 Task: Research Airbnb options in Ravar, Iran from 2nd December, 2023 to 6th December, 2023 for 2 adults.1  bedroom having 1 bed and 1 bathroom. Property type can be hotel. Look for 5 properties as per requirement.
Action: Mouse moved to (541, 121)
Screenshot: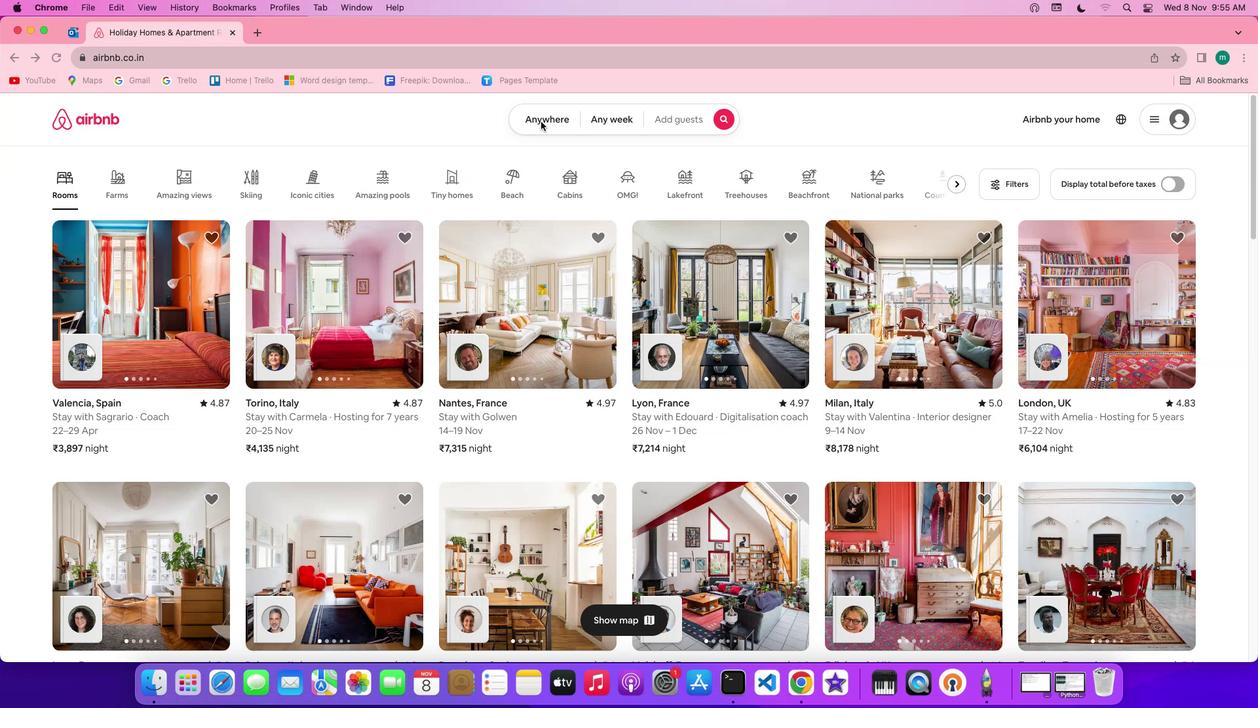 
Action: Mouse pressed left at (541, 121)
Screenshot: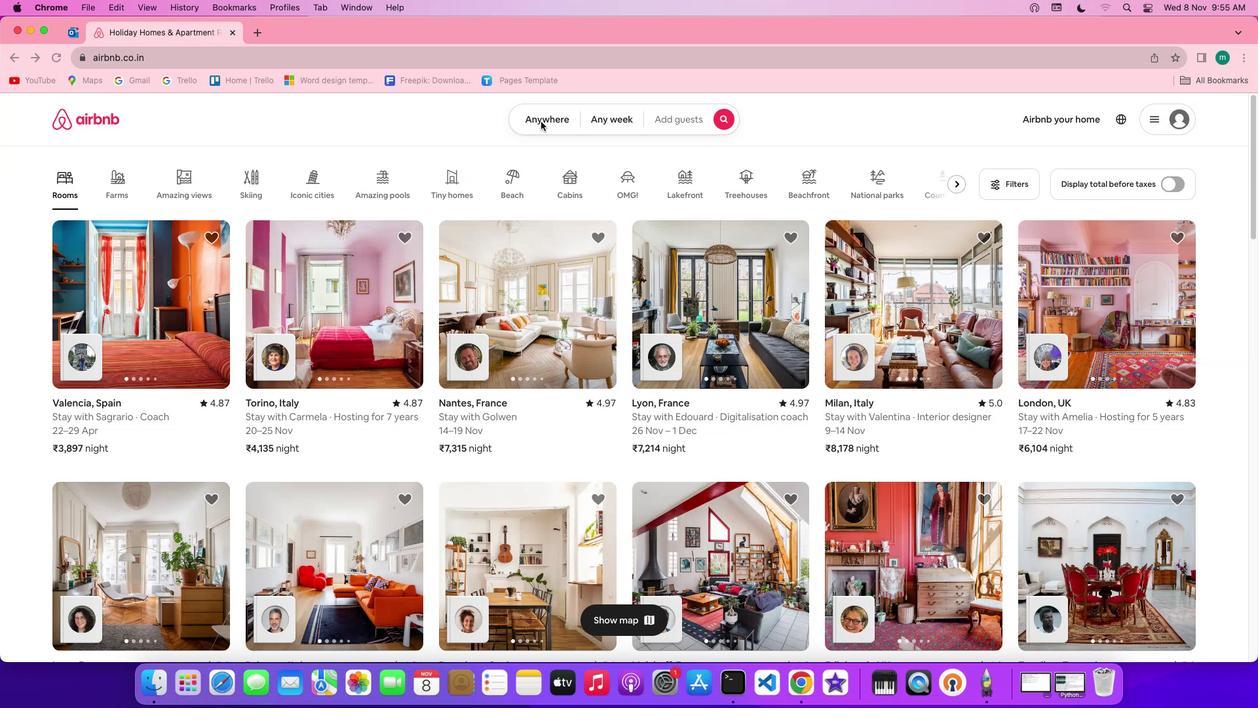 
Action: Mouse pressed left at (541, 121)
Screenshot: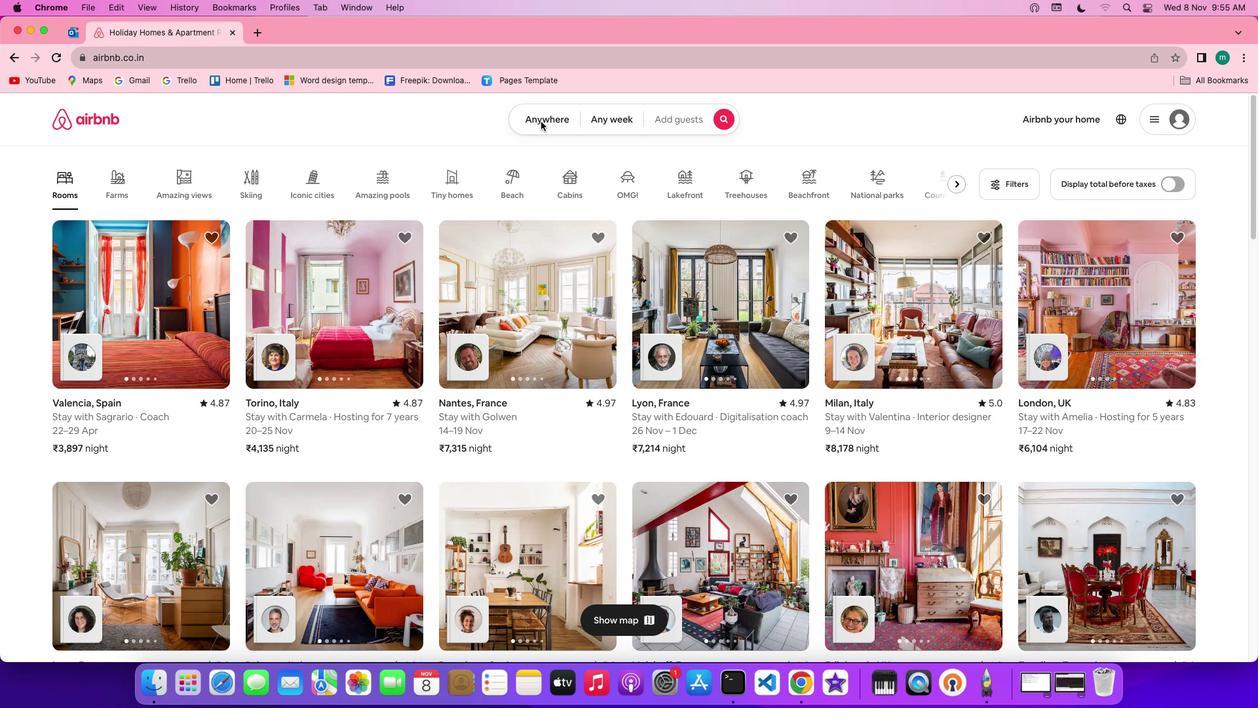 
Action: Mouse moved to (478, 173)
Screenshot: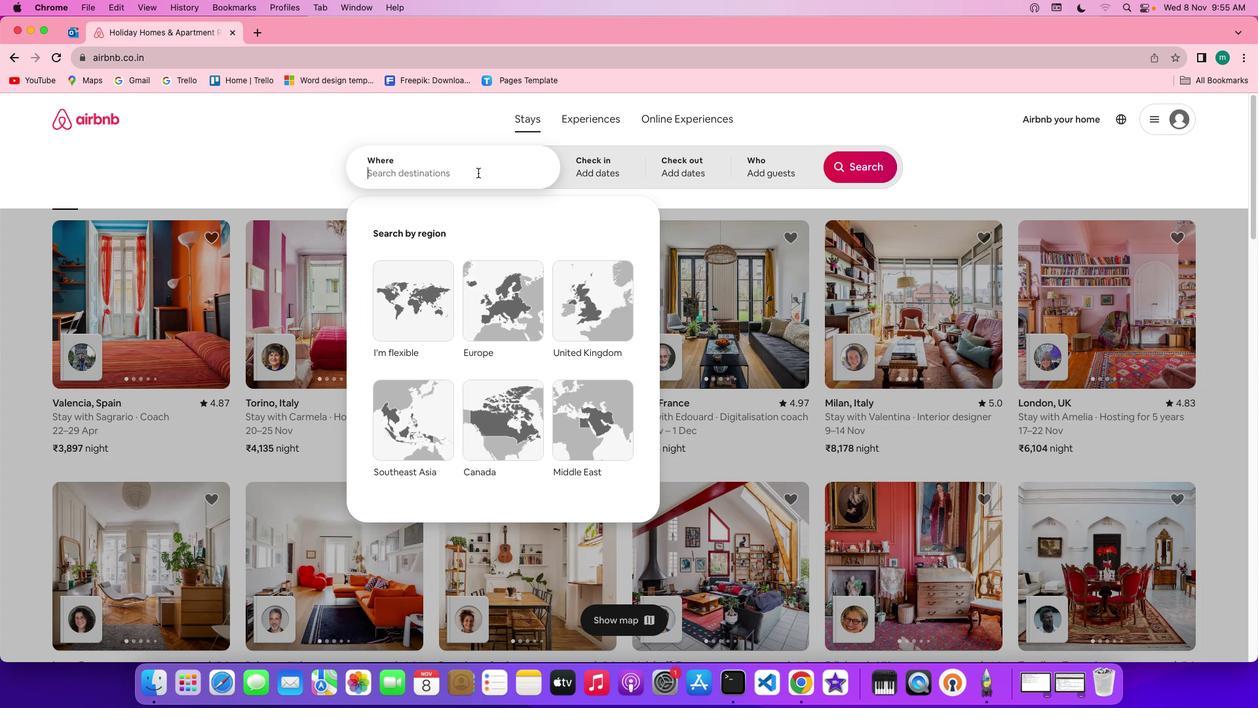 
Action: Mouse pressed left at (478, 173)
Screenshot: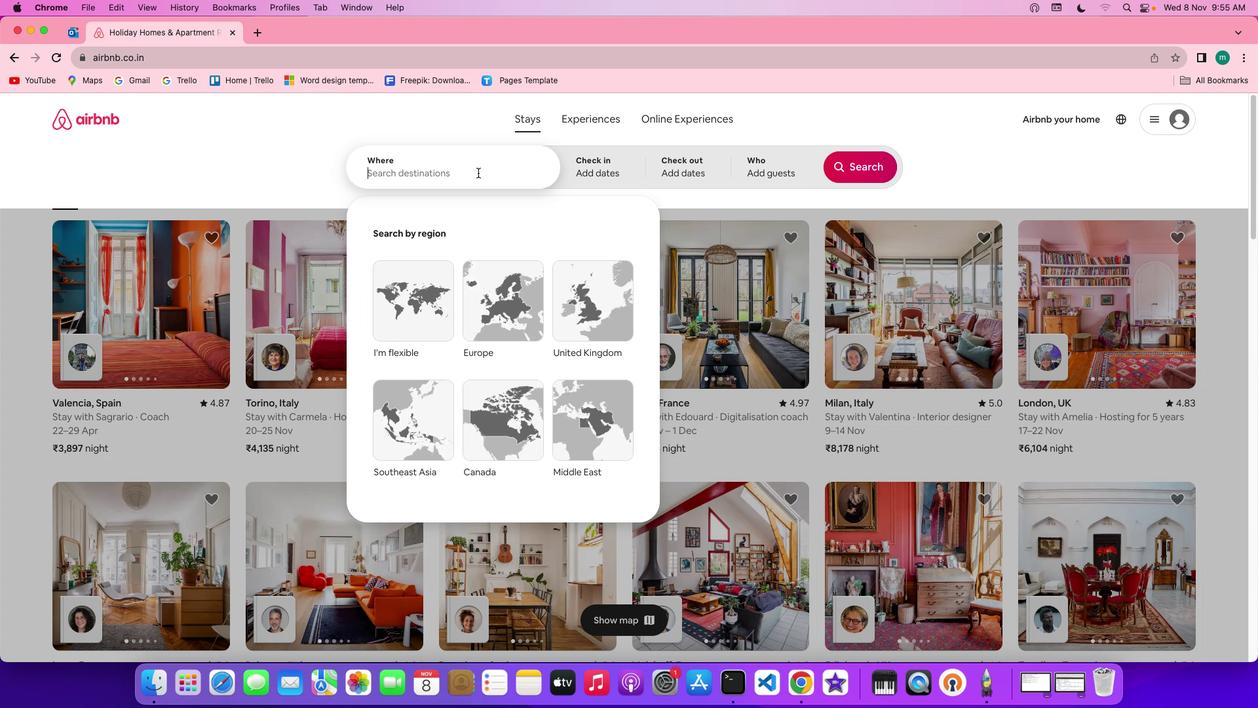 
Action: Key pressed Key.shift'R''a''v''a''r'Key.space','Key.spaceKey.shift'I''r''a''n'
Screenshot: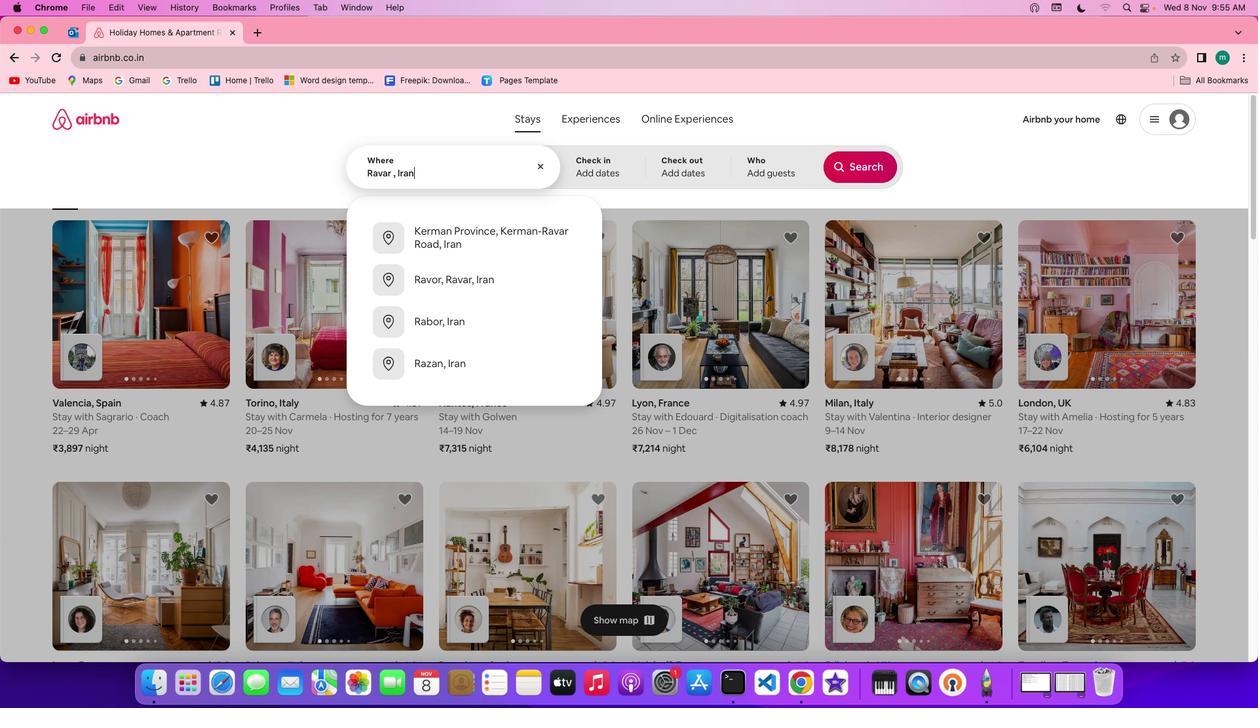 
Action: Mouse moved to (630, 158)
Screenshot: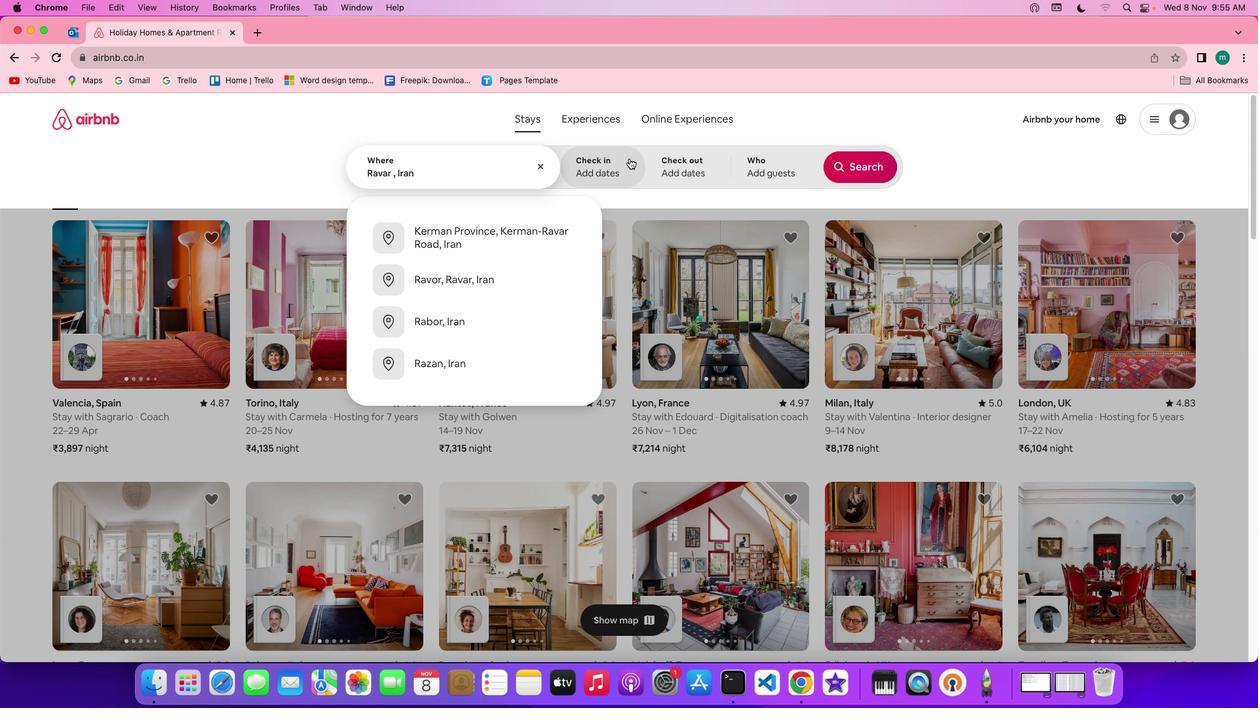
Action: Mouse pressed left at (630, 158)
Screenshot: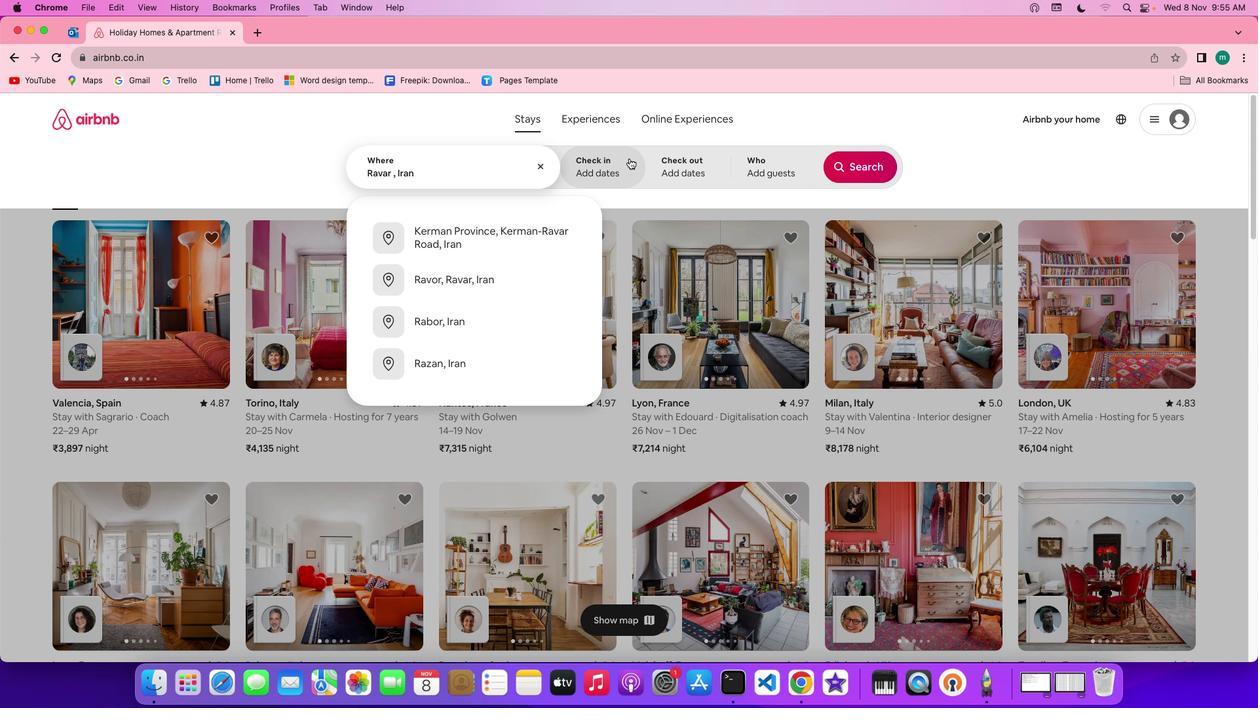 
Action: Mouse moved to (851, 321)
Screenshot: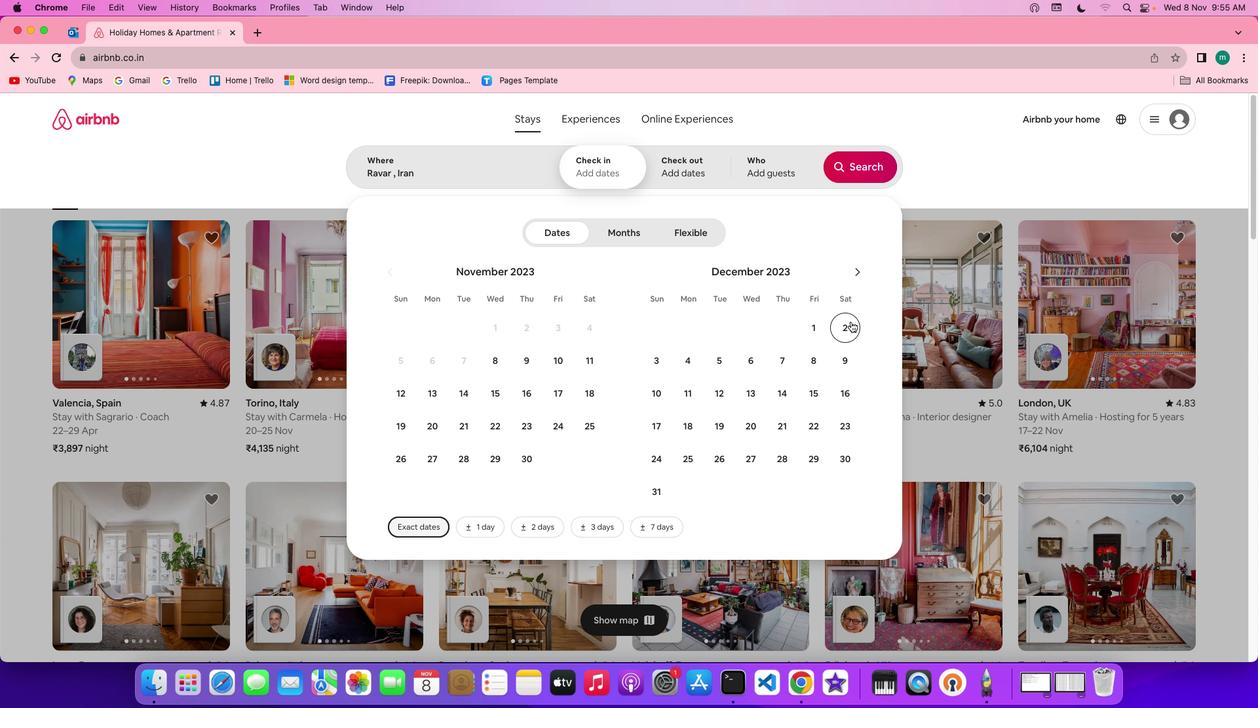 
Action: Mouse pressed left at (851, 321)
Screenshot: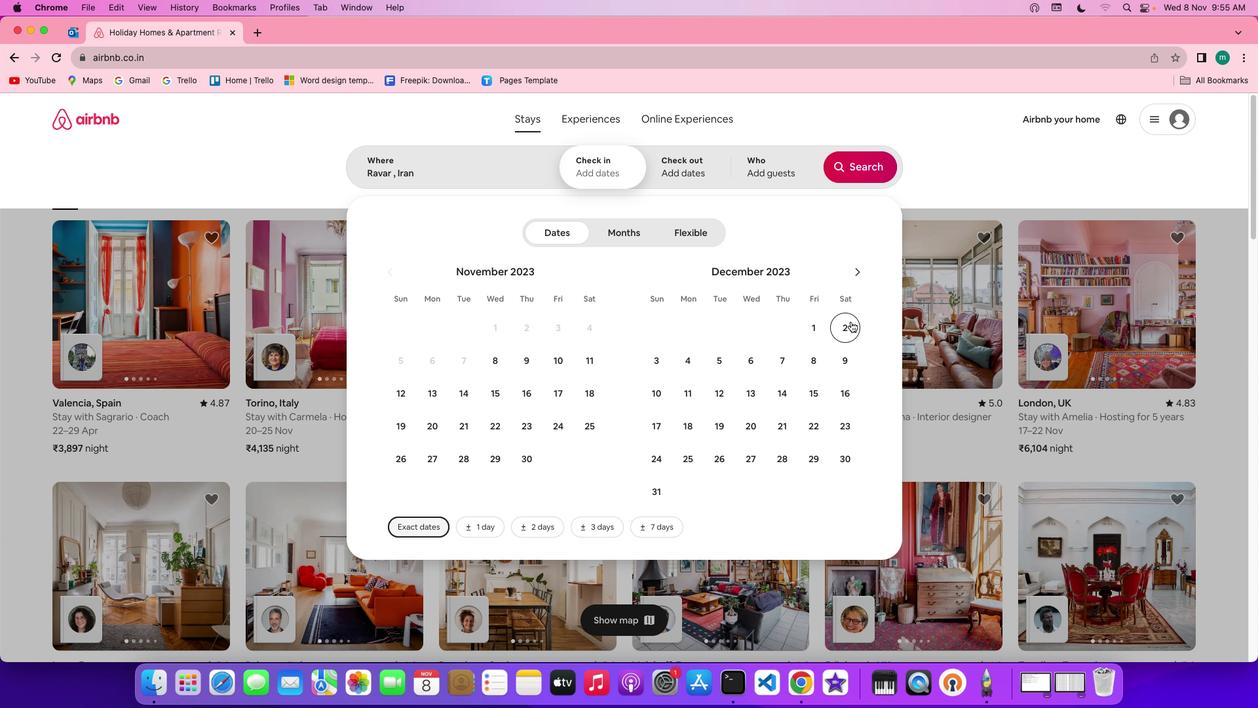
Action: Mouse moved to (769, 366)
Screenshot: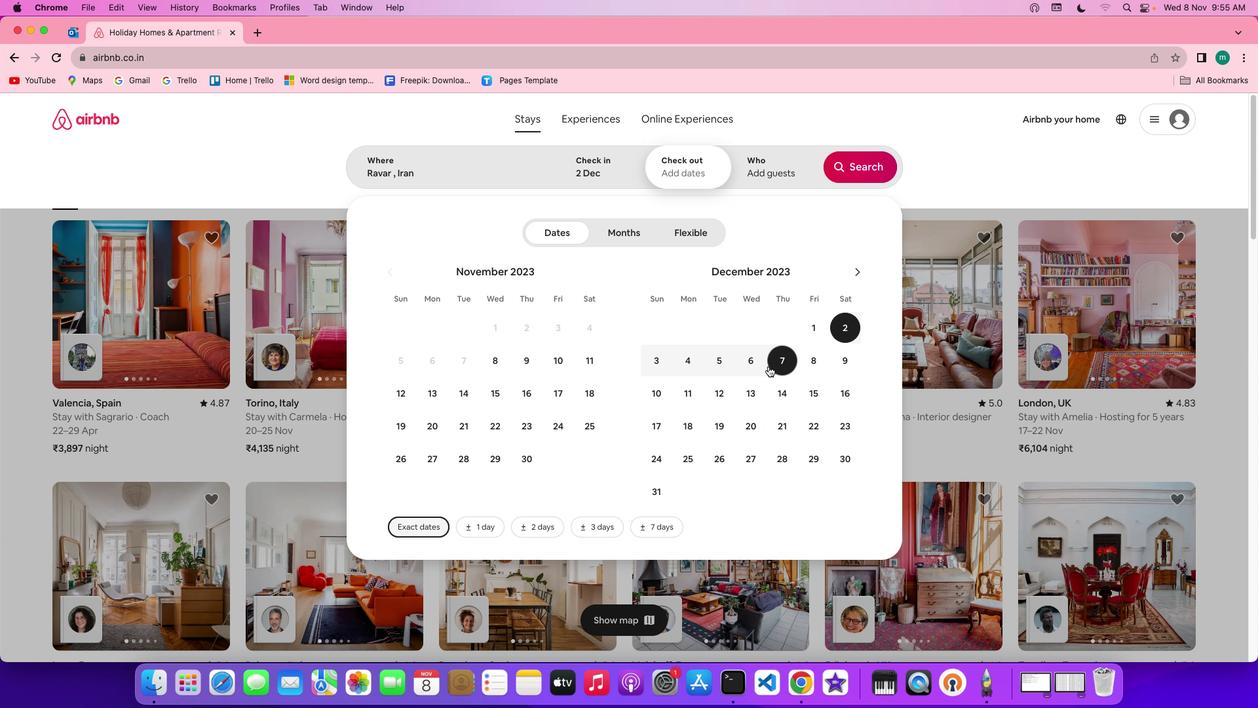 
Action: Mouse pressed left at (769, 366)
Screenshot: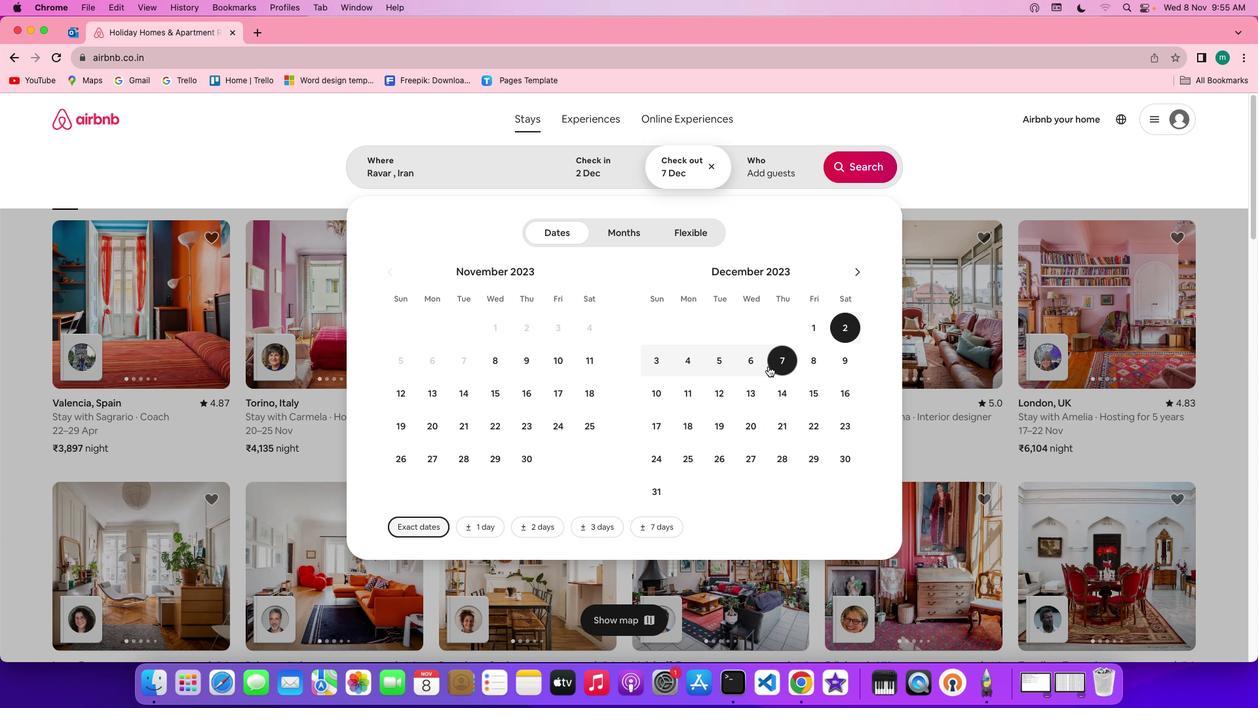 
Action: Mouse moved to (741, 378)
Screenshot: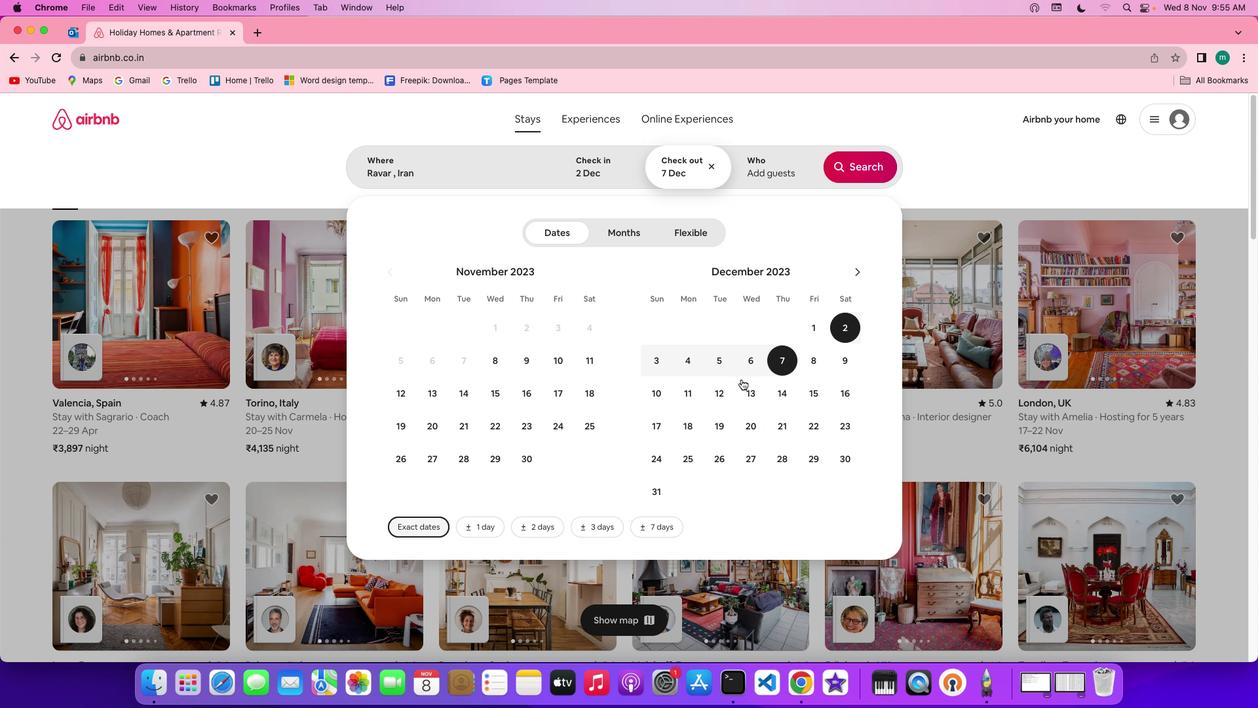
Action: Mouse pressed left at (741, 378)
Screenshot: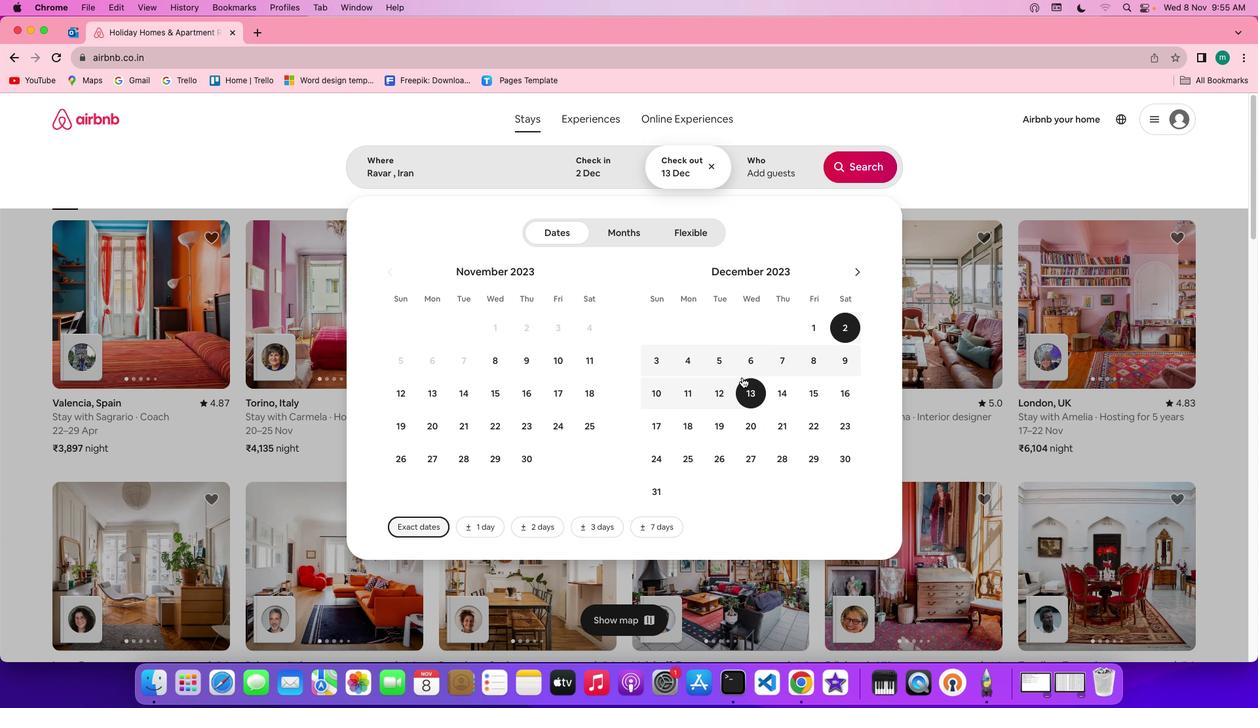 
Action: Mouse moved to (746, 367)
Screenshot: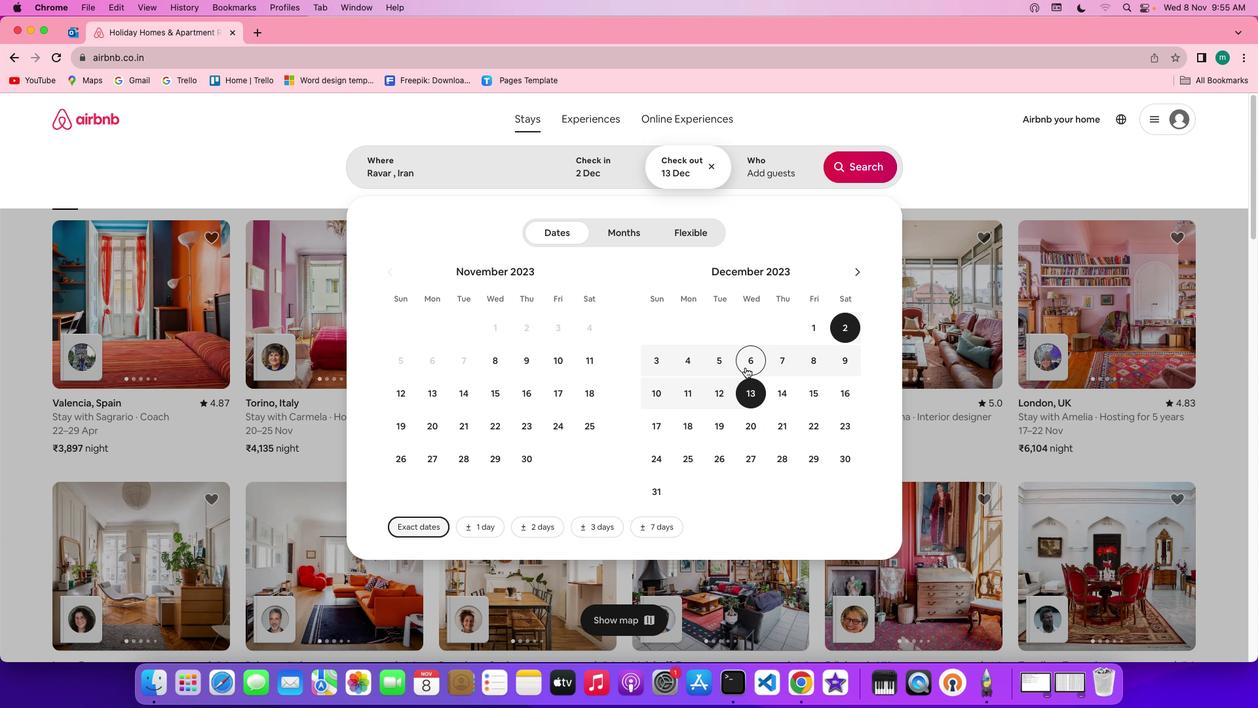 
Action: Mouse pressed left at (746, 367)
Screenshot: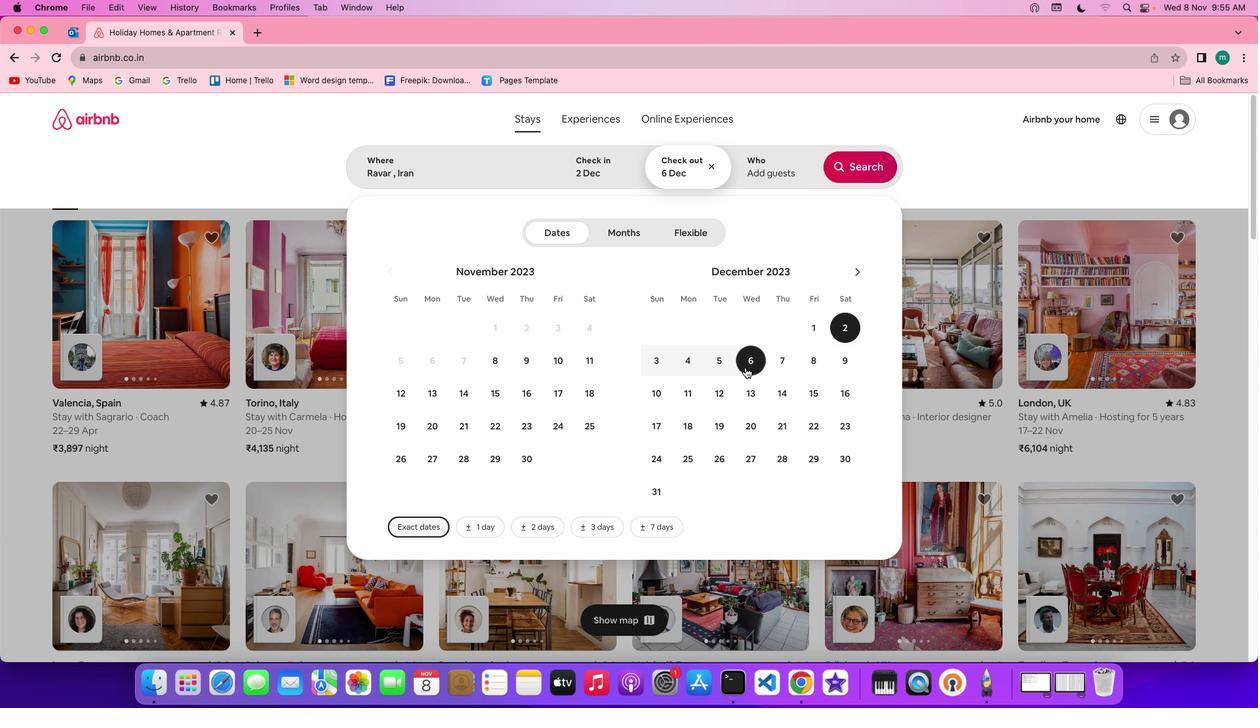 
Action: Mouse moved to (795, 158)
Screenshot: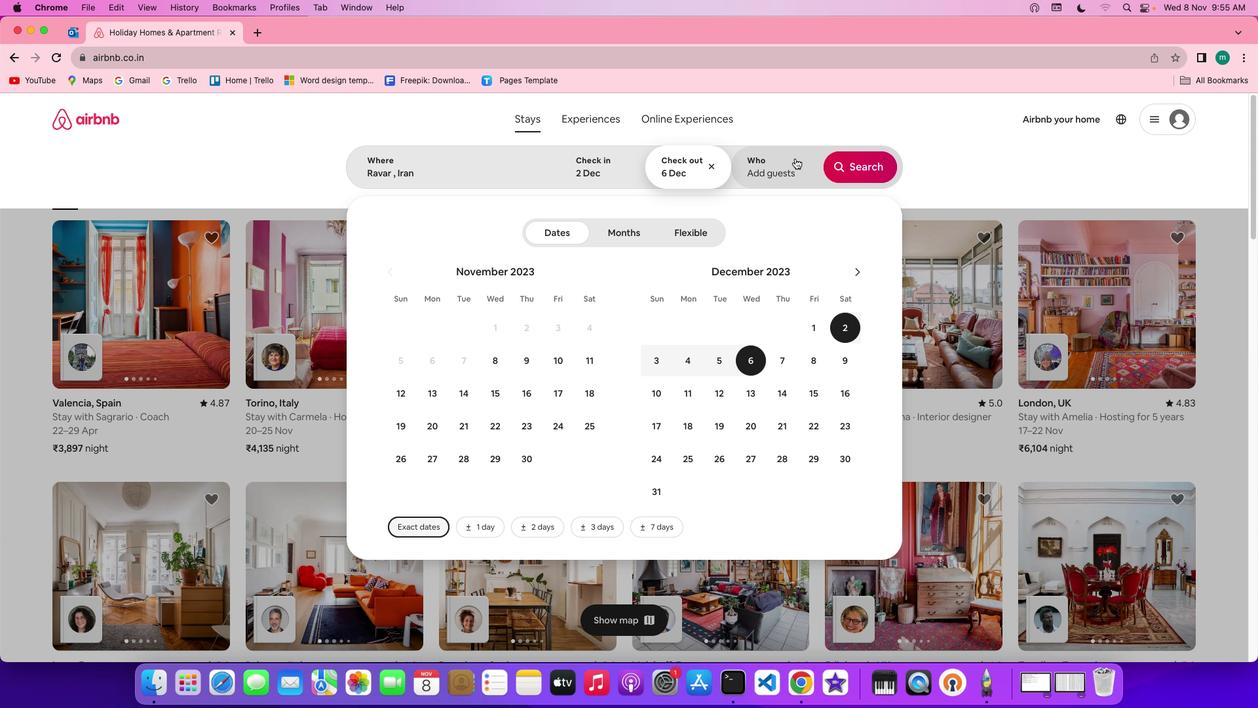 
Action: Mouse pressed left at (795, 158)
Screenshot: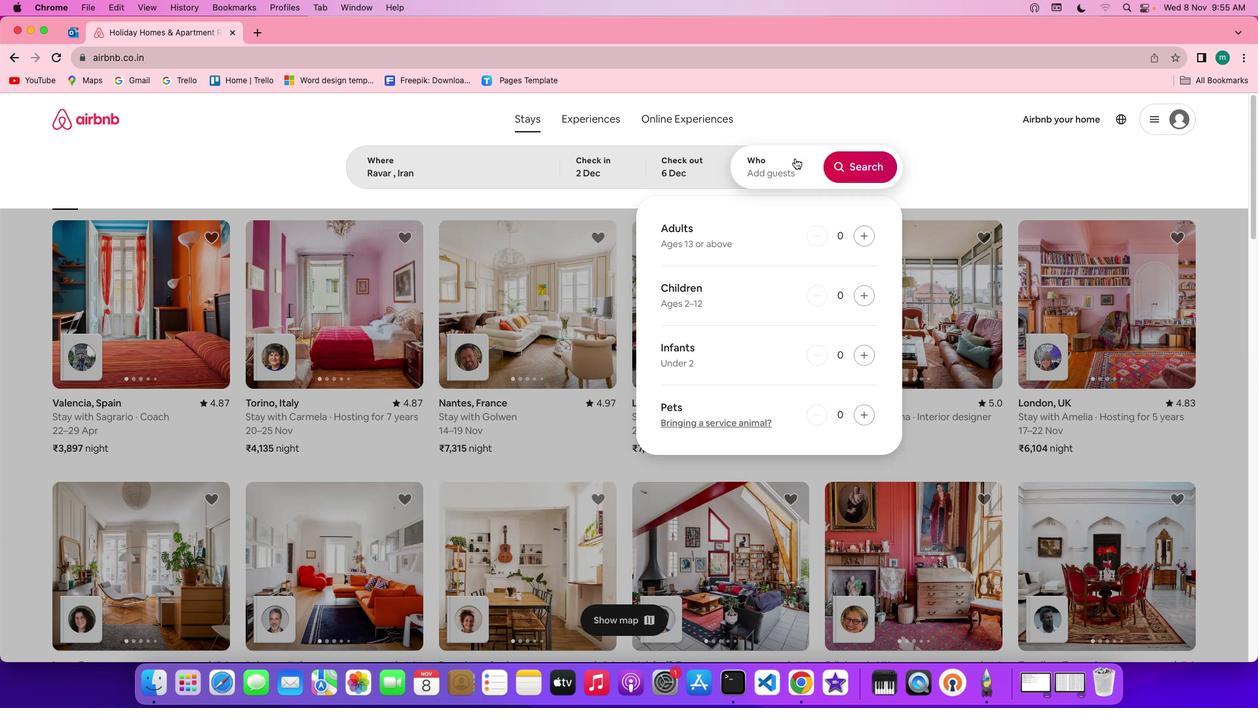 
Action: Mouse moved to (867, 235)
Screenshot: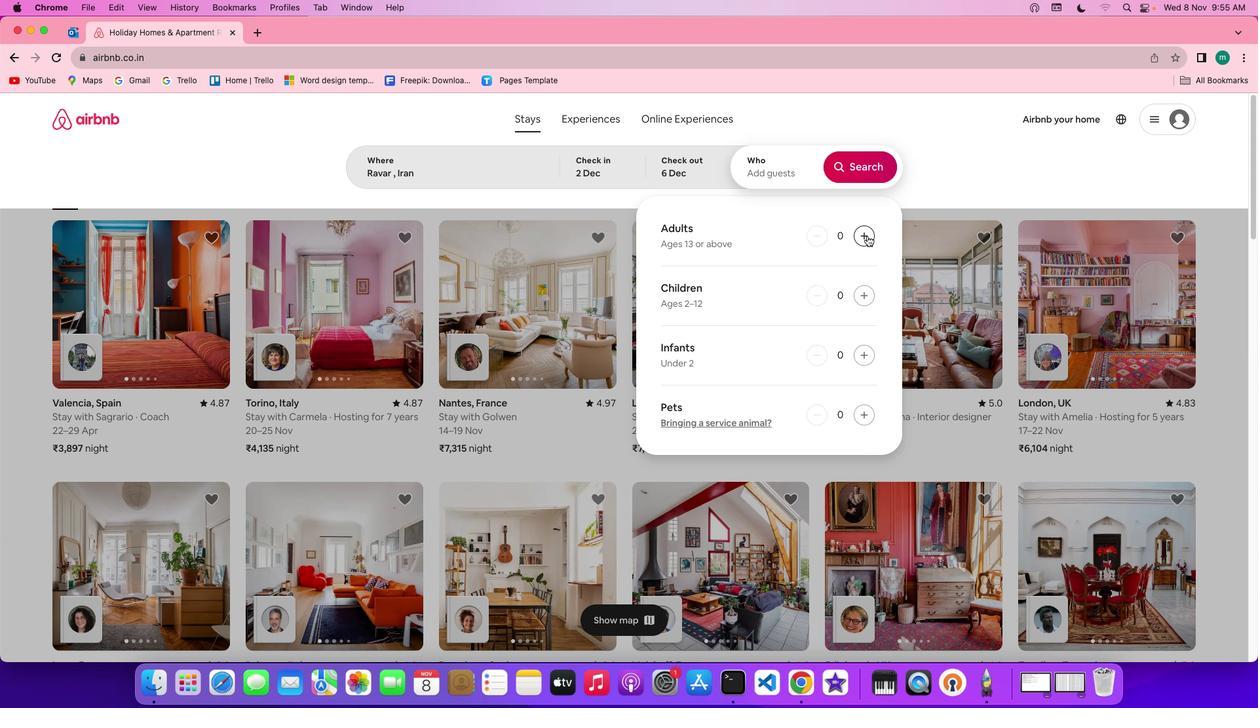 
Action: Mouse pressed left at (867, 235)
Screenshot: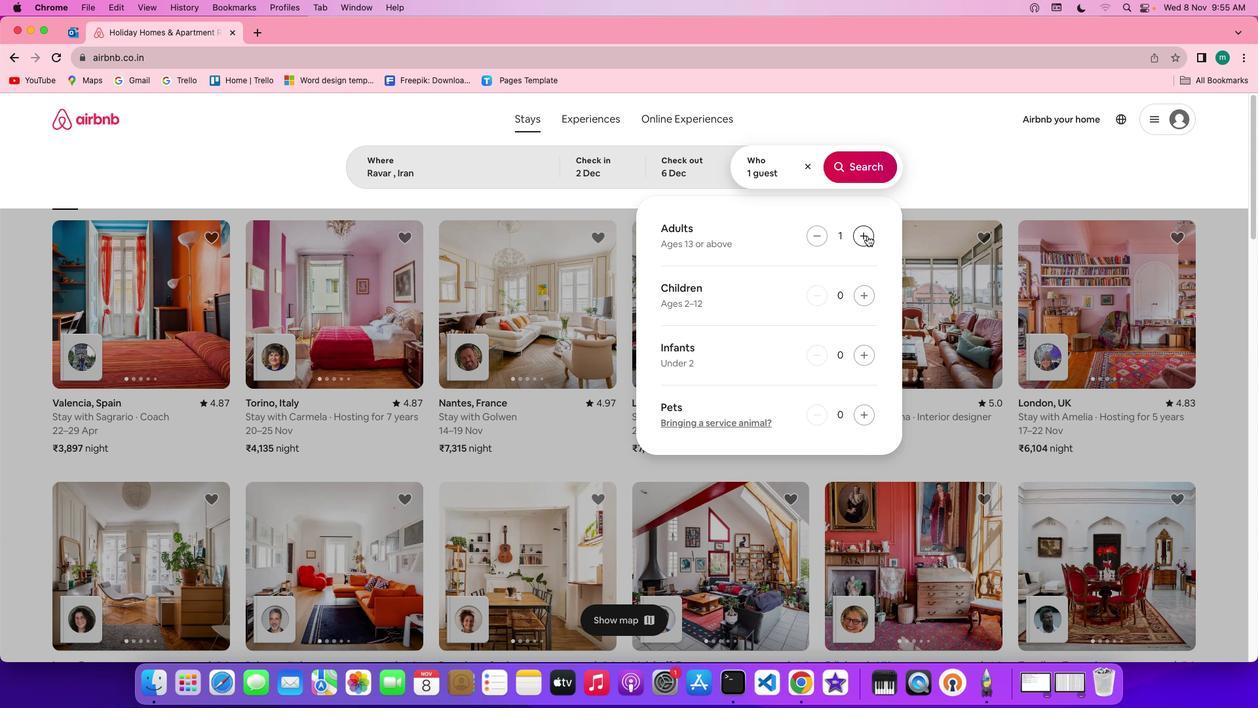 
Action: Mouse pressed left at (867, 235)
Screenshot: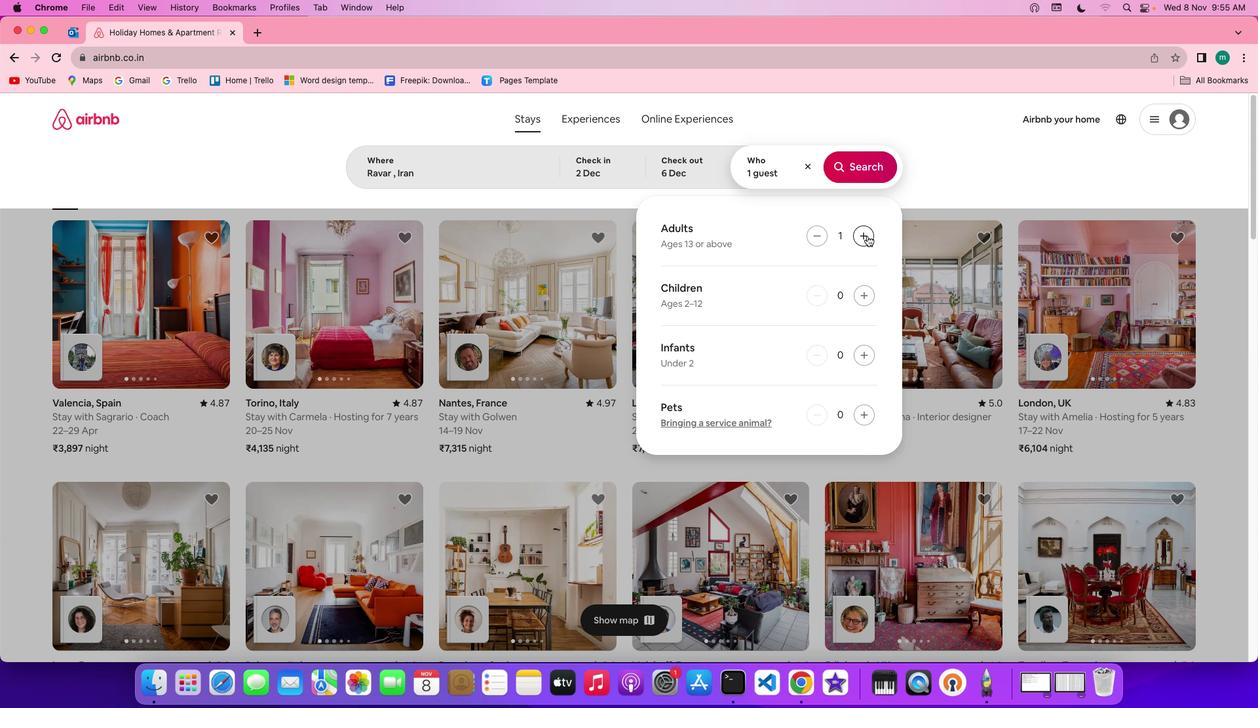 
Action: Mouse moved to (864, 176)
Screenshot: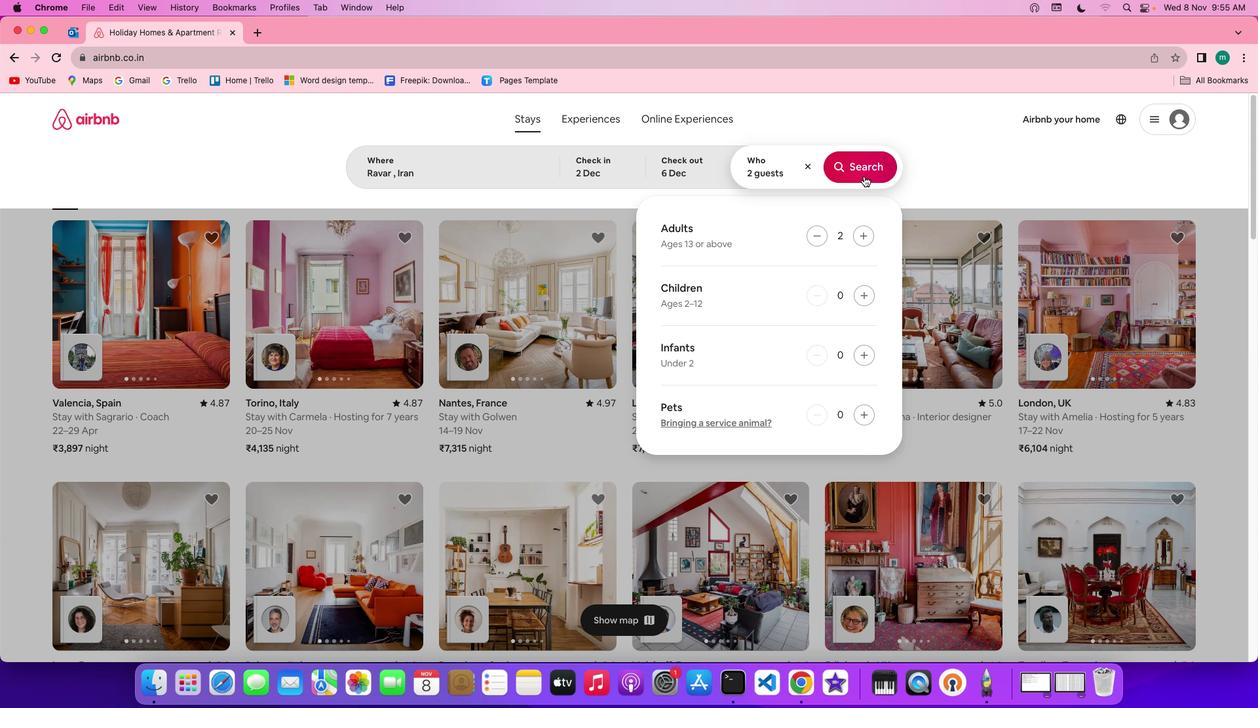 
Action: Mouse pressed left at (864, 176)
Screenshot: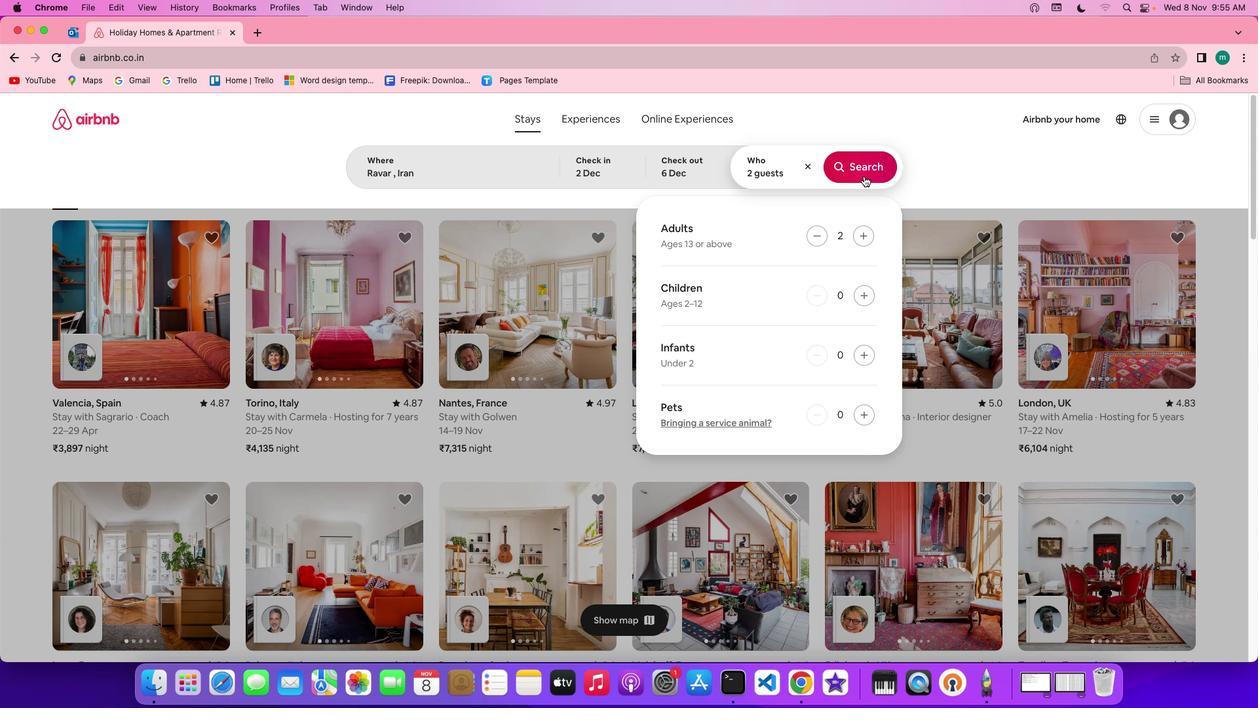 
Action: Mouse moved to (1052, 167)
Screenshot: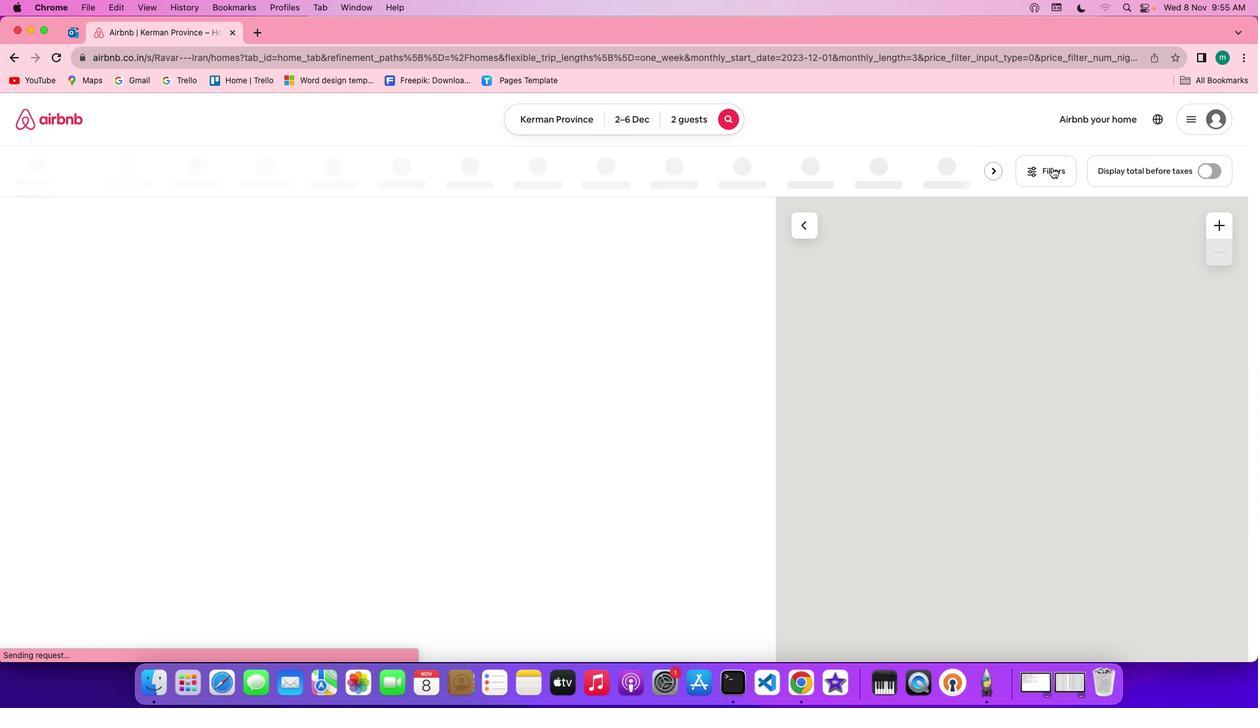 
Action: Mouse pressed left at (1052, 167)
Screenshot: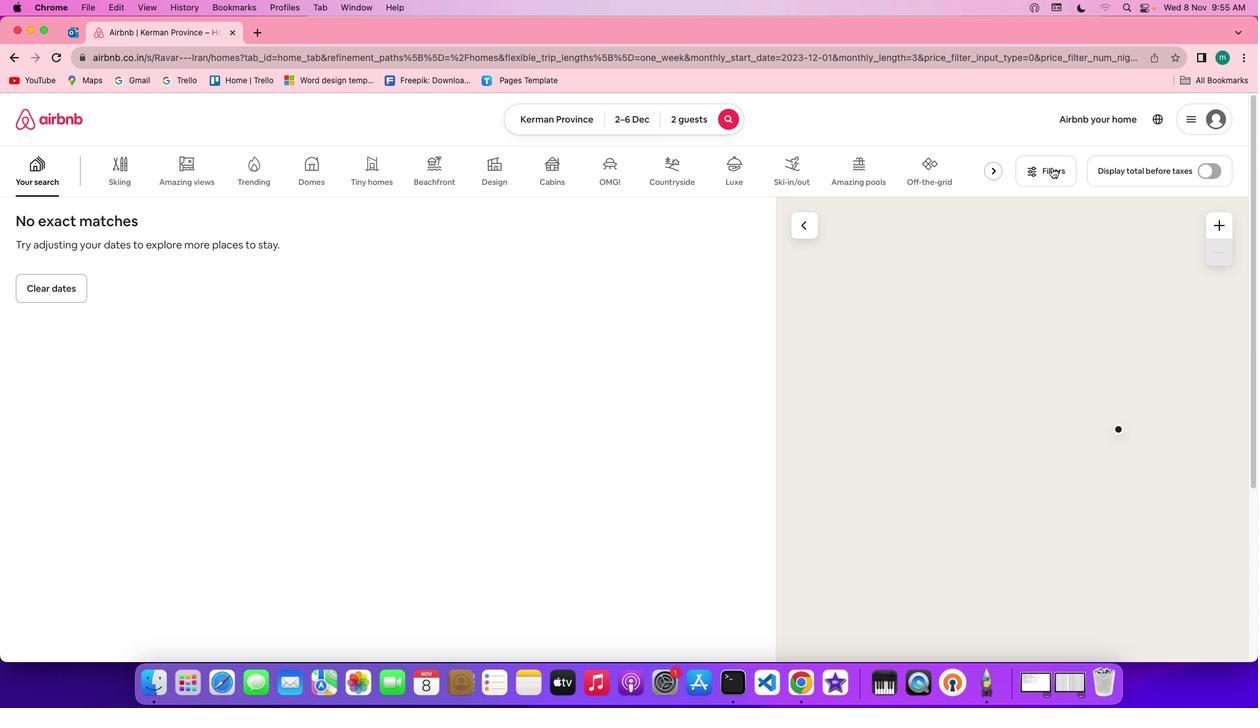
Action: Mouse moved to (706, 397)
Screenshot: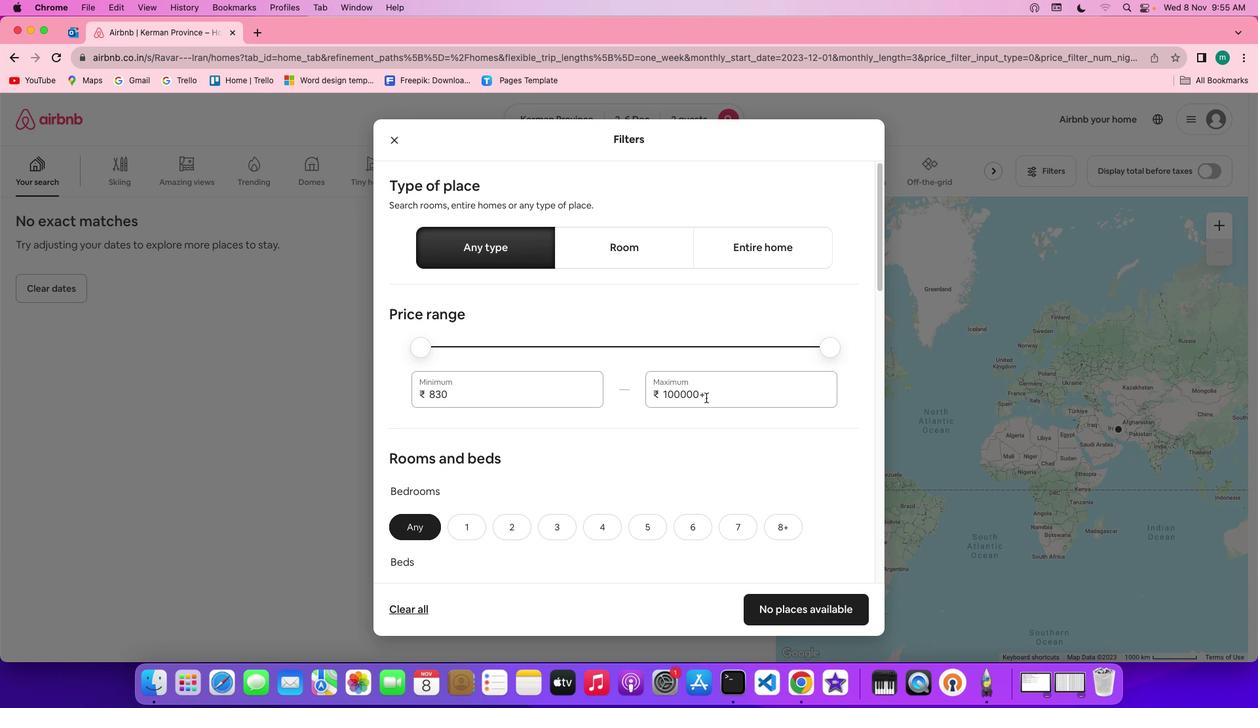 
Action: Mouse scrolled (706, 397) with delta (0, 0)
Screenshot: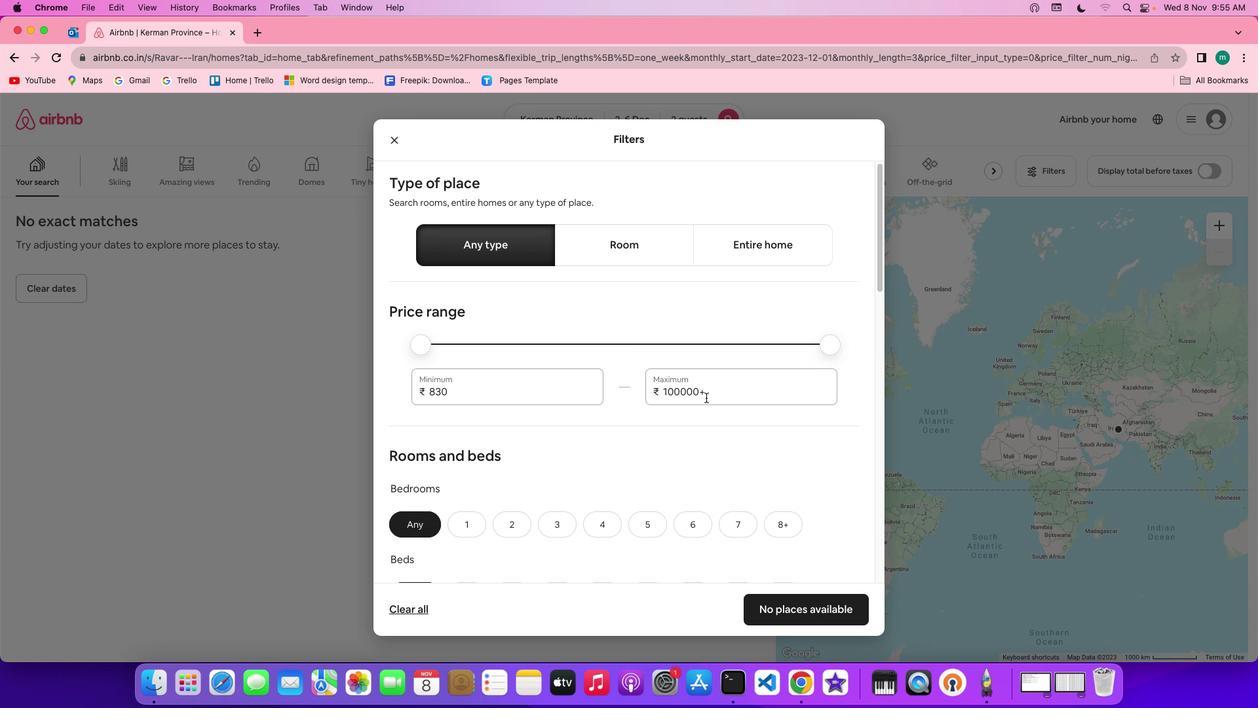 
Action: Mouse scrolled (706, 397) with delta (0, 0)
Screenshot: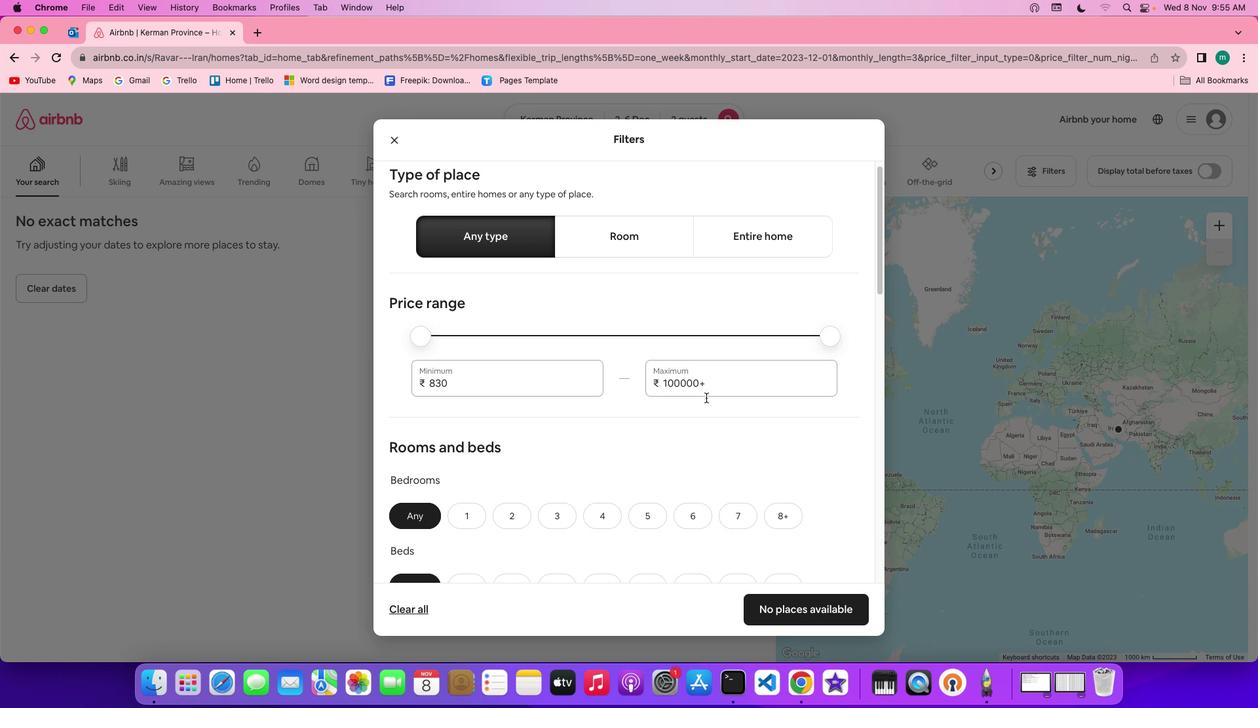 
Action: Mouse scrolled (706, 397) with delta (0, -1)
Screenshot: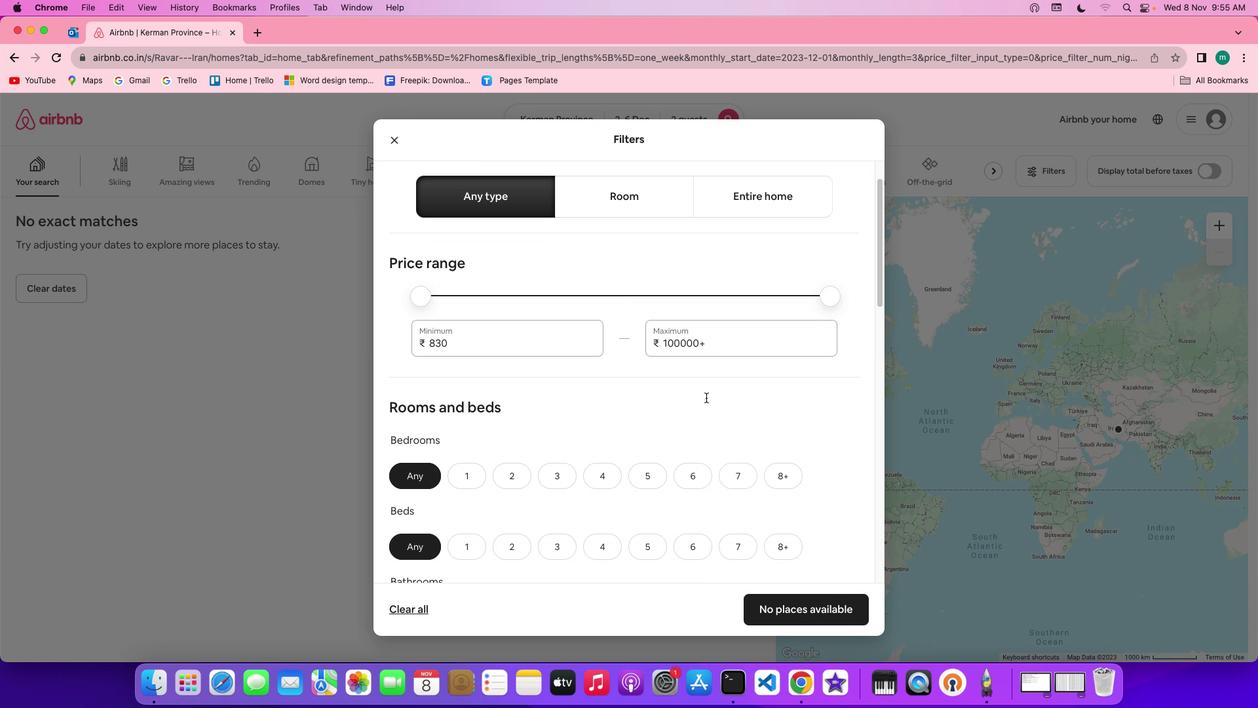 
Action: Mouse scrolled (706, 397) with delta (0, -1)
Screenshot: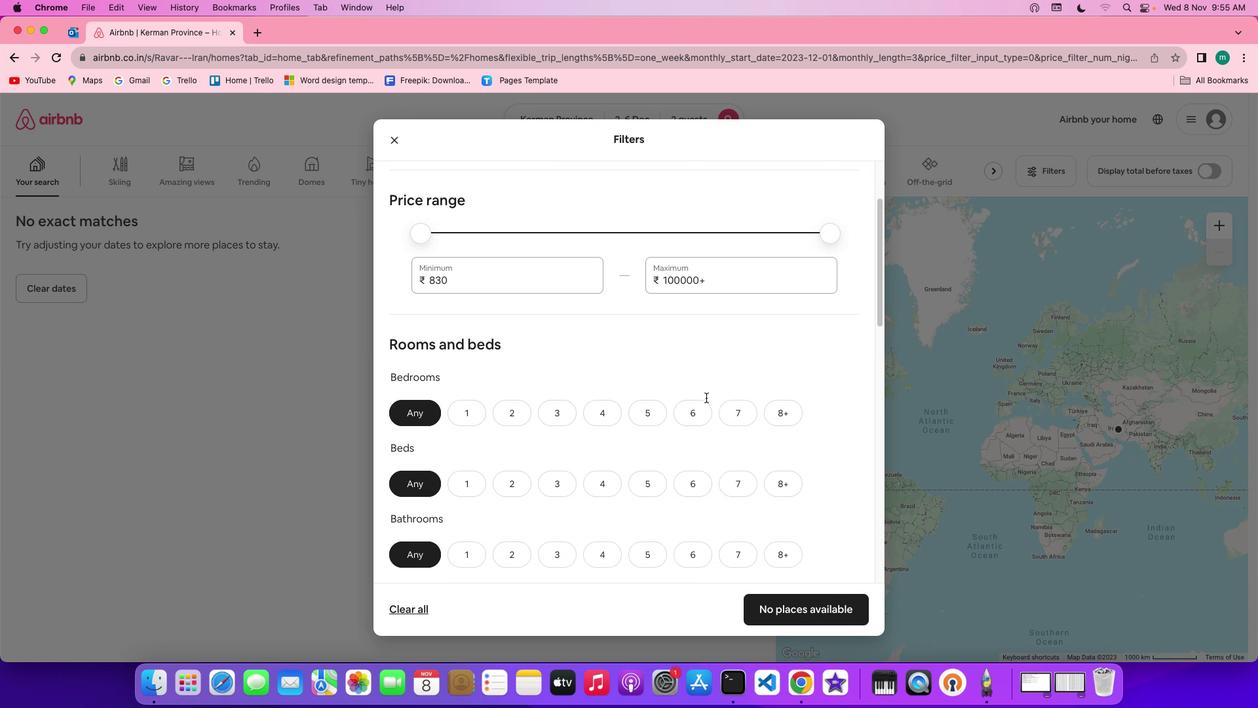 
Action: Mouse scrolled (706, 397) with delta (0, 0)
Screenshot: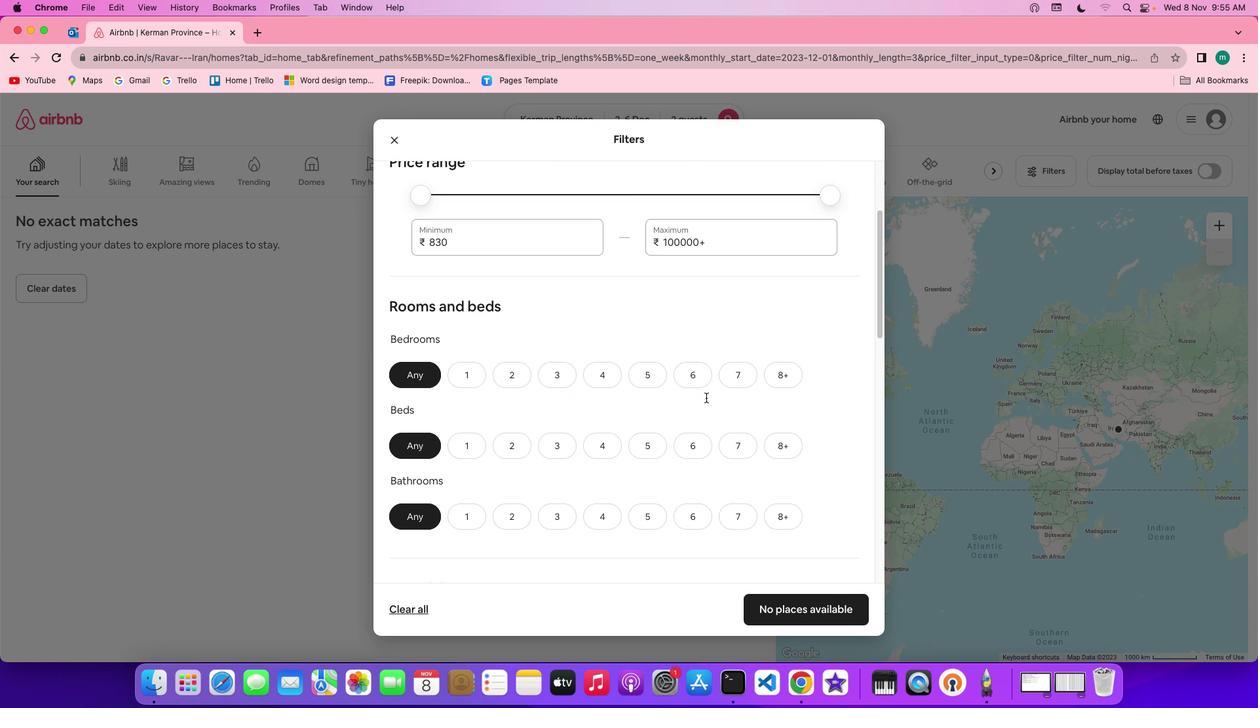 
Action: Mouse scrolled (706, 397) with delta (0, 0)
Screenshot: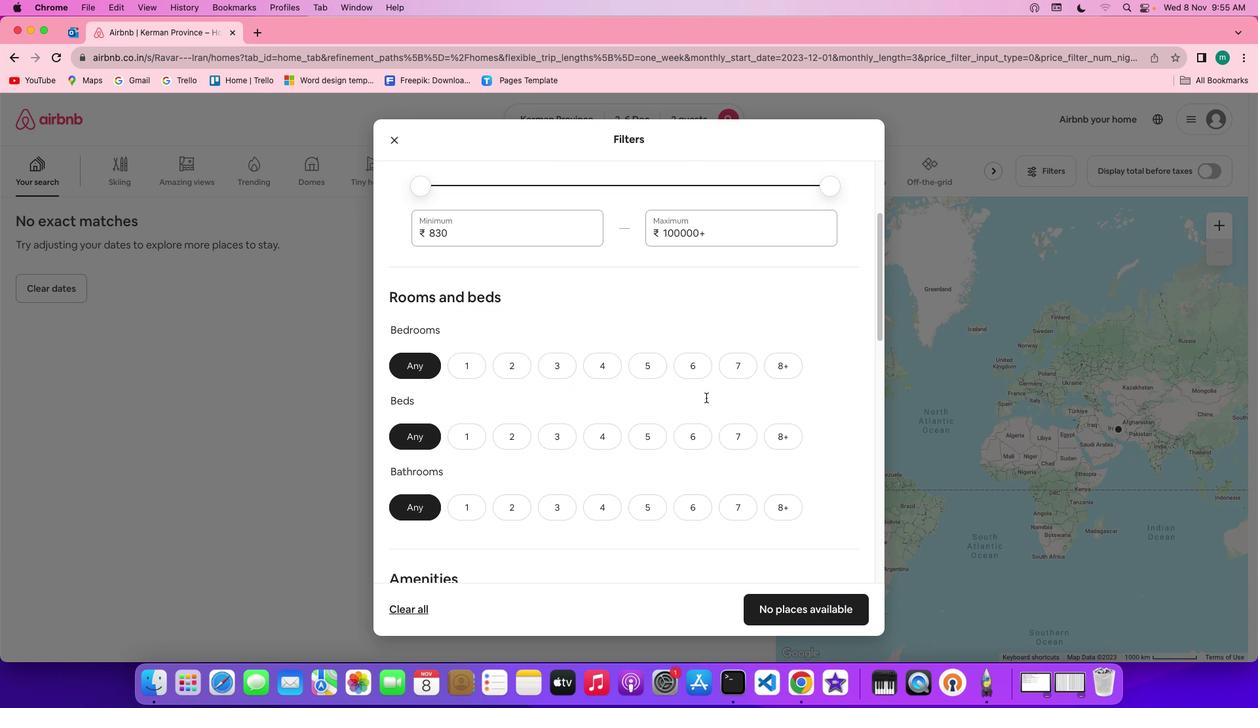 
Action: Mouse scrolled (706, 397) with delta (0, -1)
Screenshot: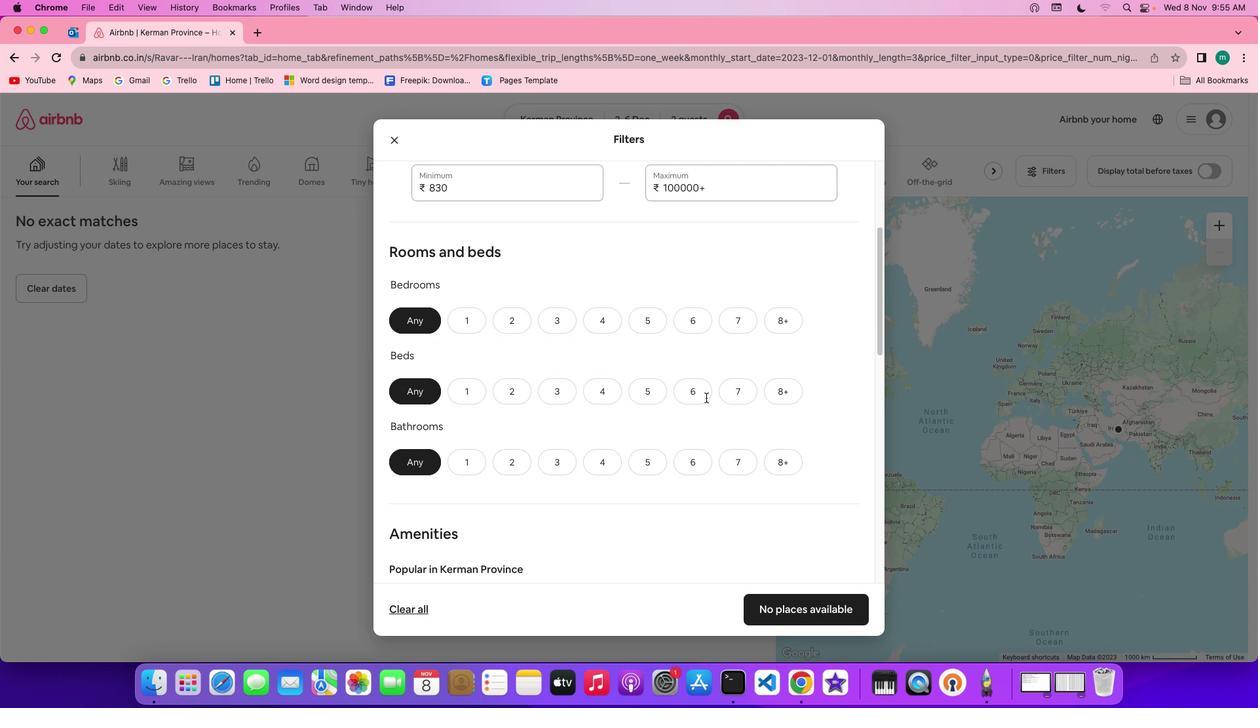 
Action: Mouse scrolled (706, 397) with delta (0, -1)
Screenshot: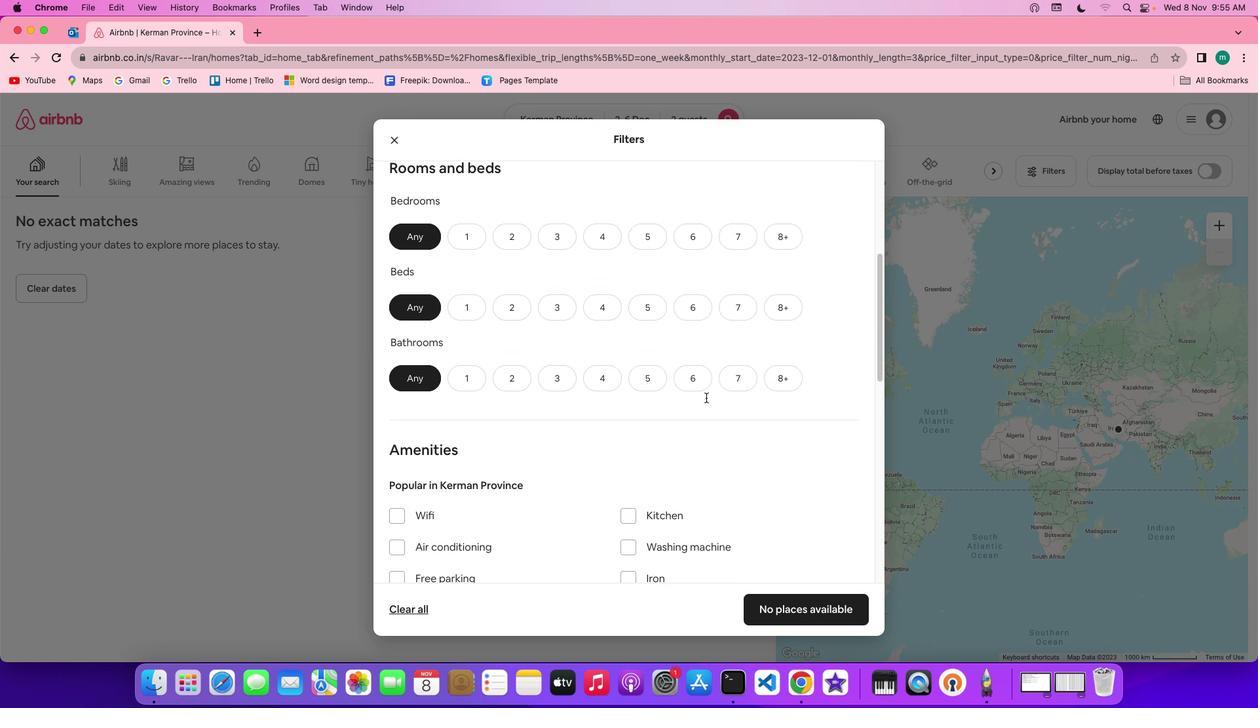 
Action: Mouse moved to (474, 199)
Screenshot: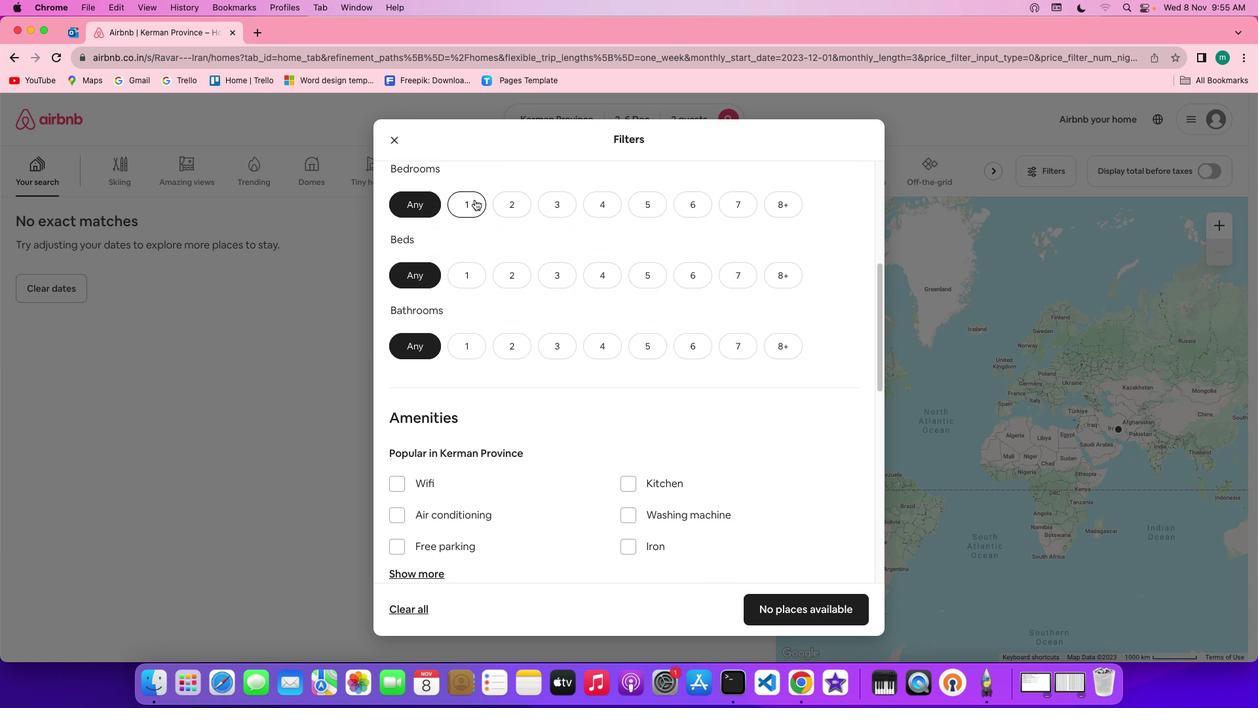 
Action: Mouse pressed left at (474, 199)
Screenshot: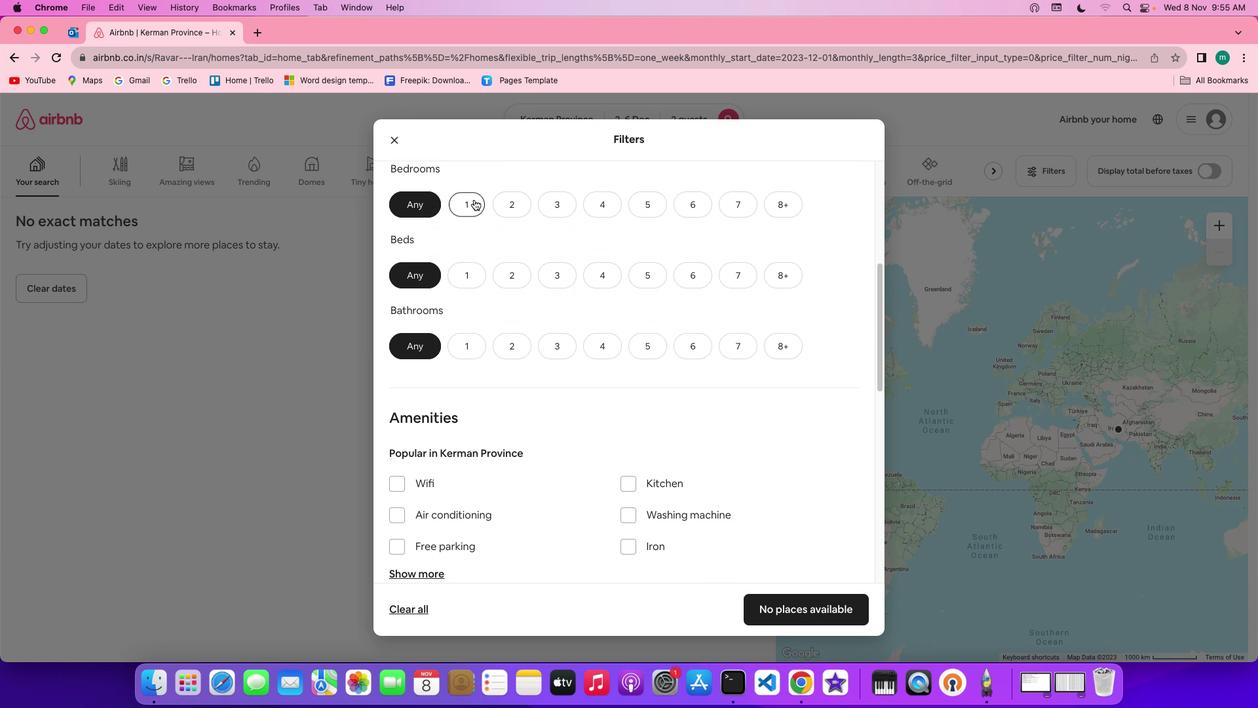 
Action: Mouse moved to (468, 267)
Screenshot: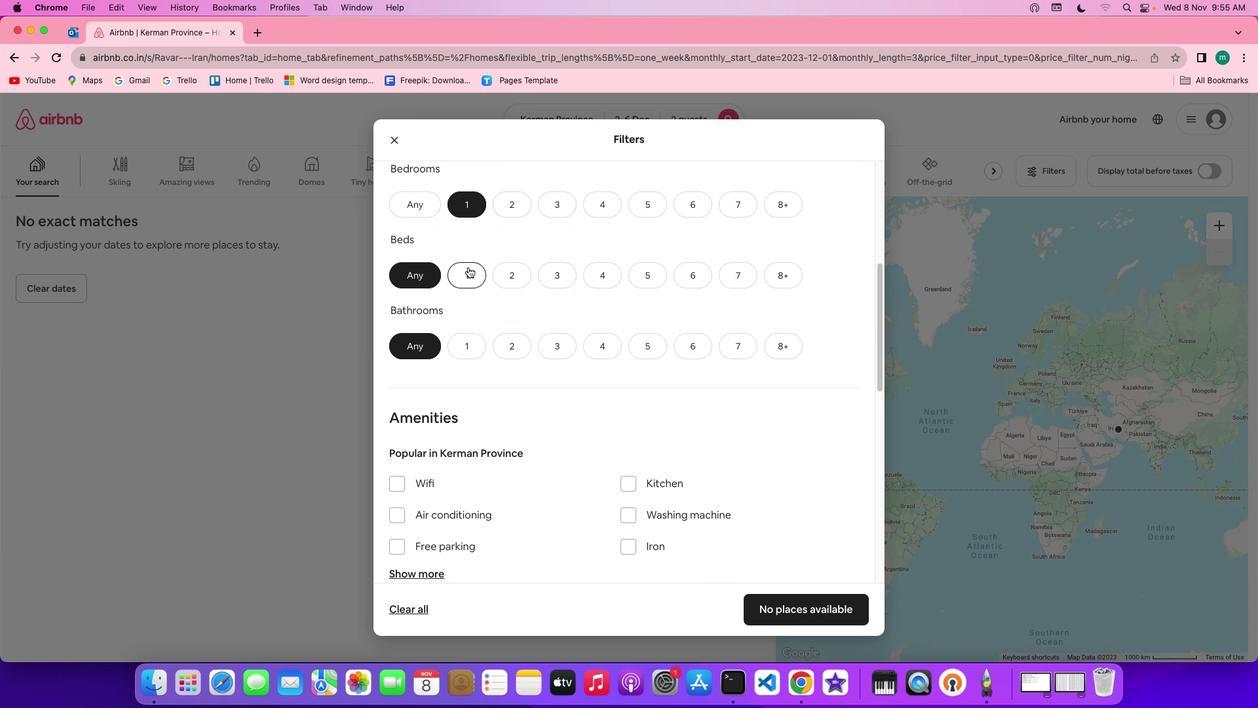 
Action: Mouse pressed left at (468, 267)
Screenshot: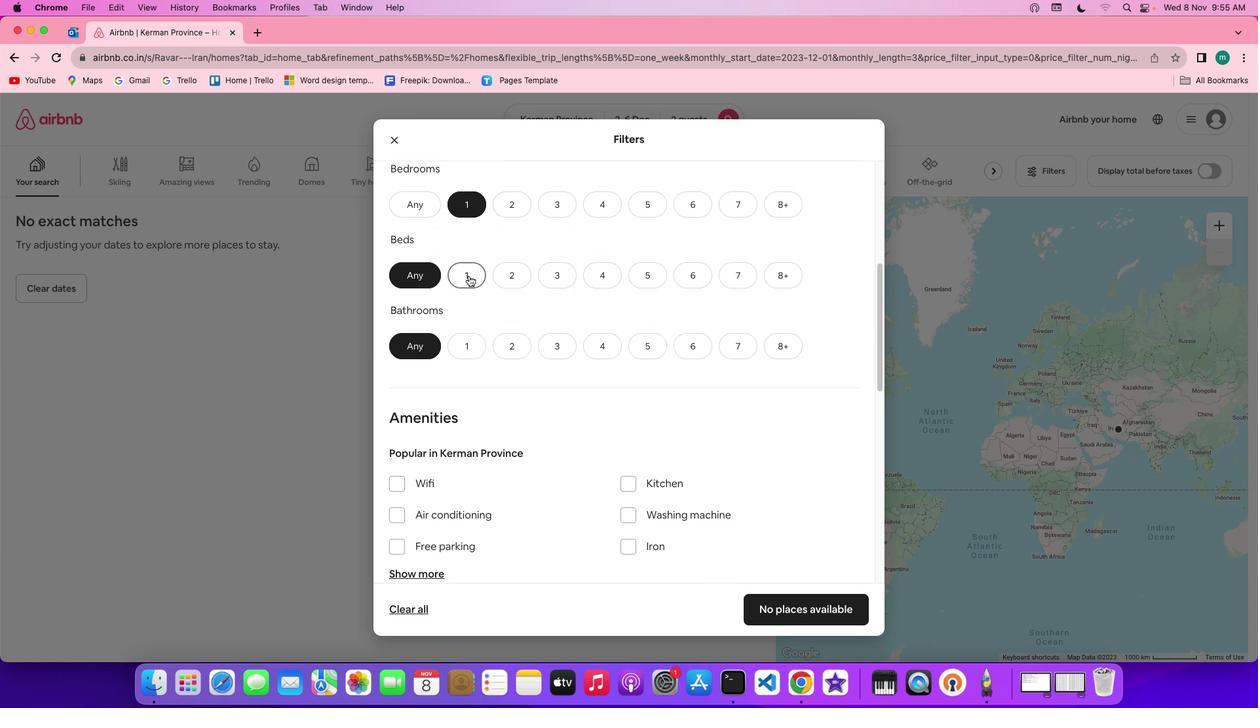 
Action: Mouse moved to (473, 347)
Screenshot: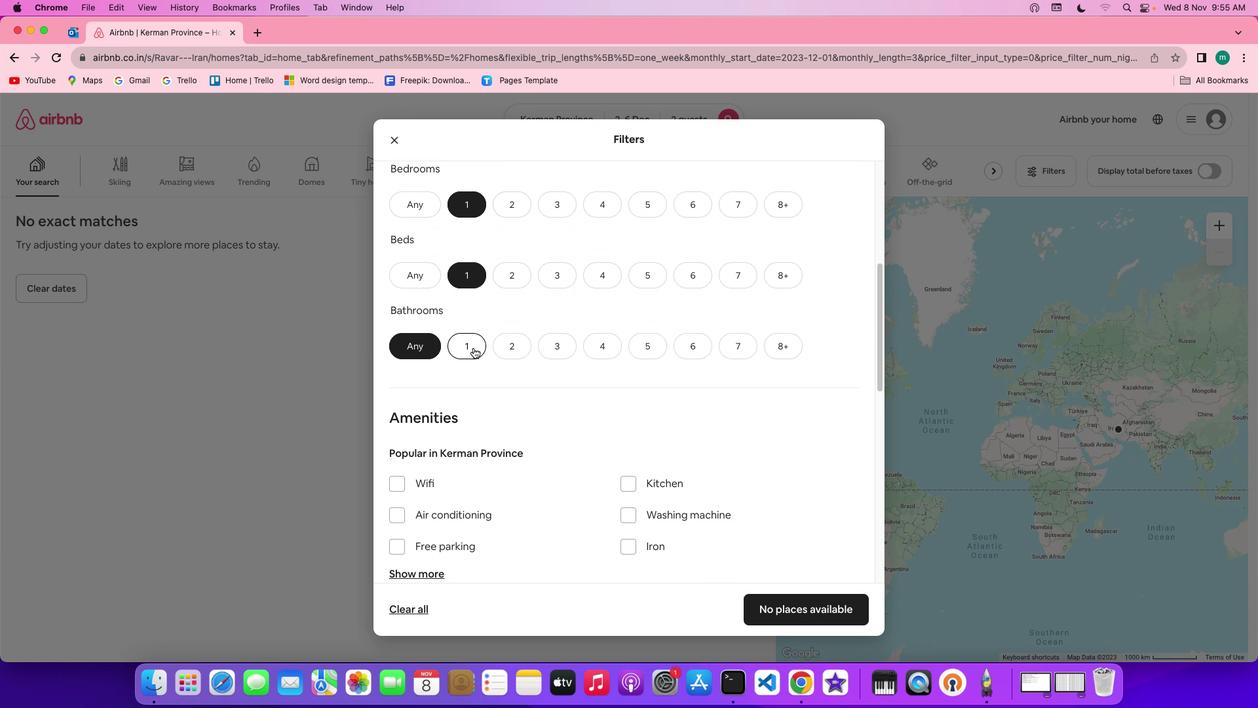 
Action: Mouse pressed left at (473, 347)
Screenshot: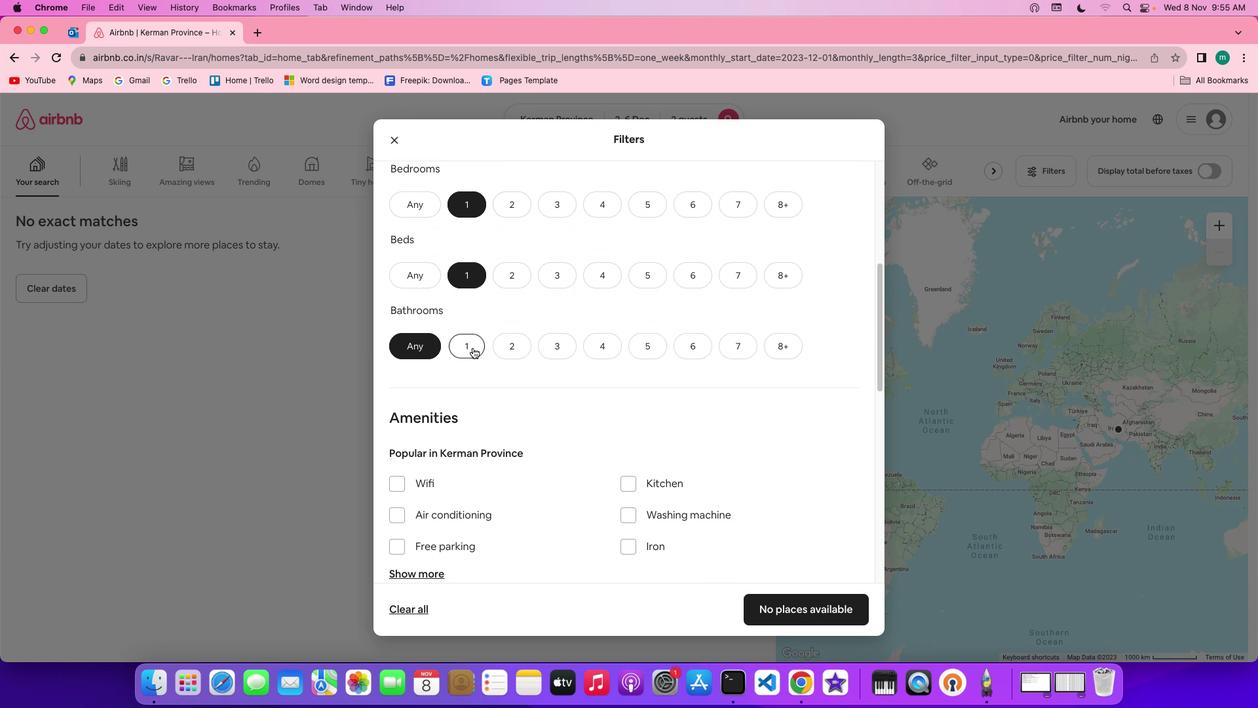 
Action: Mouse moved to (661, 400)
Screenshot: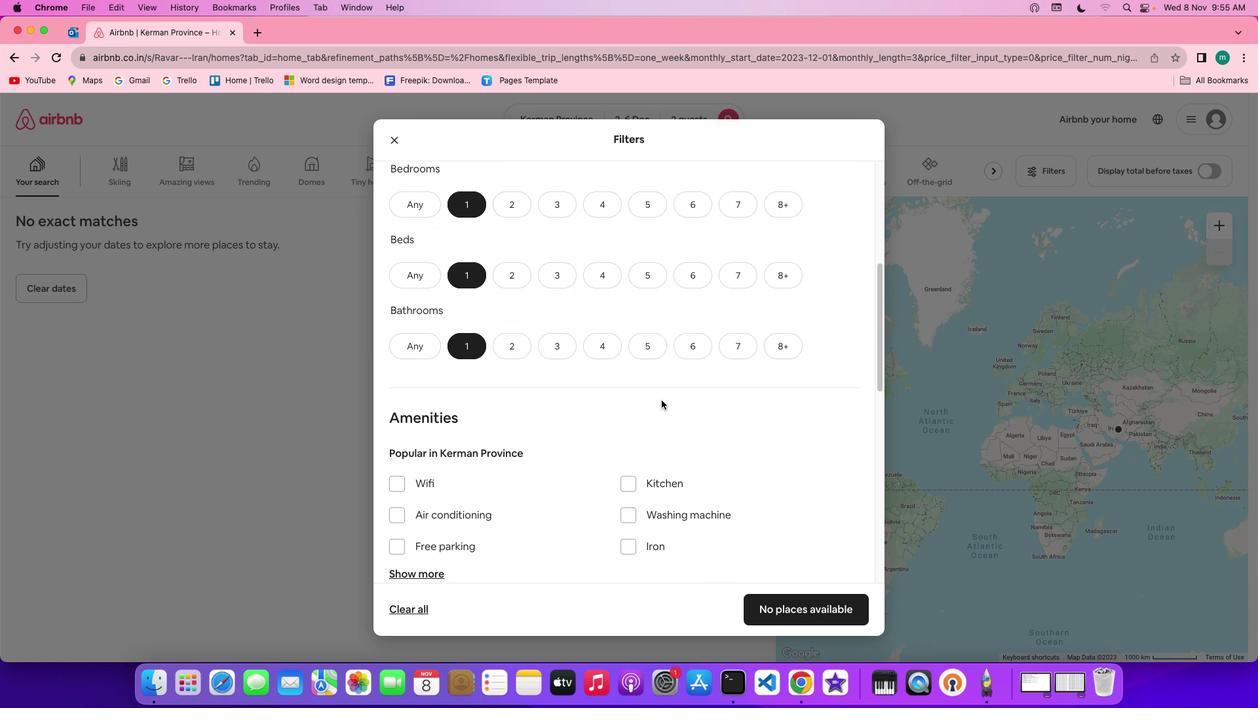 
Action: Mouse scrolled (661, 400) with delta (0, 0)
Screenshot: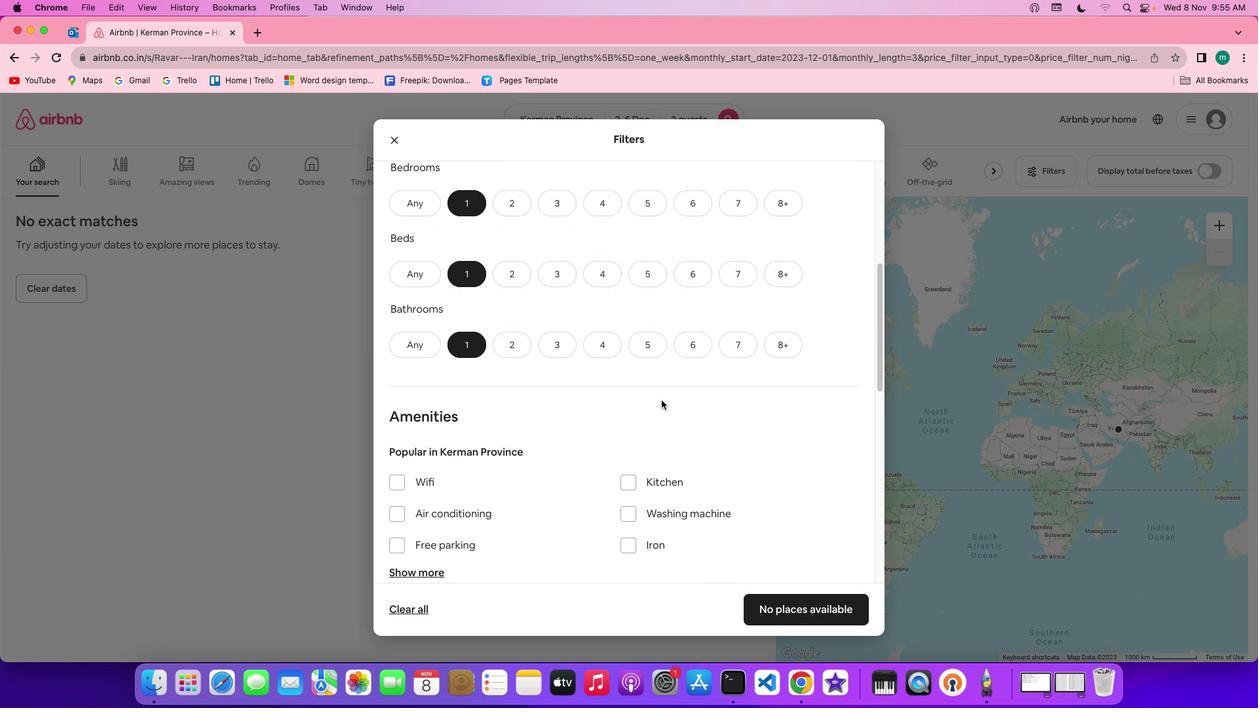 
Action: Mouse scrolled (661, 400) with delta (0, 0)
Screenshot: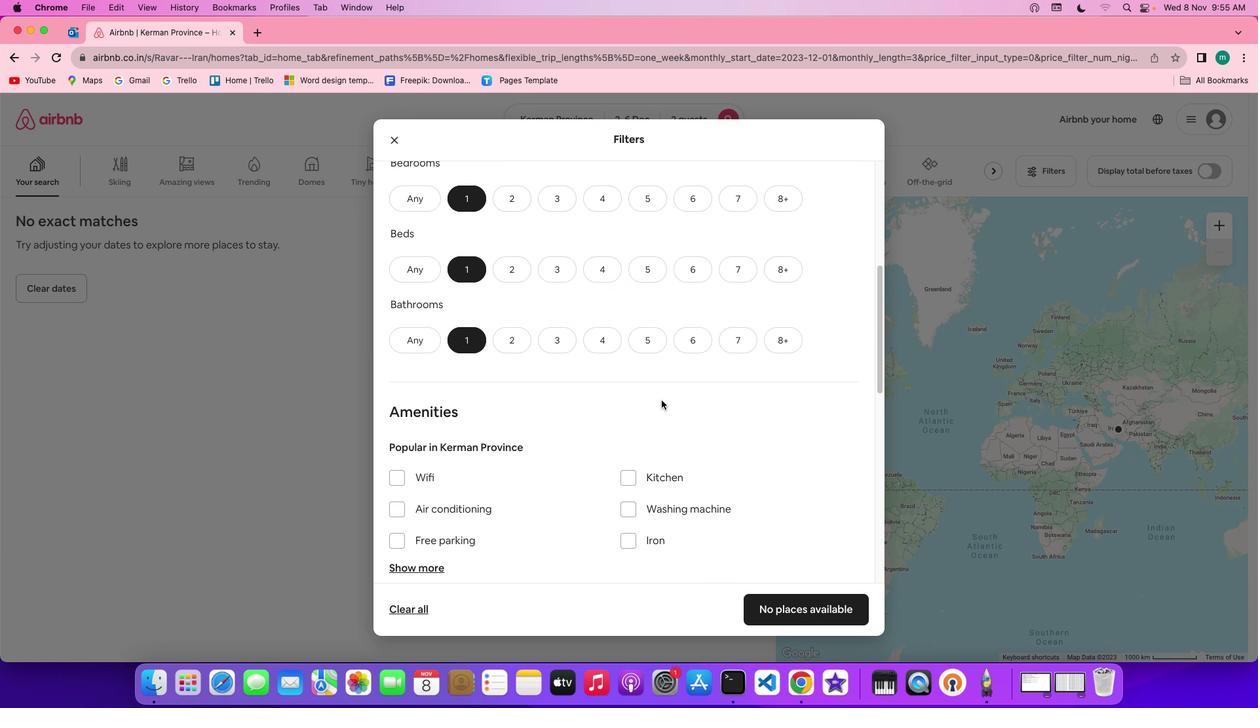 
Action: Mouse scrolled (661, 400) with delta (0, 0)
Screenshot: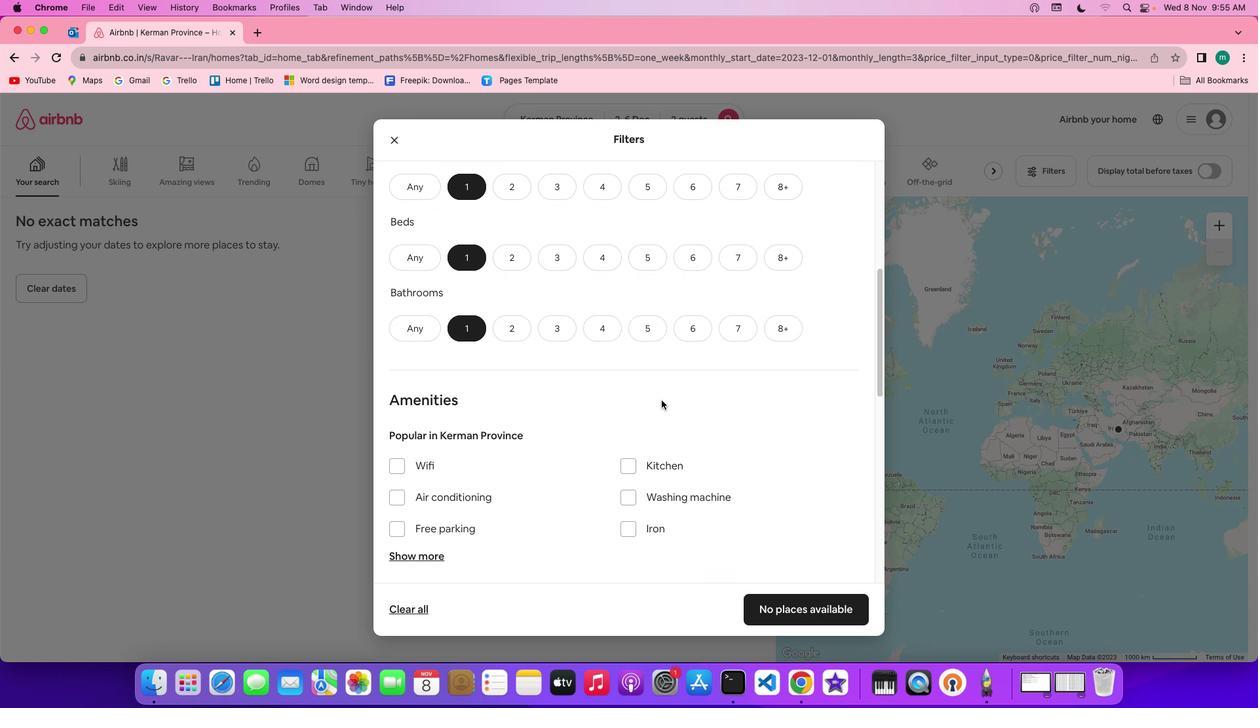
Action: Mouse scrolled (661, 400) with delta (0, 0)
Screenshot: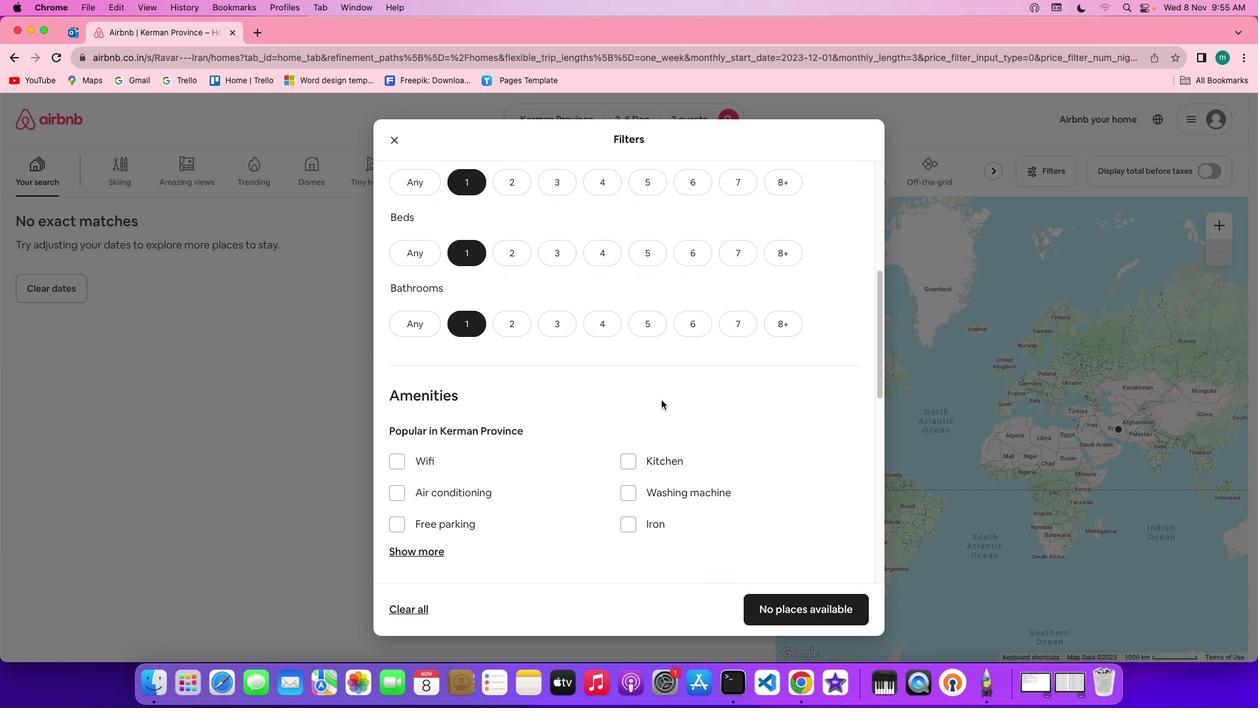 
Action: Mouse scrolled (661, 400) with delta (0, 0)
Screenshot: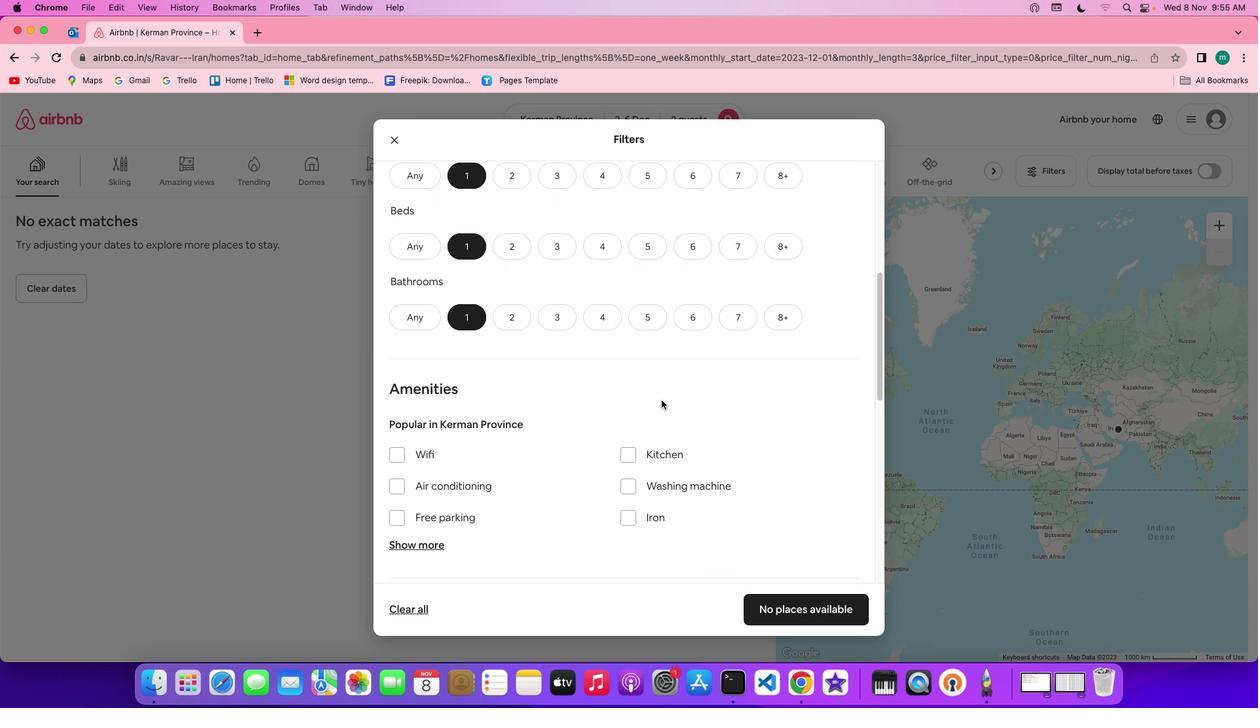 
Action: Mouse scrolled (661, 400) with delta (0, -1)
Screenshot: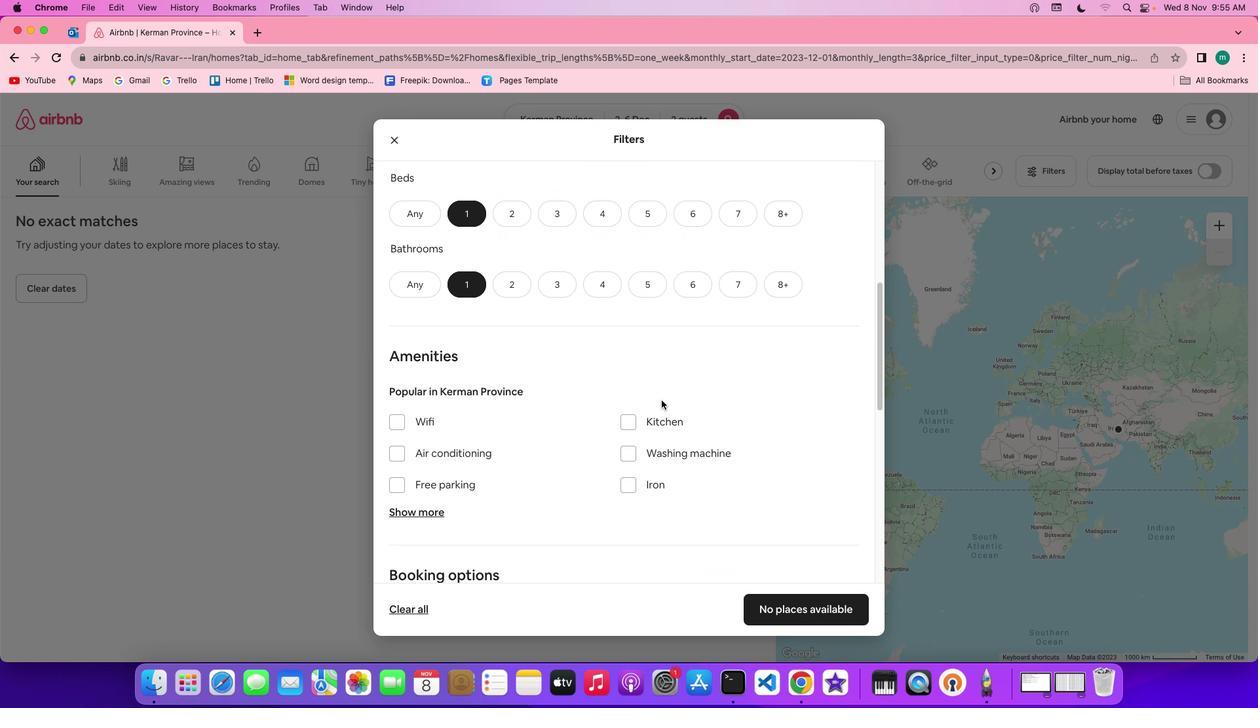 
Action: Mouse scrolled (661, 400) with delta (0, 0)
Screenshot: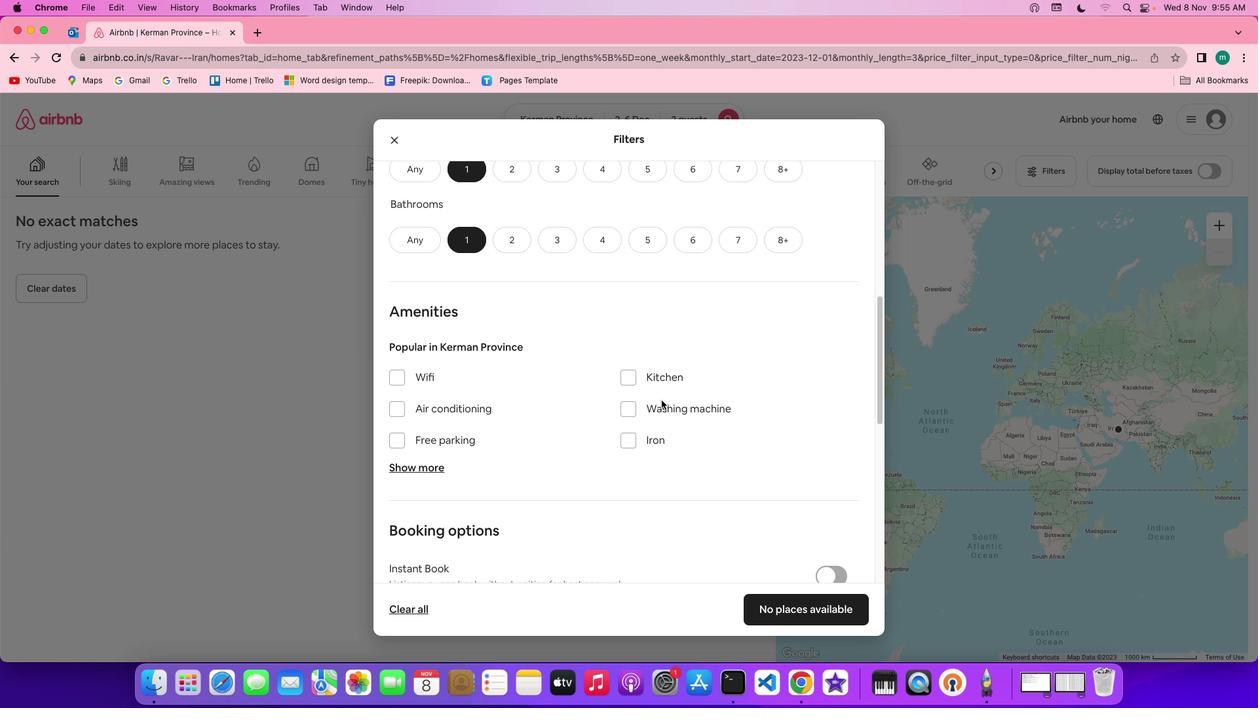 
Action: Mouse scrolled (661, 400) with delta (0, 0)
Screenshot: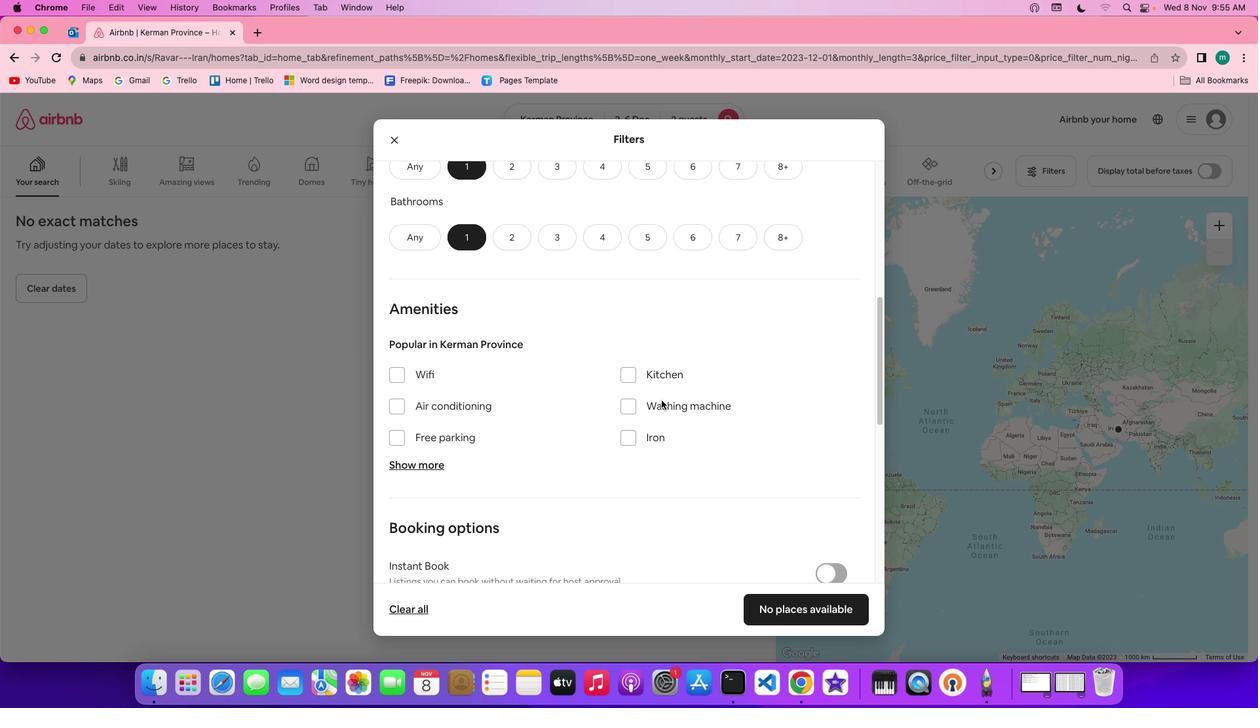 
Action: Mouse scrolled (661, 400) with delta (0, 0)
Screenshot: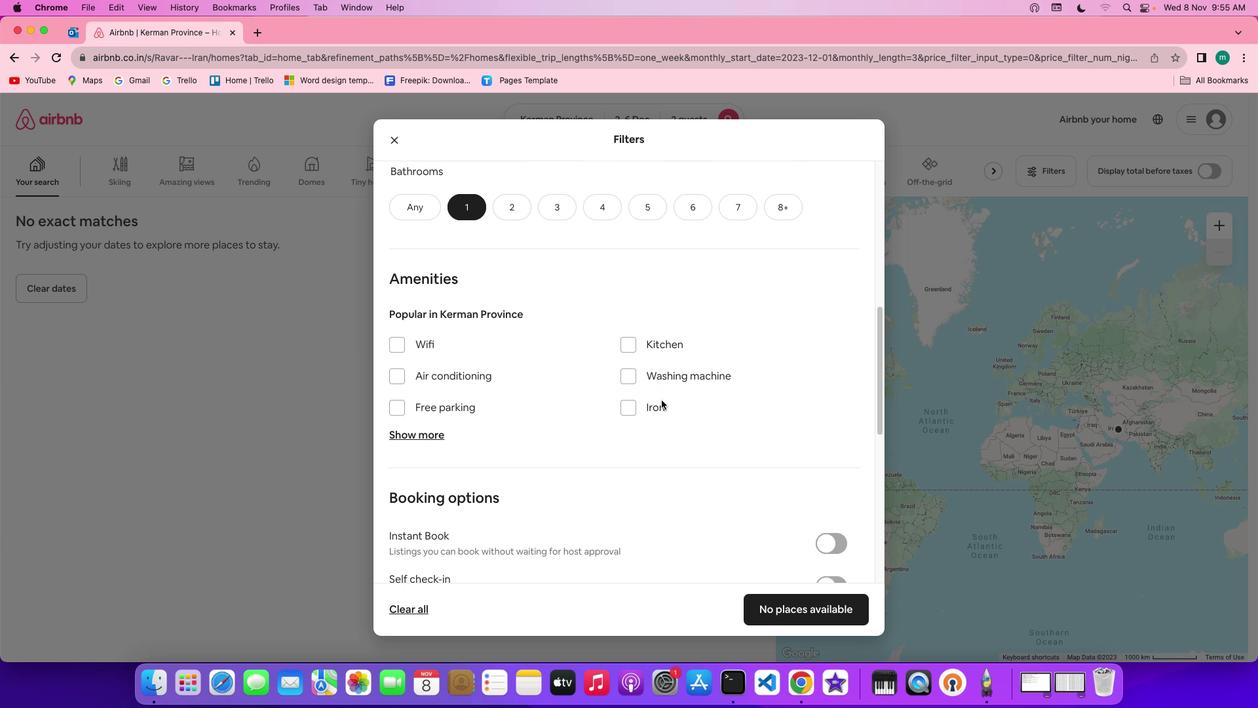 
Action: Mouse moved to (662, 394)
Screenshot: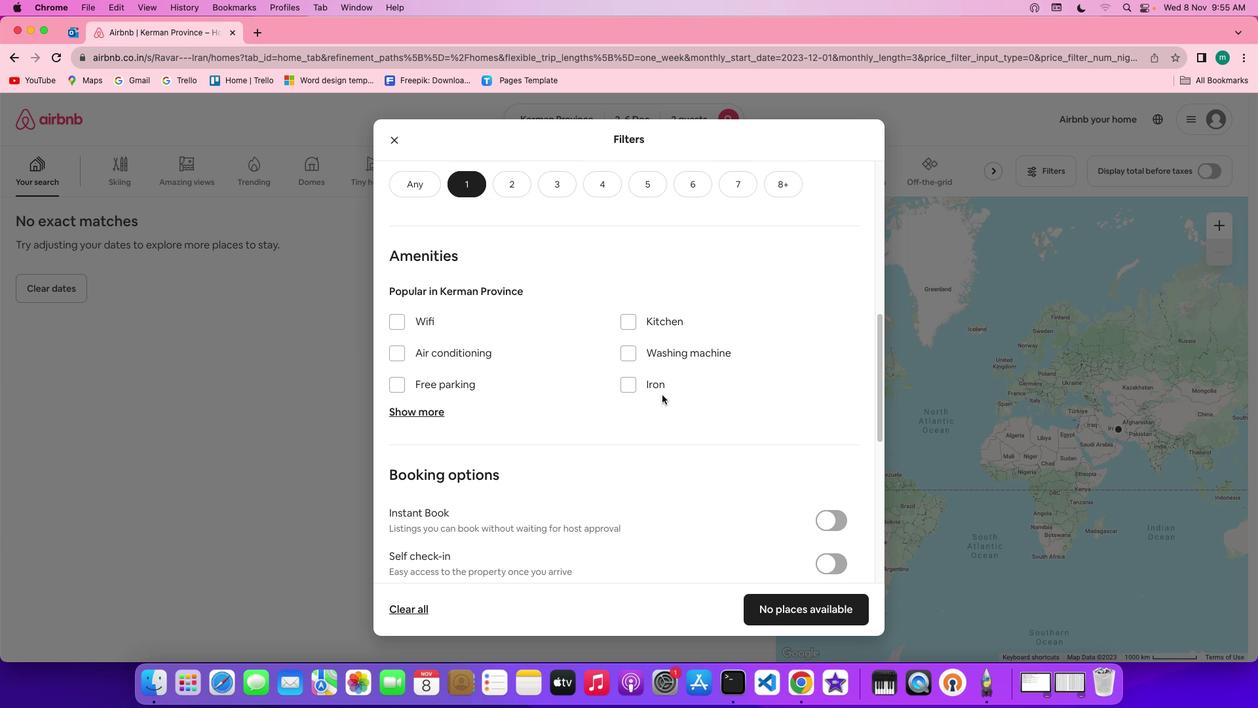 
Action: Mouse scrolled (662, 394) with delta (0, 0)
Screenshot: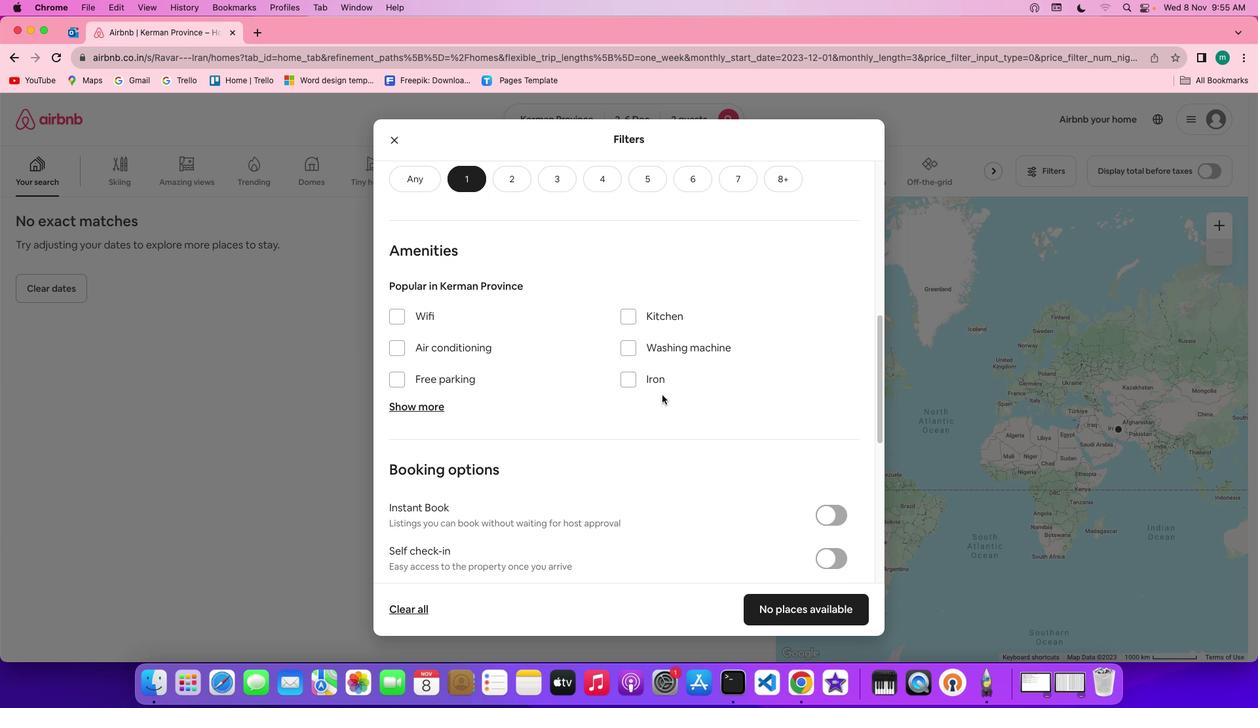 
Action: Mouse scrolled (662, 394) with delta (0, 0)
Screenshot: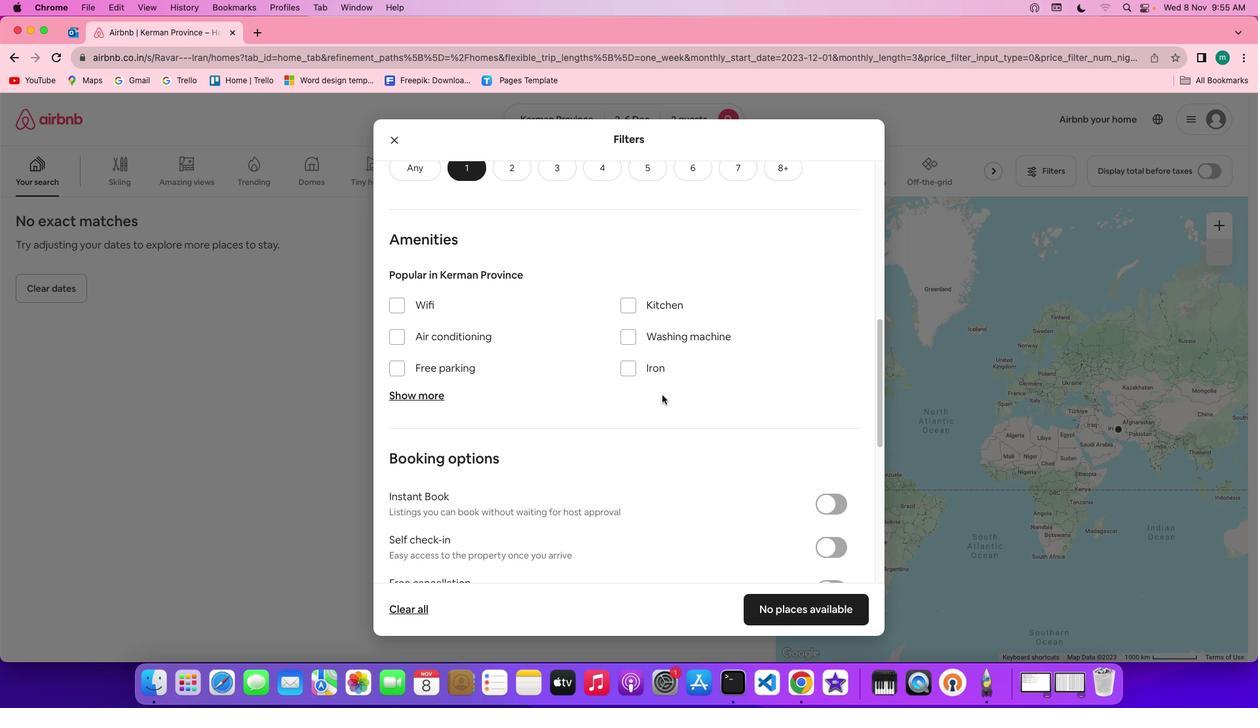 
Action: Mouse scrolled (662, 394) with delta (0, -1)
Screenshot: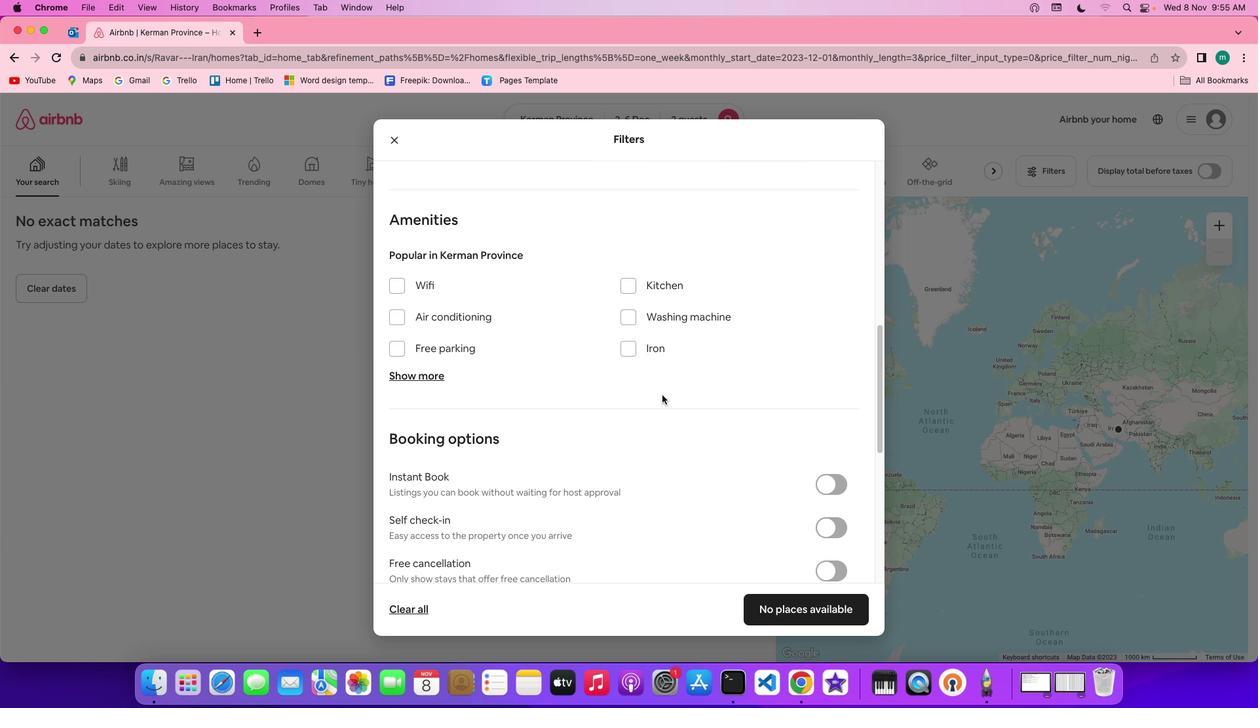 
Action: Mouse moved to (701, 423)
Screenshot: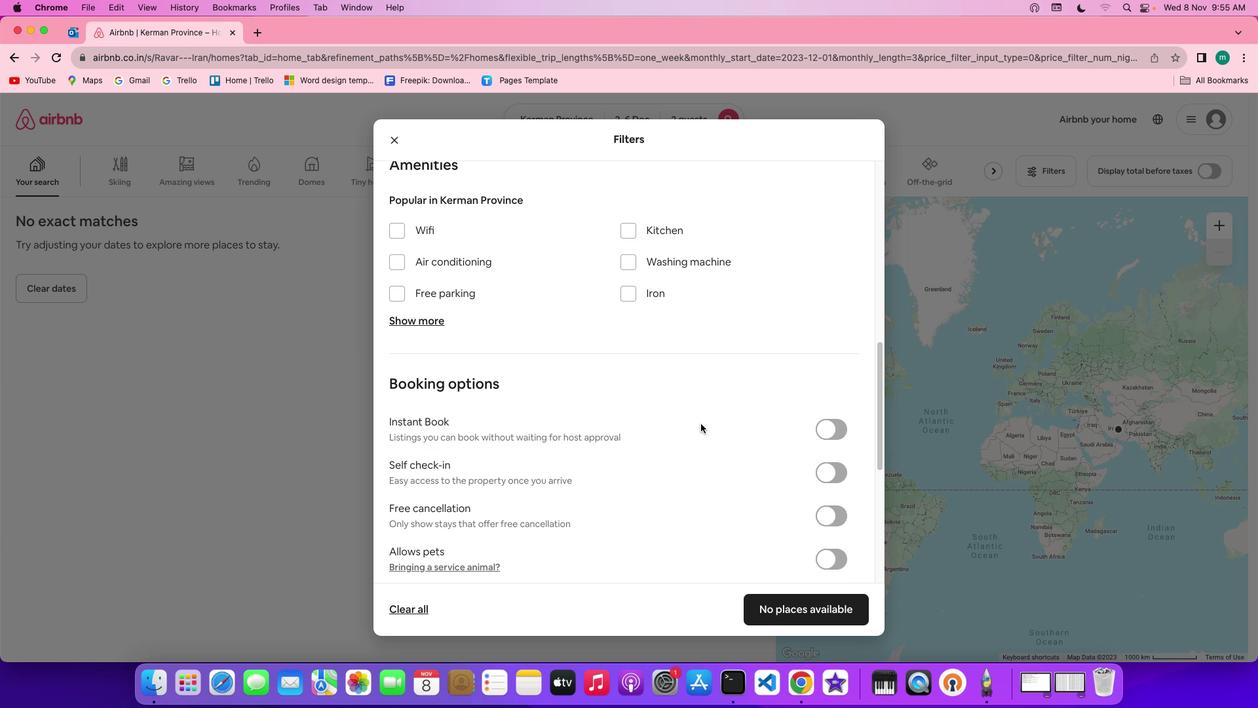
Action: Mouse scrolled (701, 423) with delta (0, 0)
Screenshot: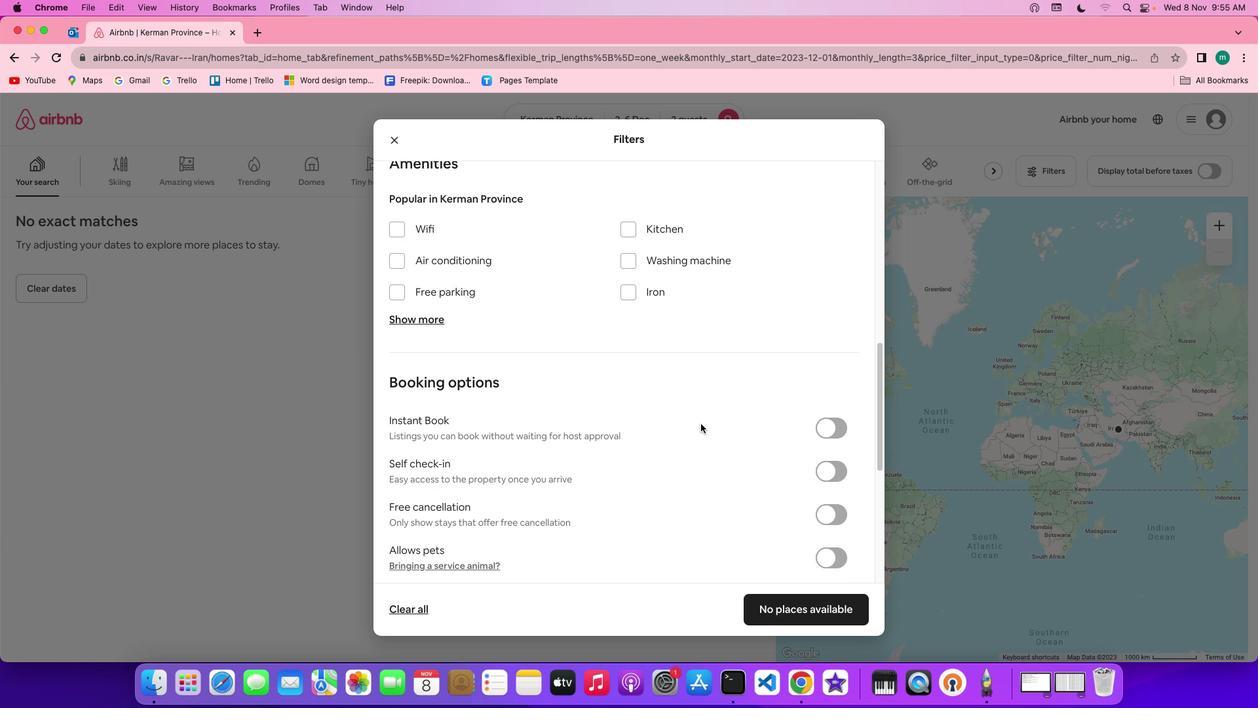 
Action: Mouse scrolled (701, 423) with delta (0, 0)
Screenshot: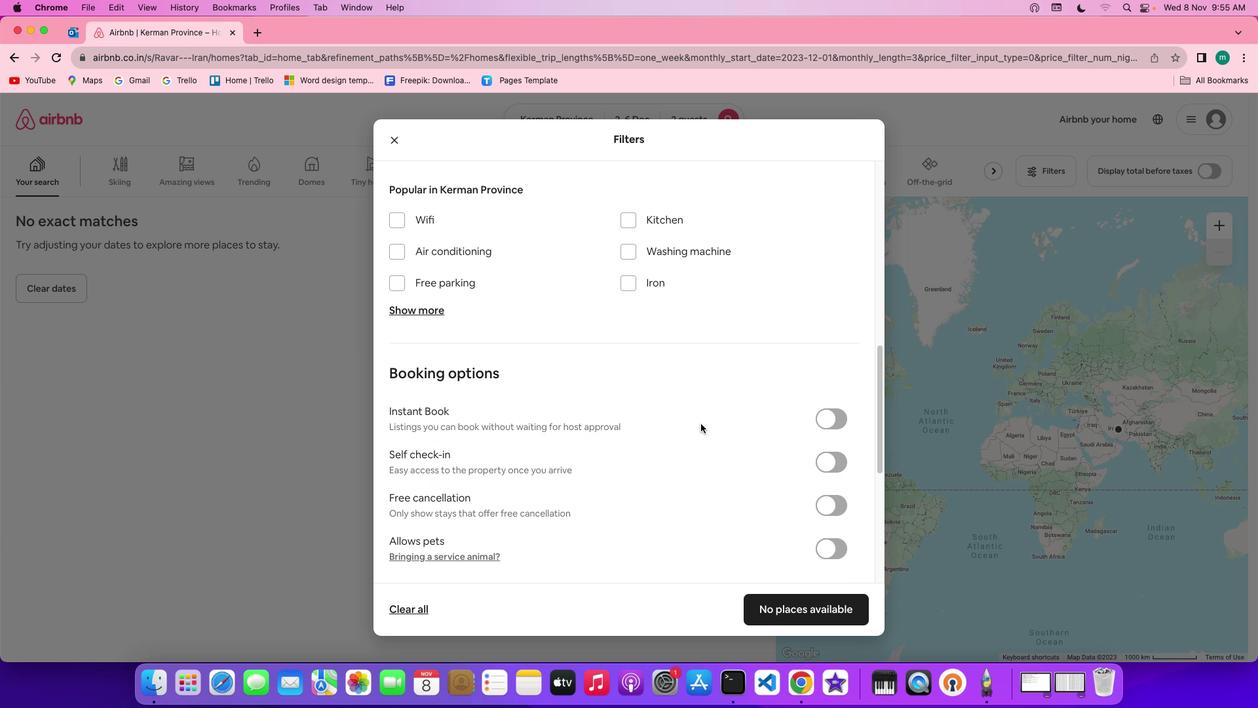 
Action: Mouse scrolled (701, 423) with delta (0, 0)
Screenshot: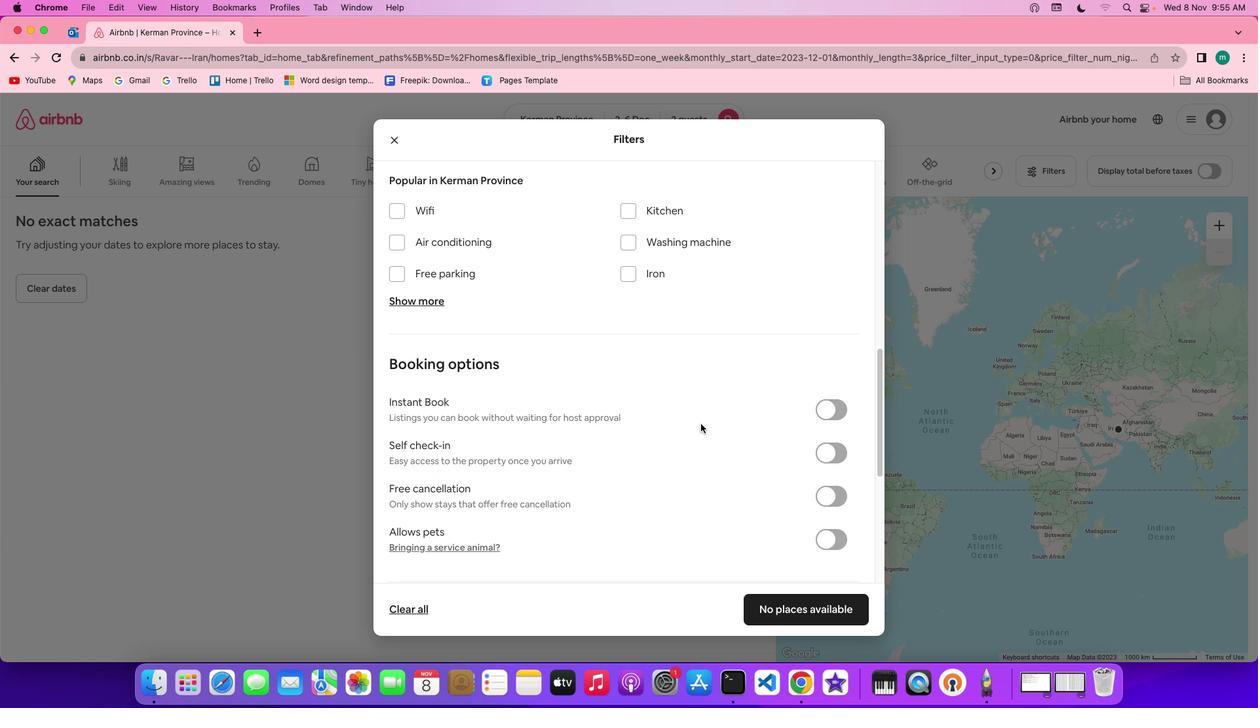 
Action: Mouse scrolled (701, 423) with delta (0, -1)
Screenshot: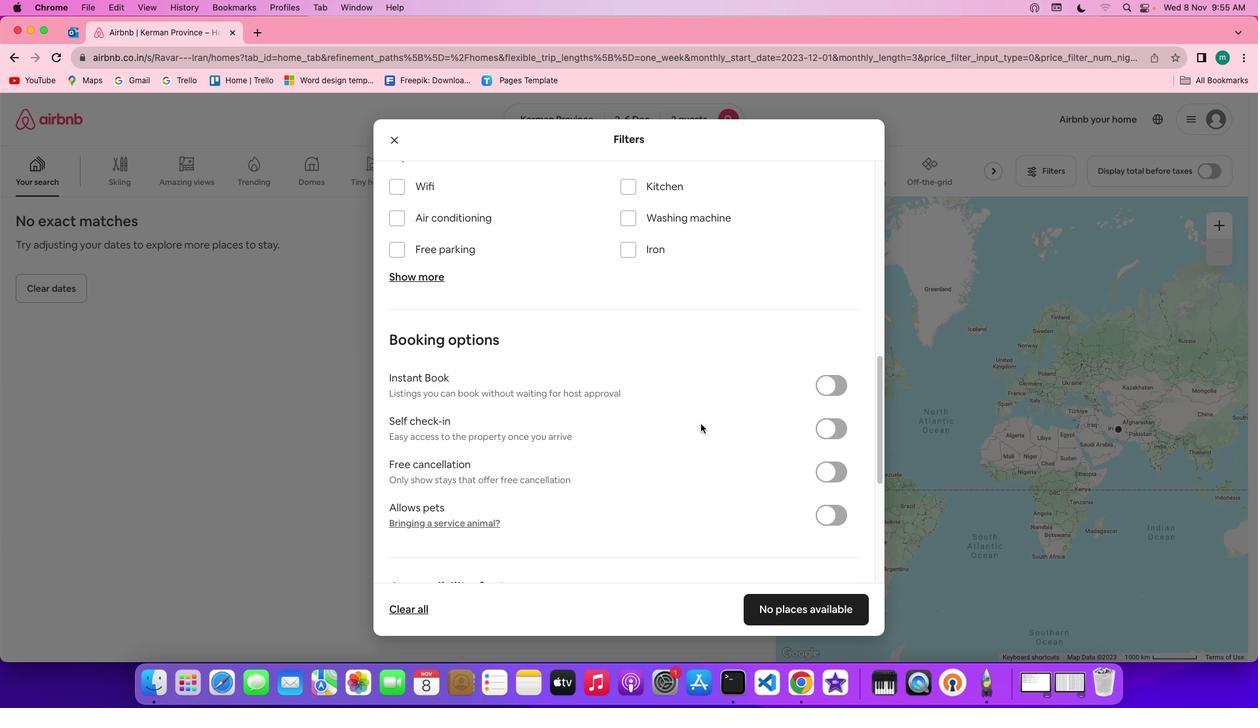 
Action: Mouse moved to (731, 437)
Screenshot: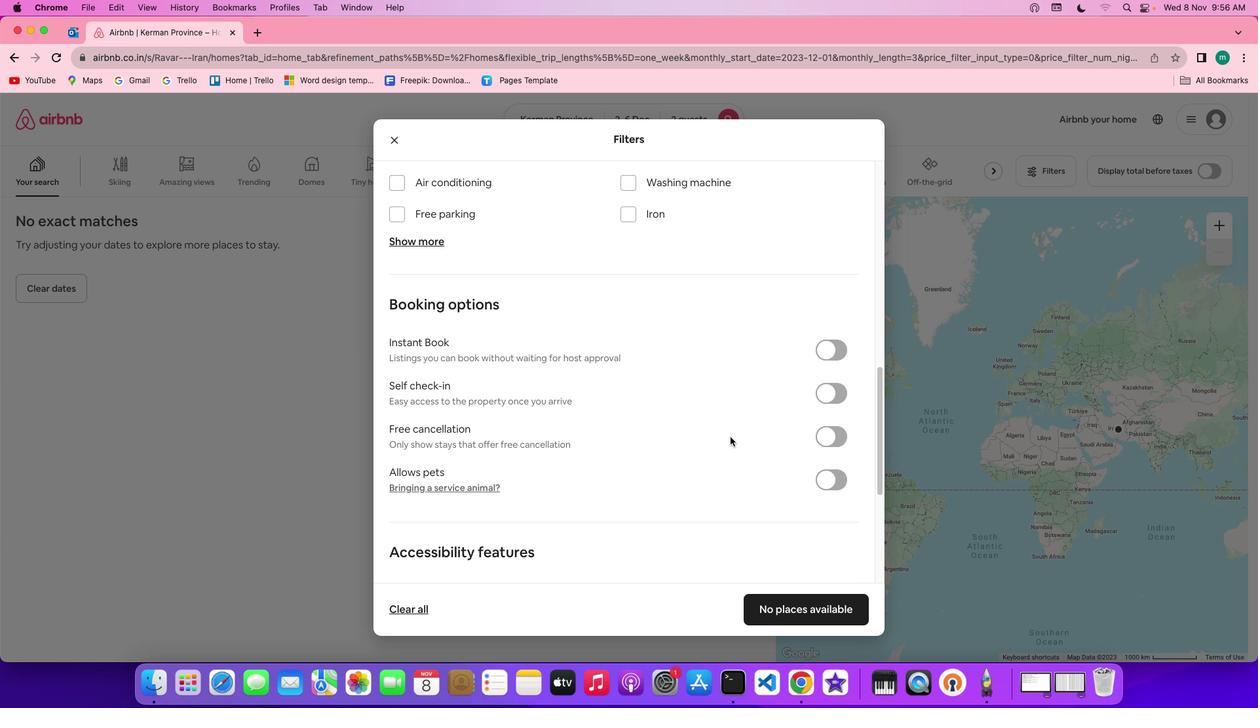 
Action: Mouse scrolled (731, 437) with delta (0, 0)
Screenshot: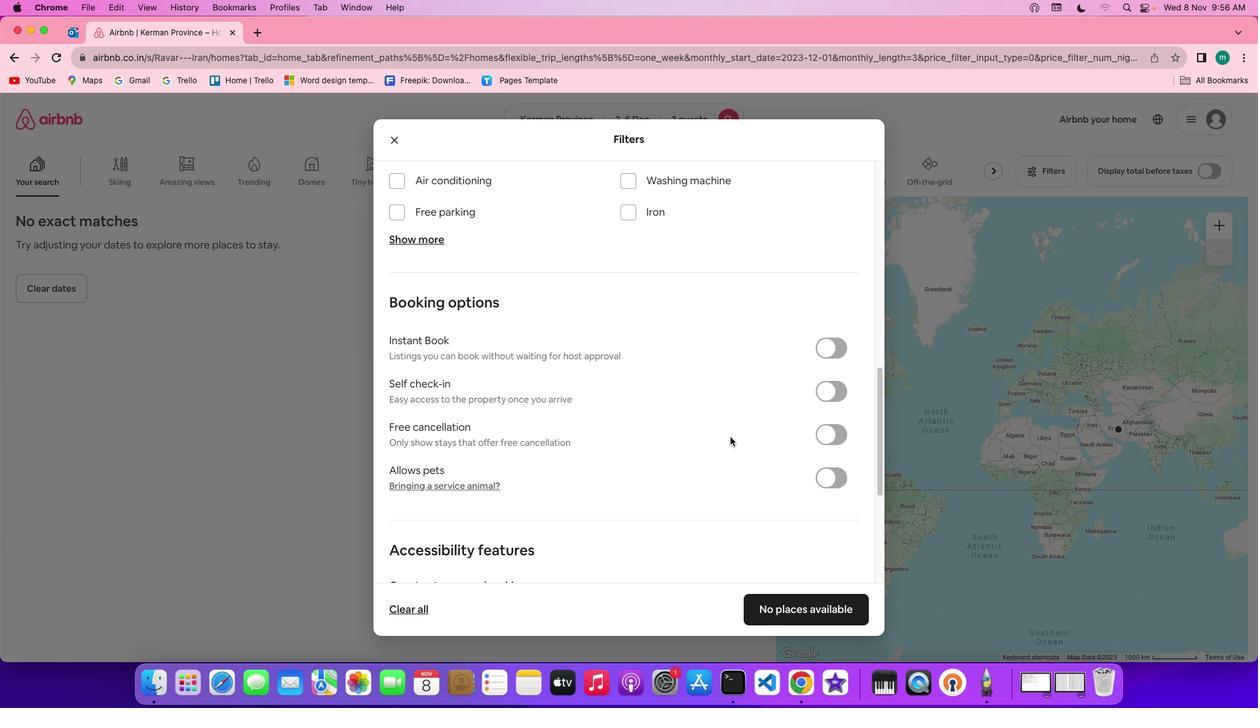 
Action: Mouse scrolled (731, 437) with delta (0, 0)
Screenshot: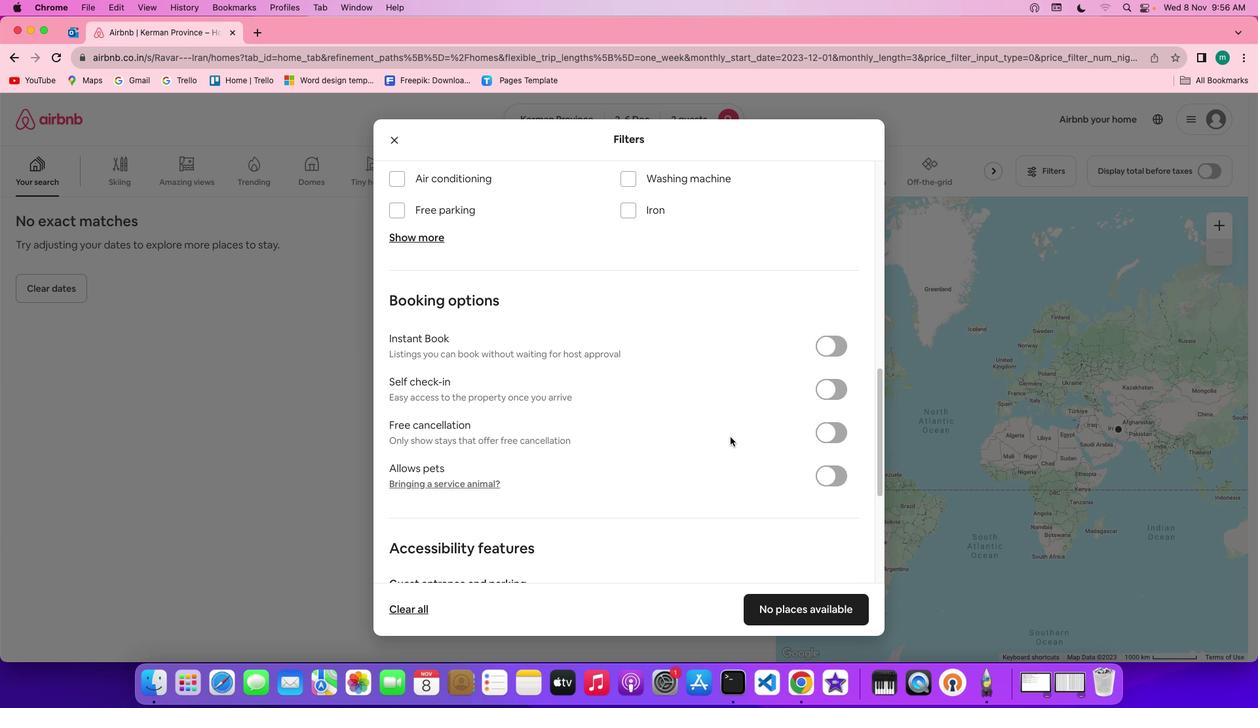 
Action: Mouse scrolled (731, 437) with delta (0, 0)
Screenshot: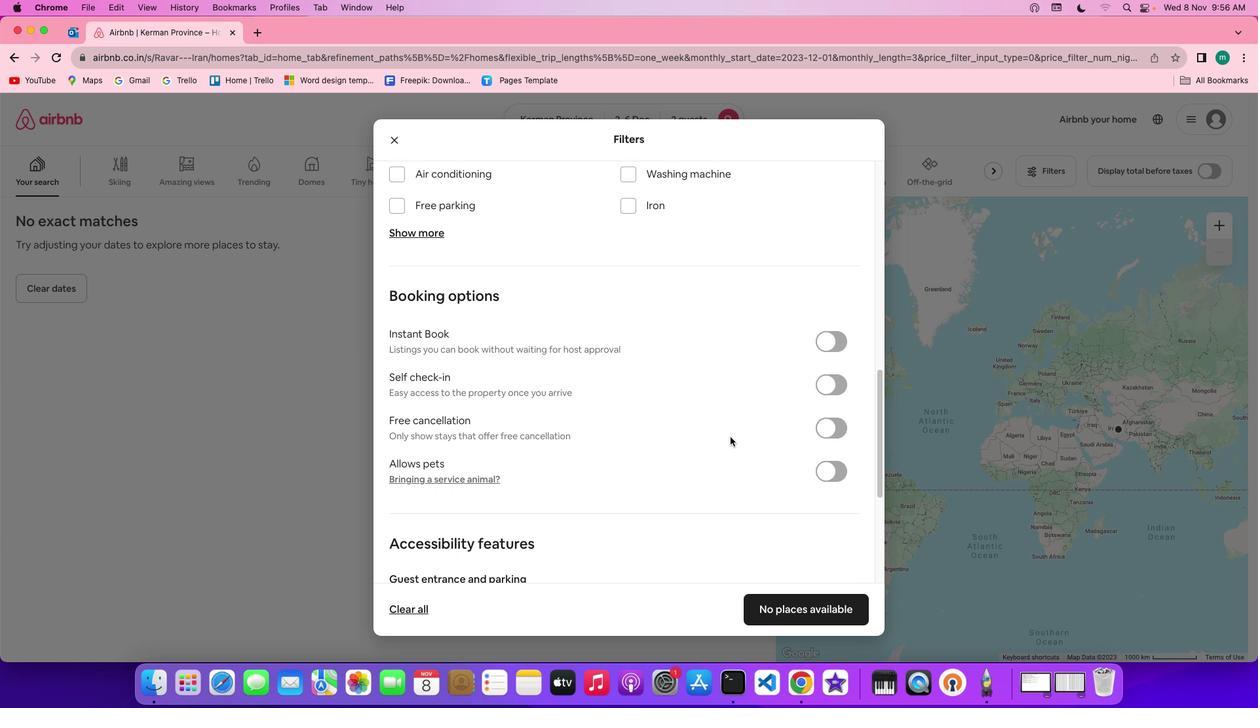 
Action: Mouse scrolled (731, 437) with delta (0, 0)
Screenshot: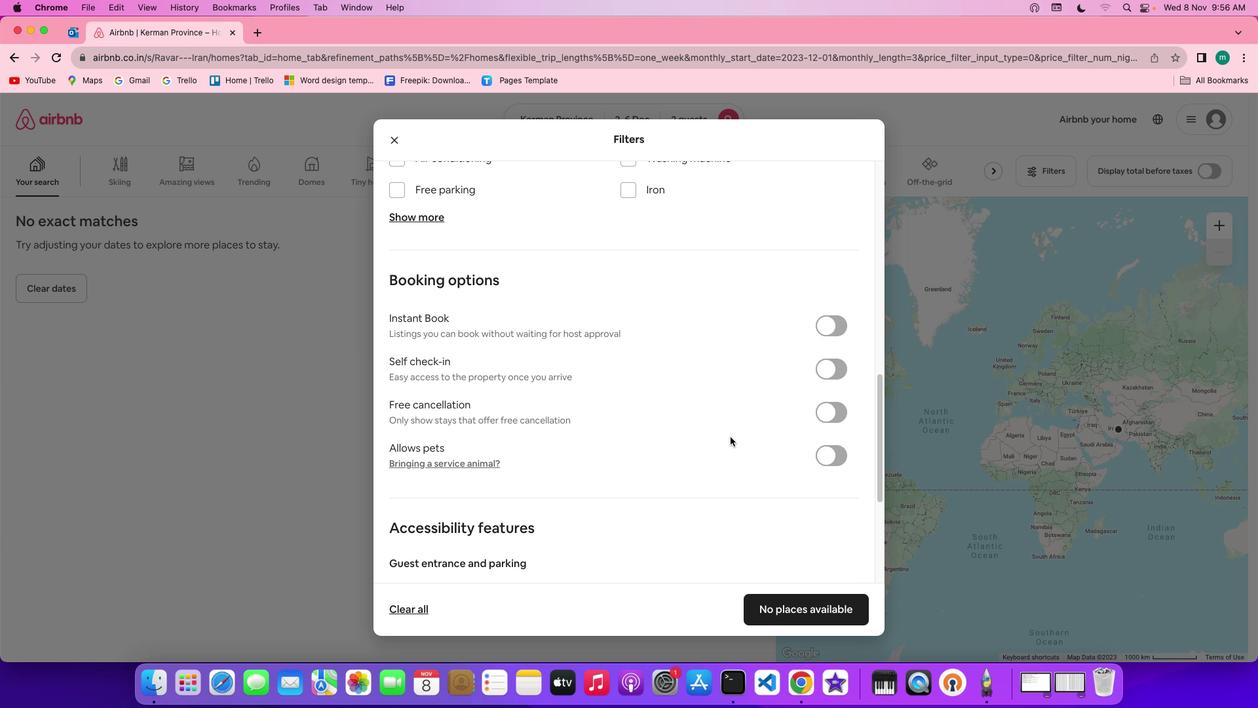 
Action: Mouse scrolled (731, 437) with delta (0, 0)
Screenshot: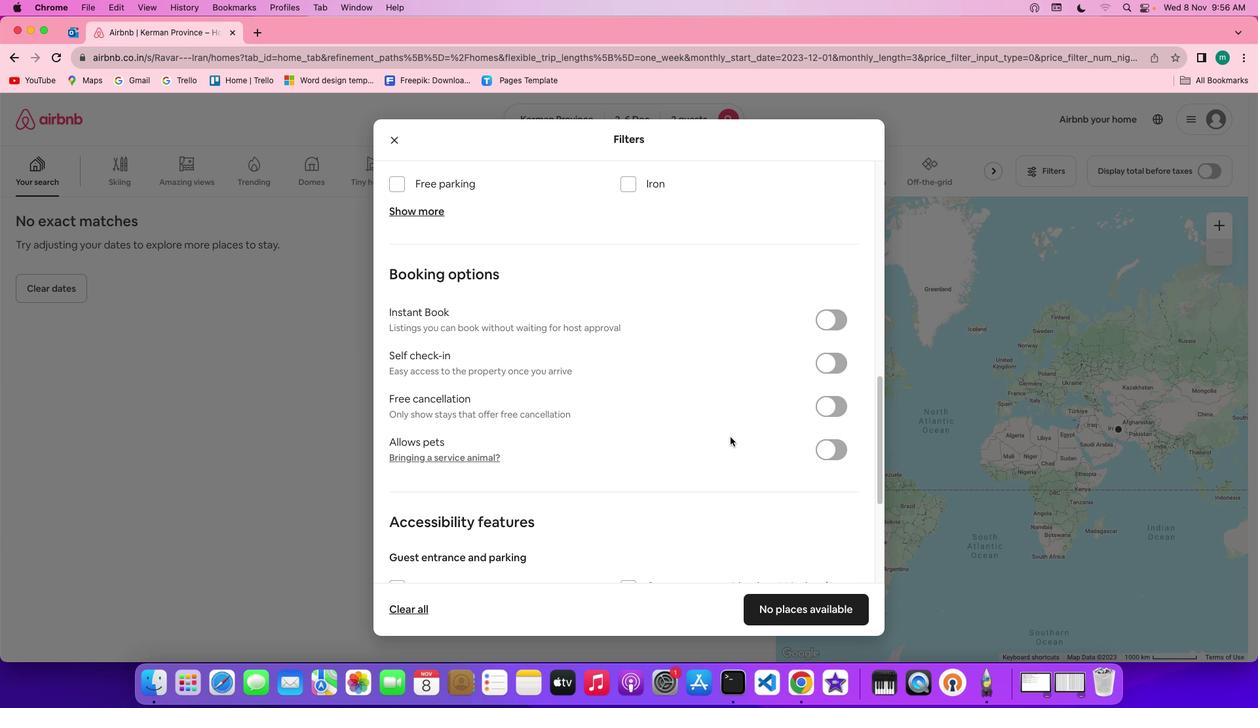 
Action: Mouse scrolled (731, 437) with delta (0, 0)
Screenshot: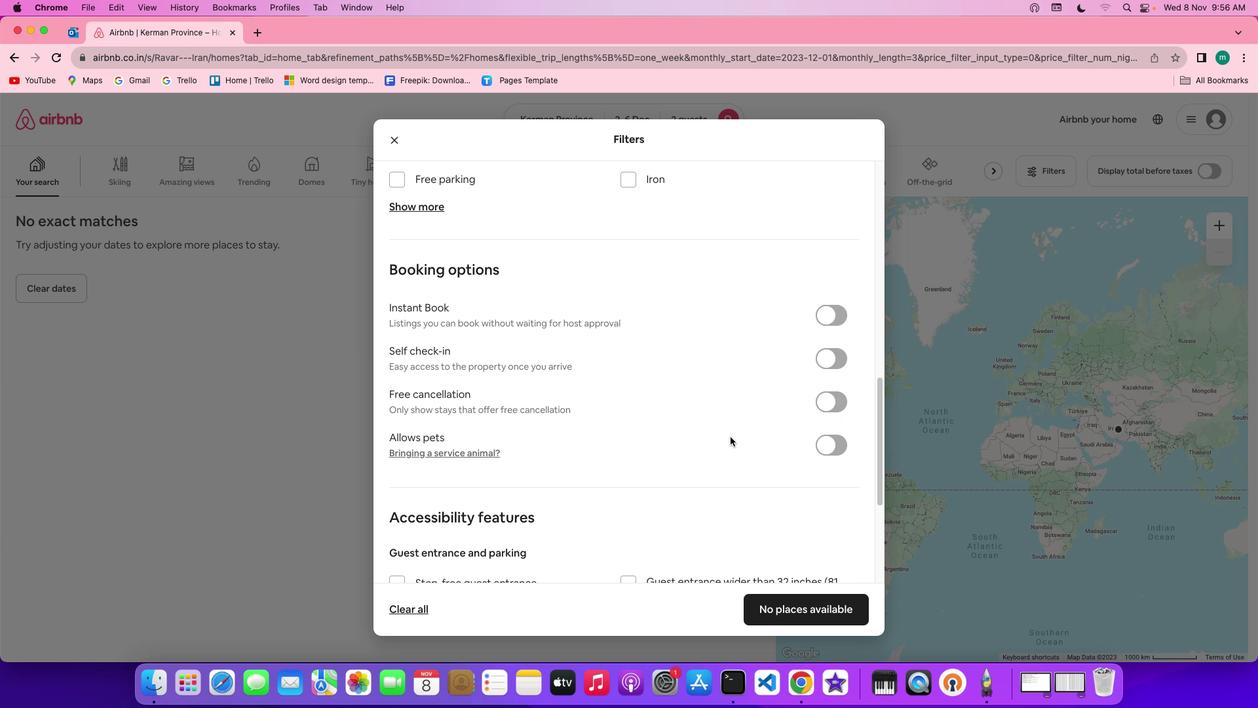 
Action: Mouse scrolled (731, 437) with delta (0, 0)
Screenshot: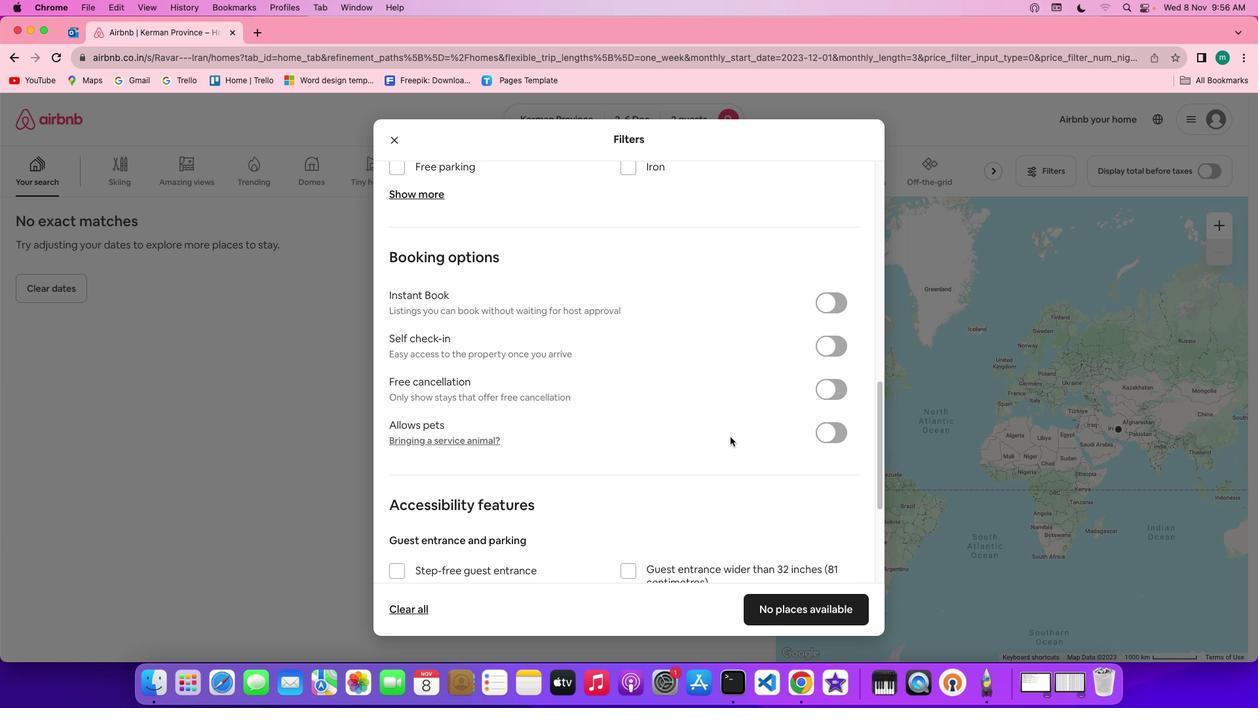 
Action: Mouse moved to (758, 442)
Screenshot: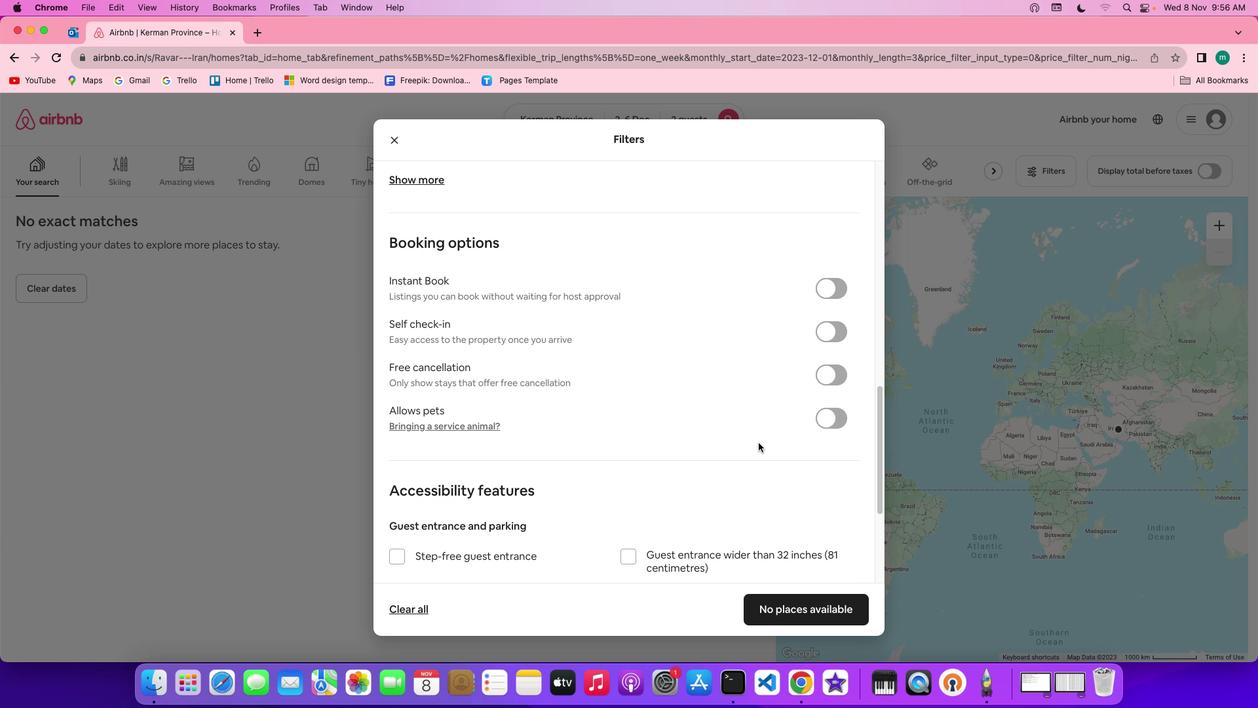 
Action: Mouse scrolled (758, 442) with delta (0, 0)
Screenshot: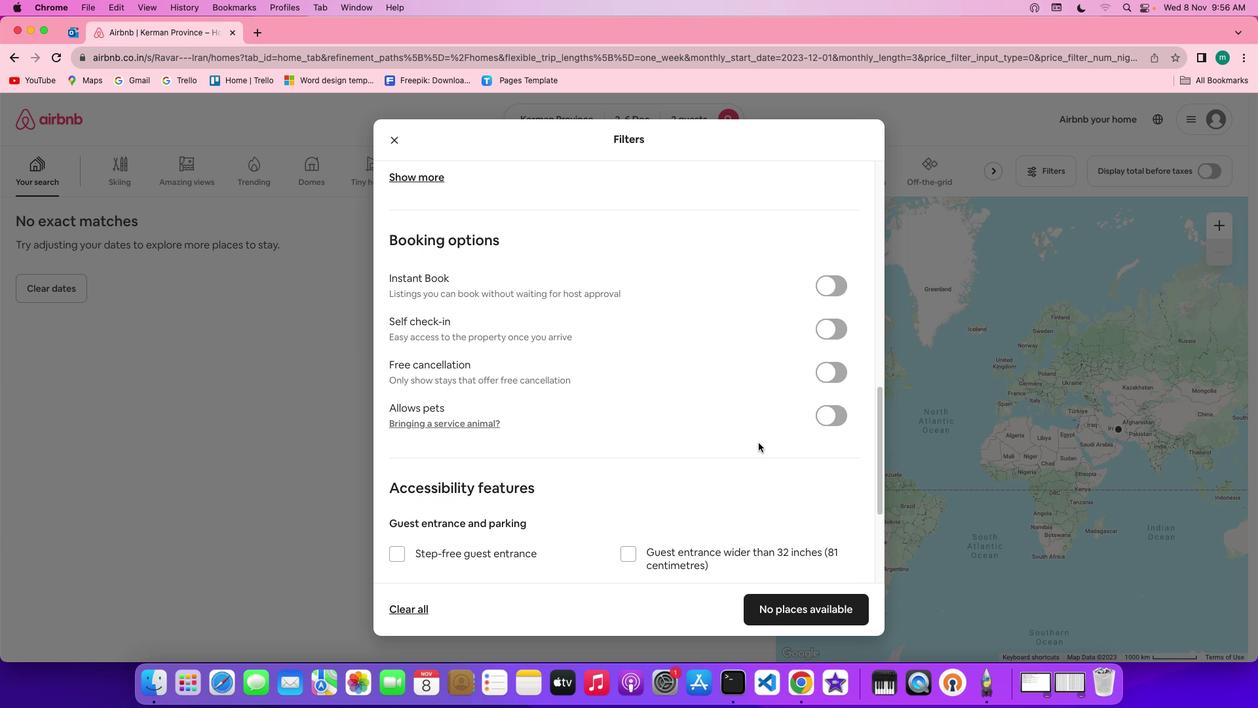
Action: Mouse scrolled (758, 442) with delta (0, 0)
Screenshot: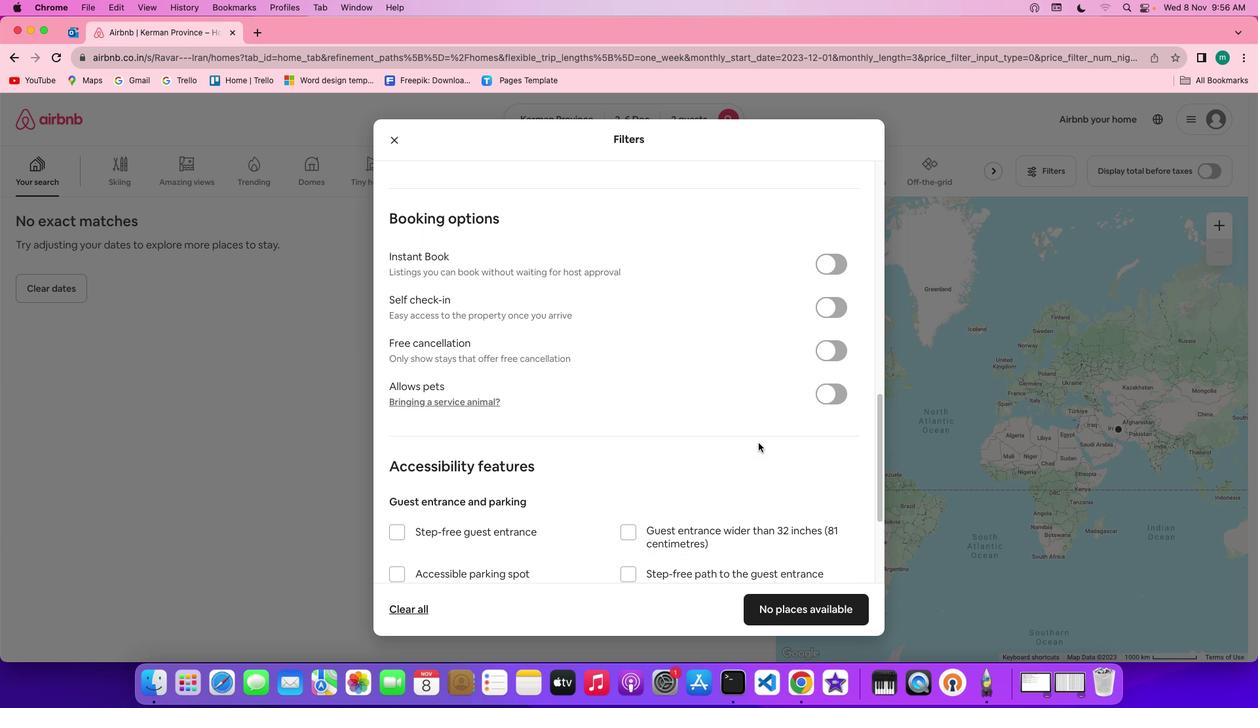 
Action: Mouse scrolled (758, 442) with delta (0, -1)
Screenshot: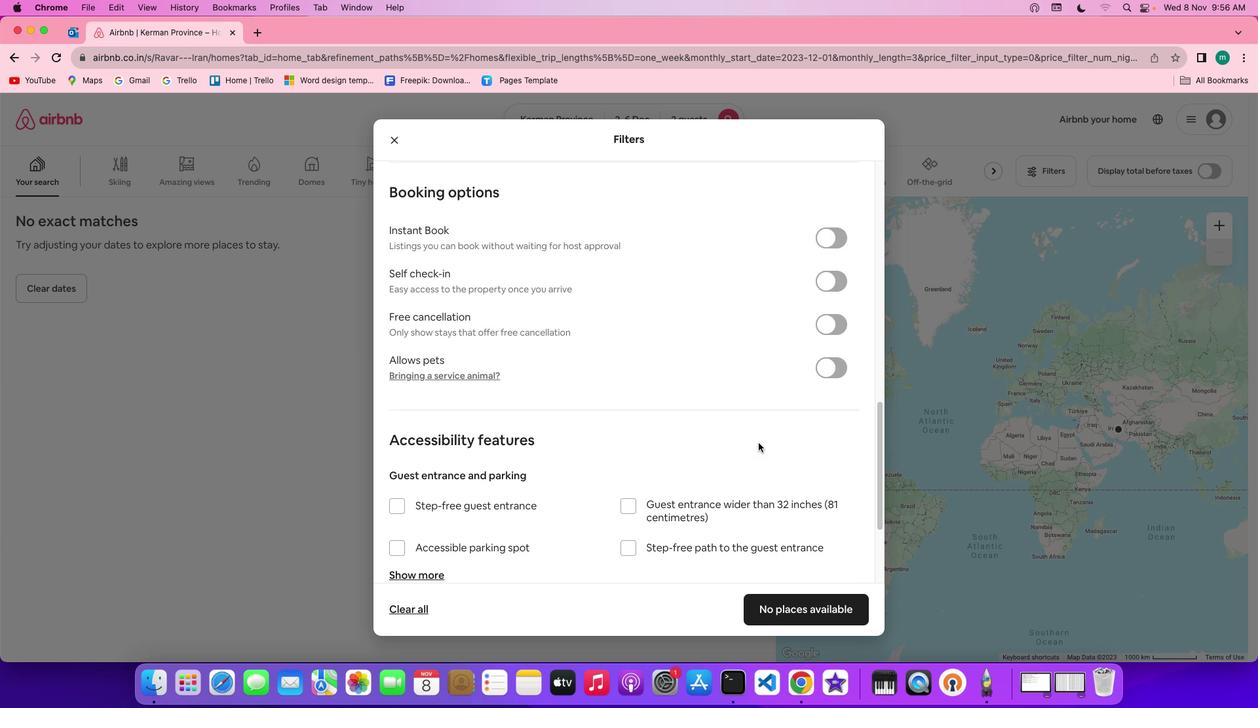 
Action: Mouse scrolled (758, 442) with delta (0, -1)
Screenshot: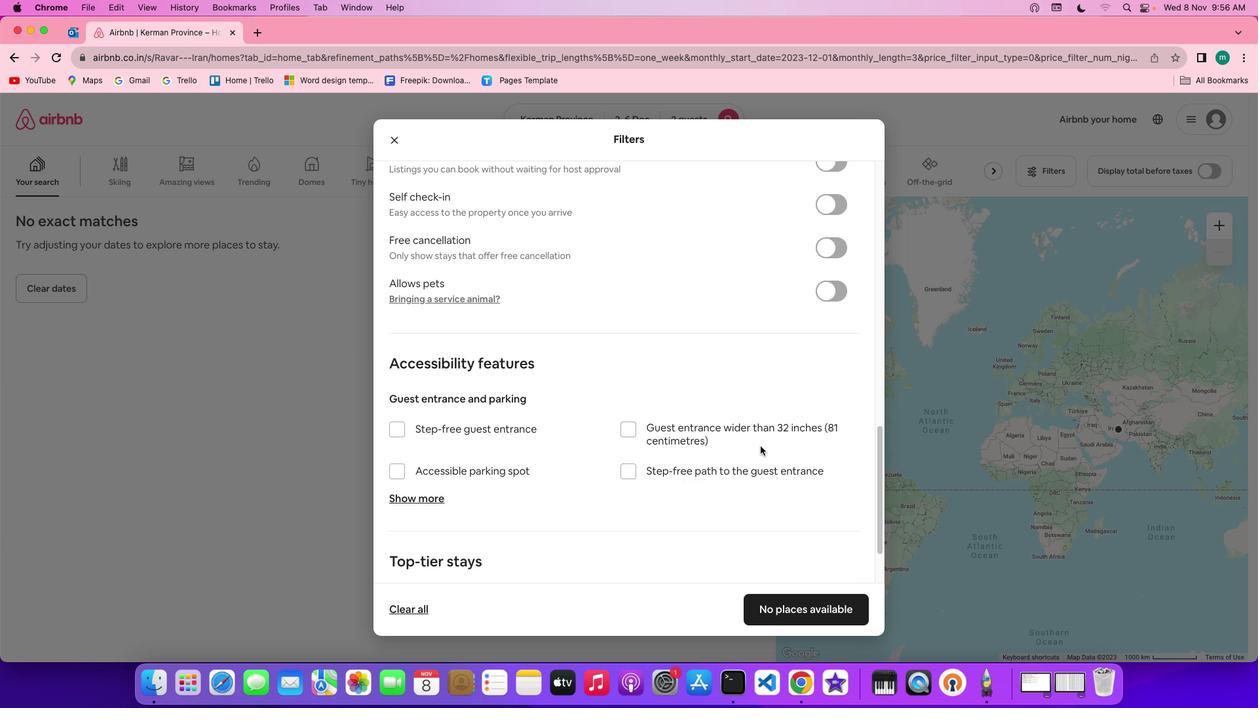 
Action: Mouse moved to (794, 479)
Screenshot: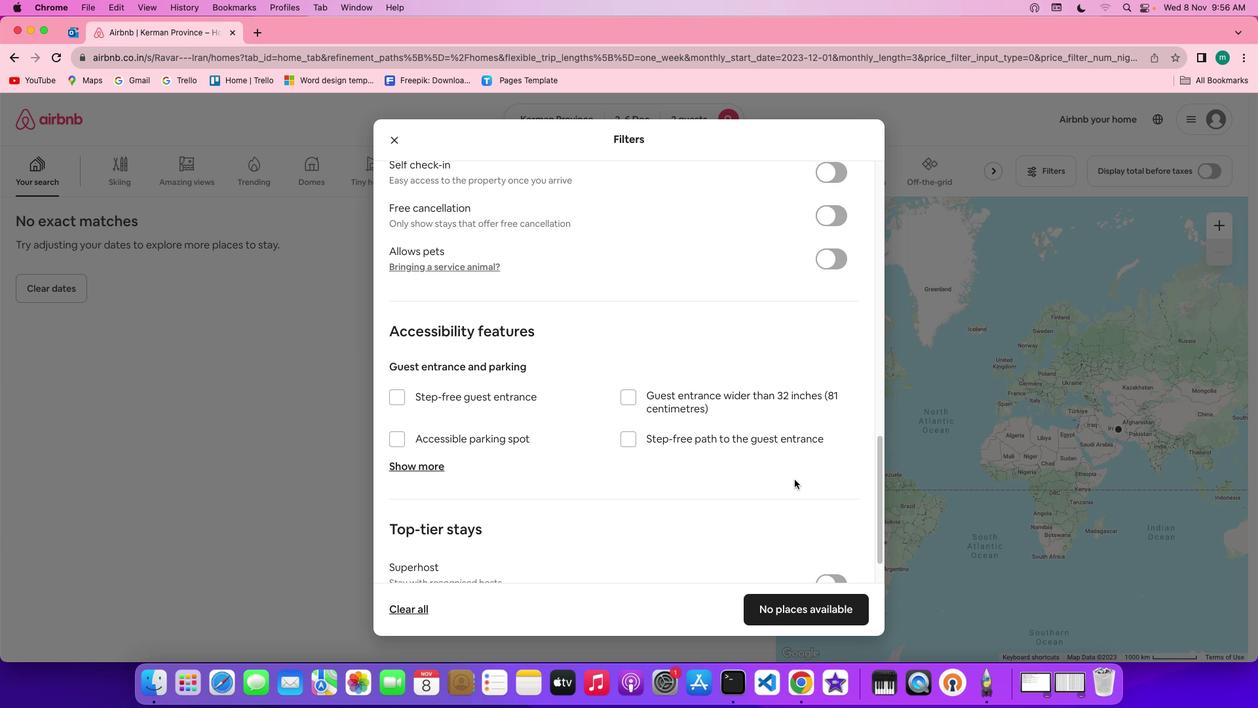 
Action: Mouse scrolled (794, 479) with delta (0, 0)
Screenshot: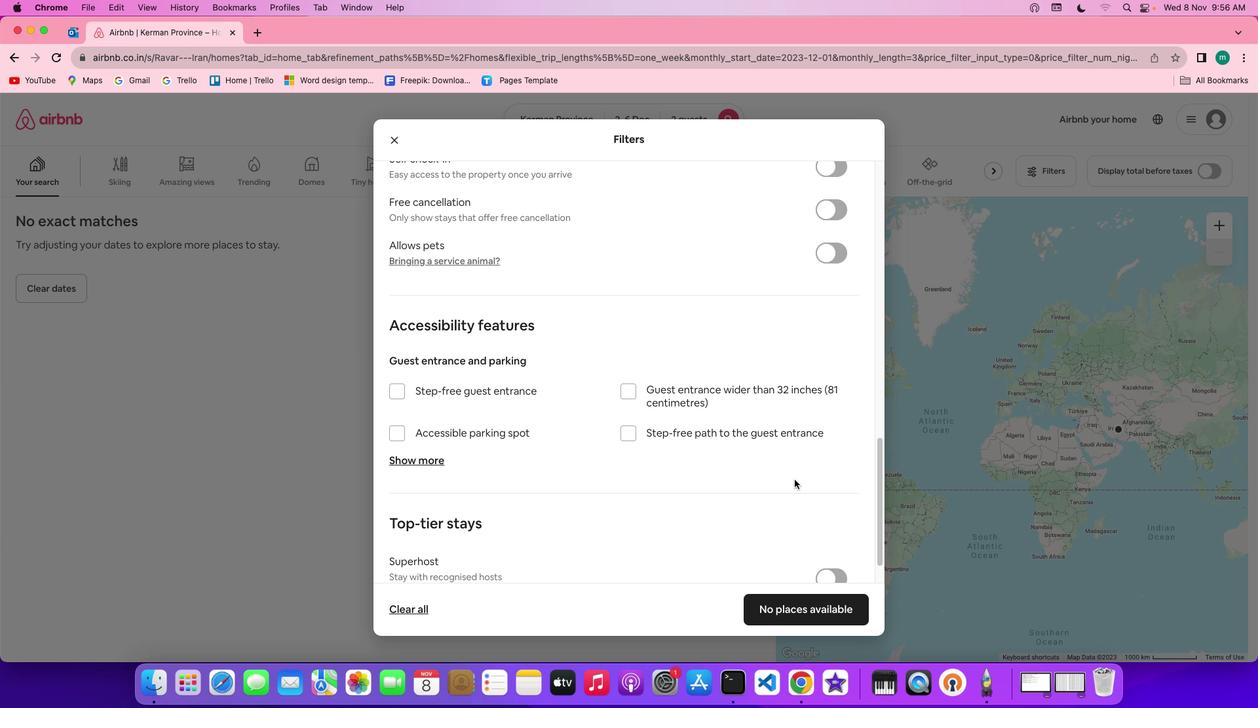 
Action: Mouse moved to (794, 479)
Screenshot: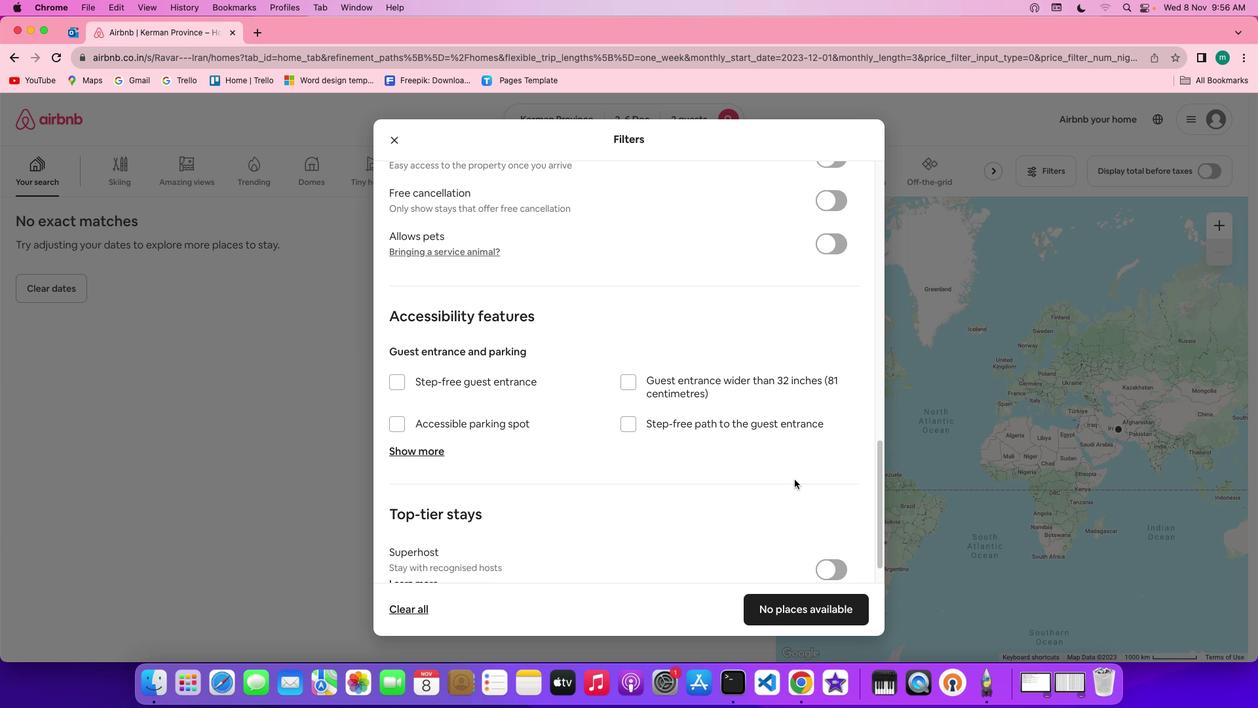 
Action: Mouse scrolled (794, 479) with delta (0, 0)
Screenshot: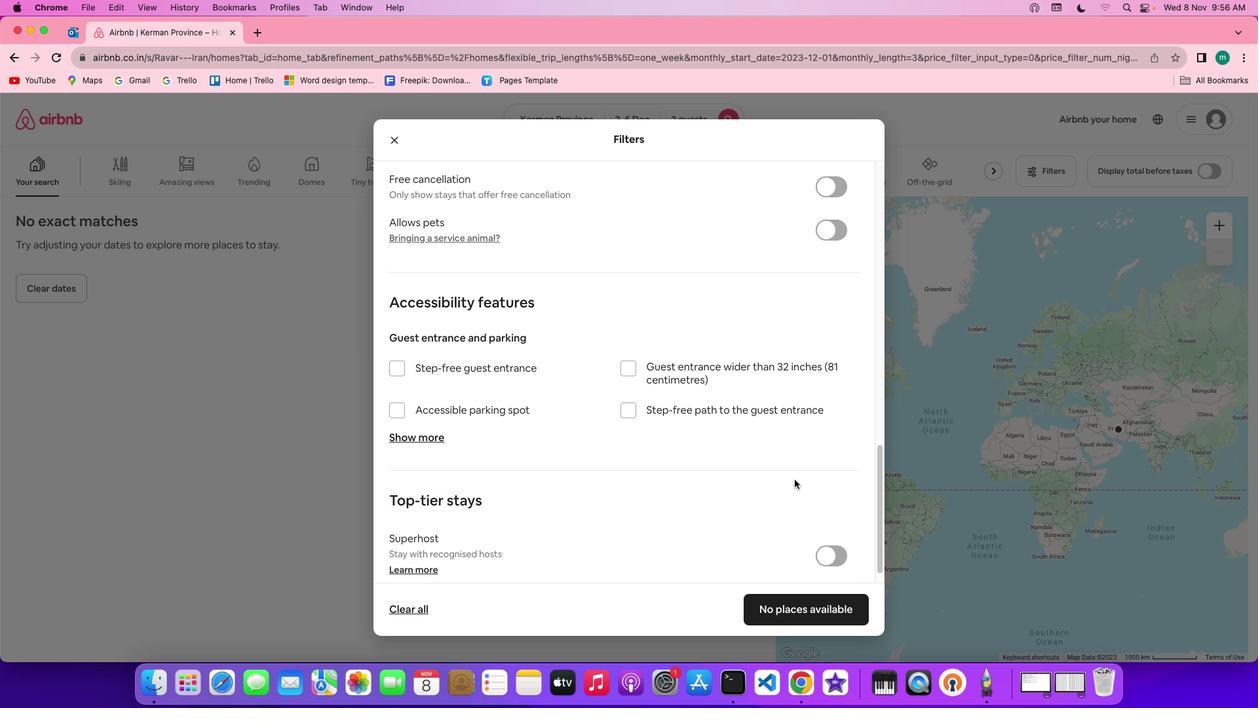 
Action: Mouse scrolled (794, 479) with delta (0, -1)
Screenshot: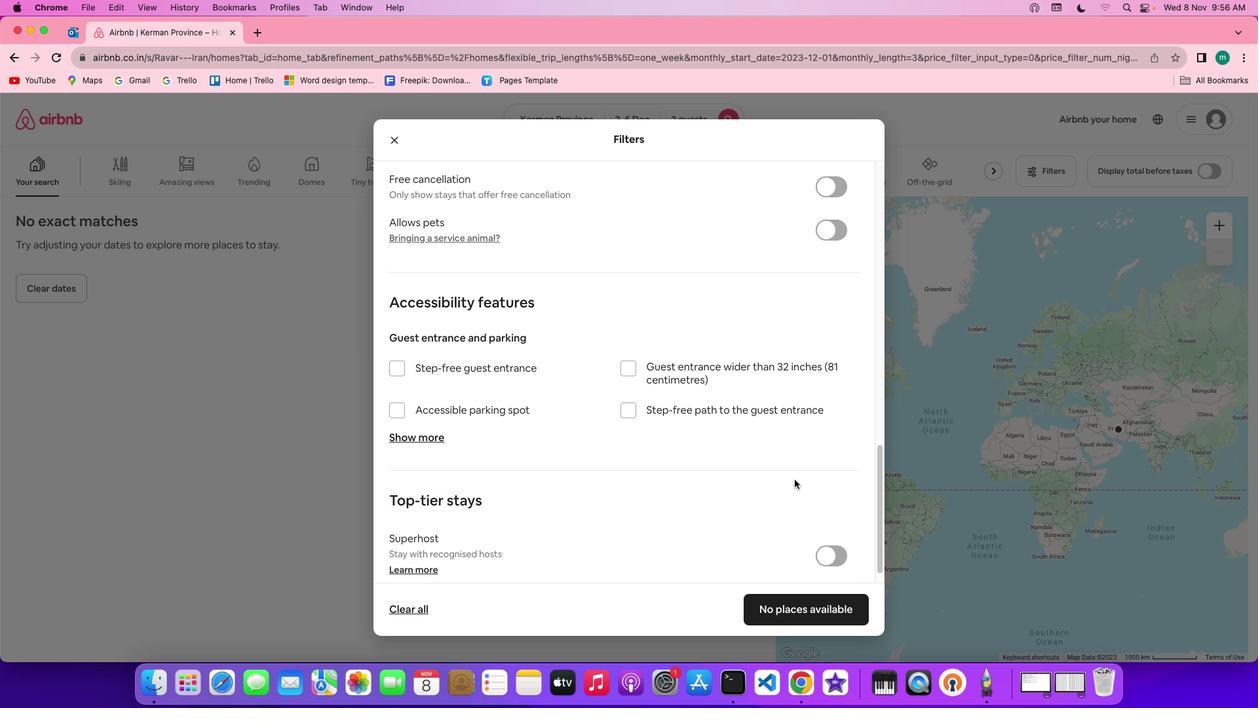 
Action: Mouse scrolled (794, 479) with delta (0, -3)
Screenshot: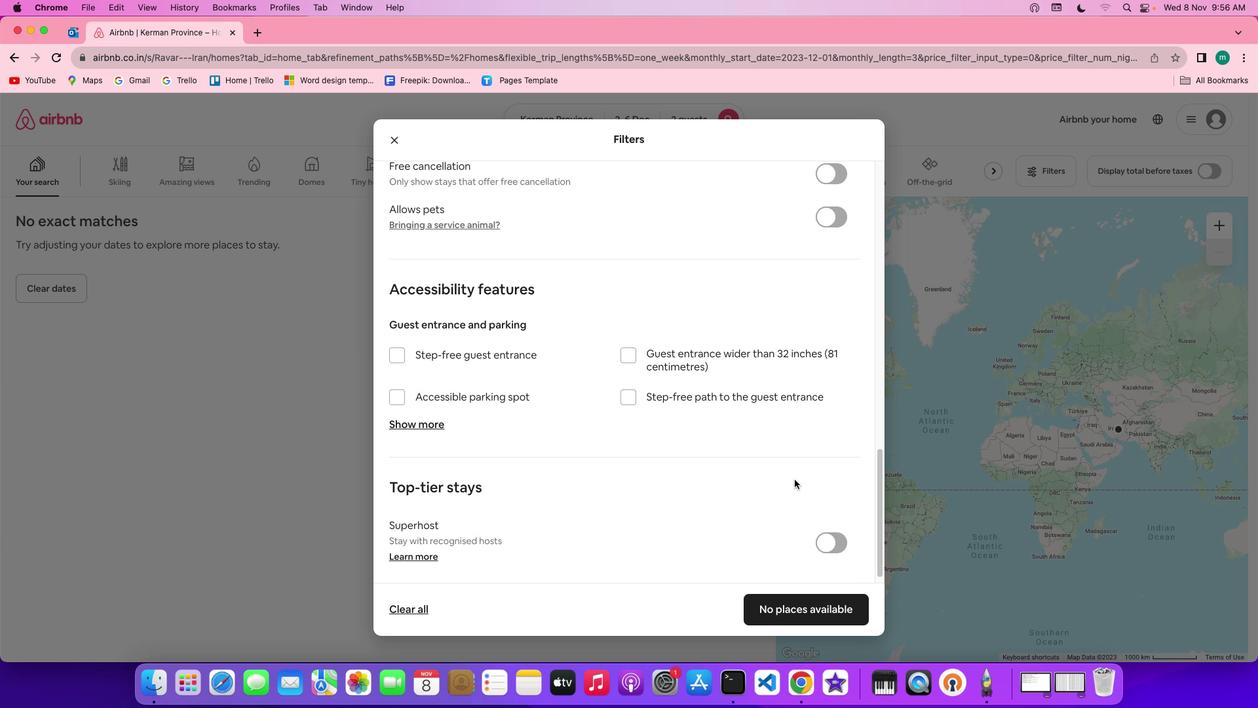 
Action: Mouse scrolled (794, 479) with delta (0, -3)
Screenshot: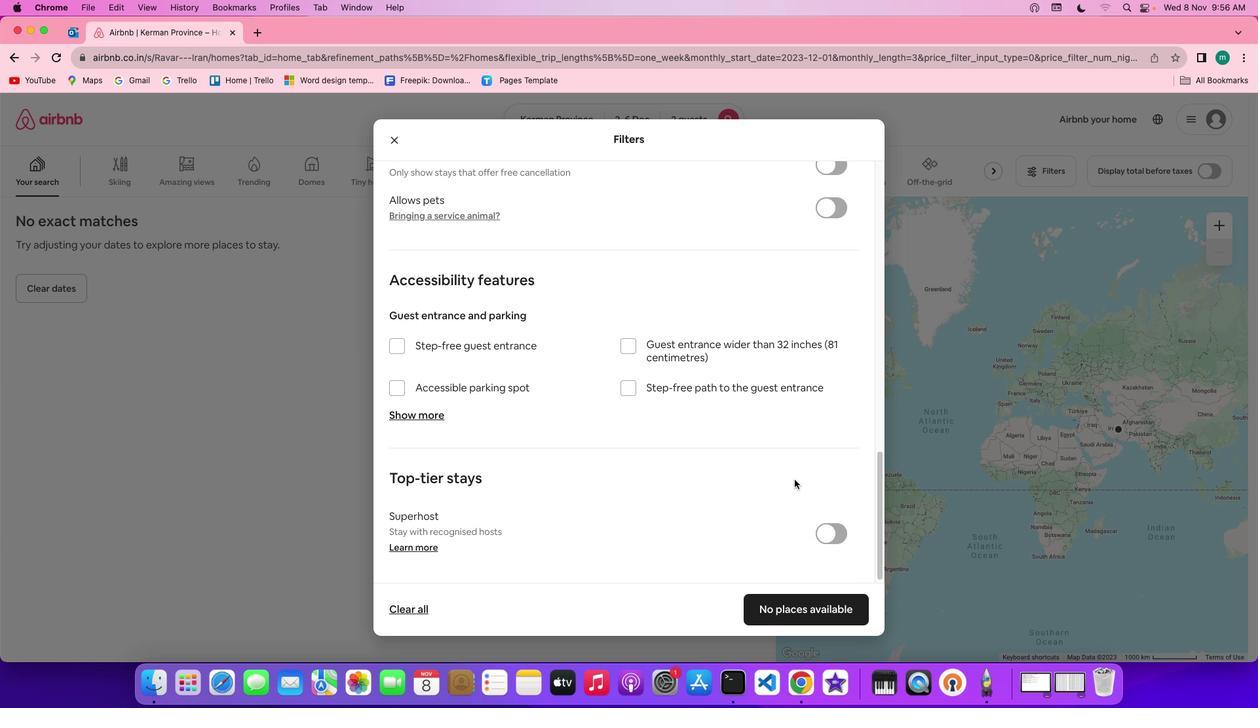 
Action: Mouse scrolled (794, 479) with delta (0, 0)
Screenshot: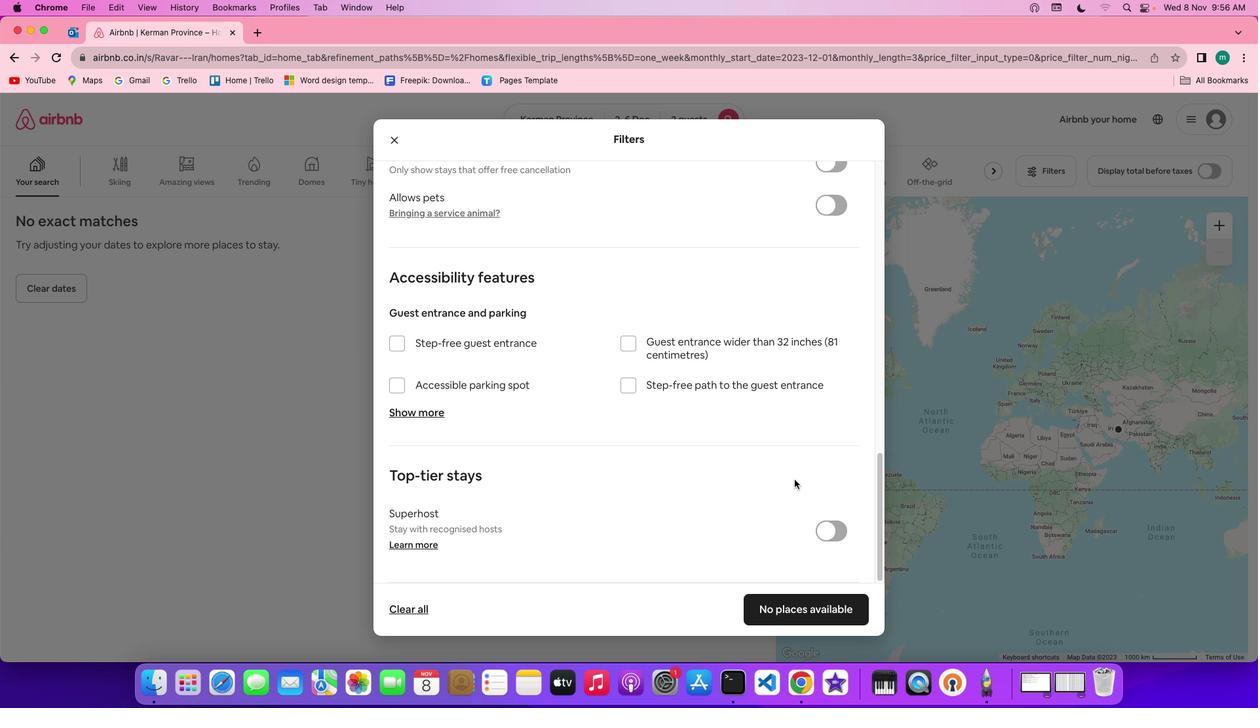 
Action: Mouse scrolled (794, 479) with delta (0, 0)
Screenshot: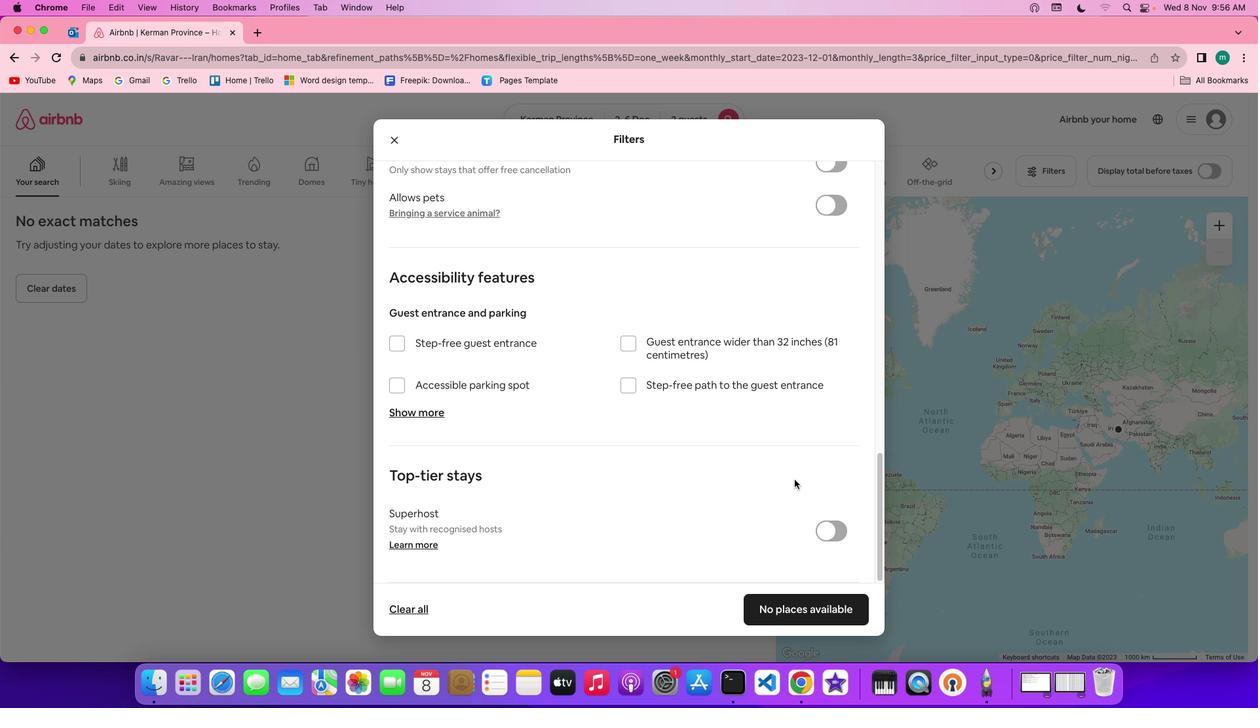 
Action: Mouse scrolled (794, 479) with delta (0, -1)
Screenshot: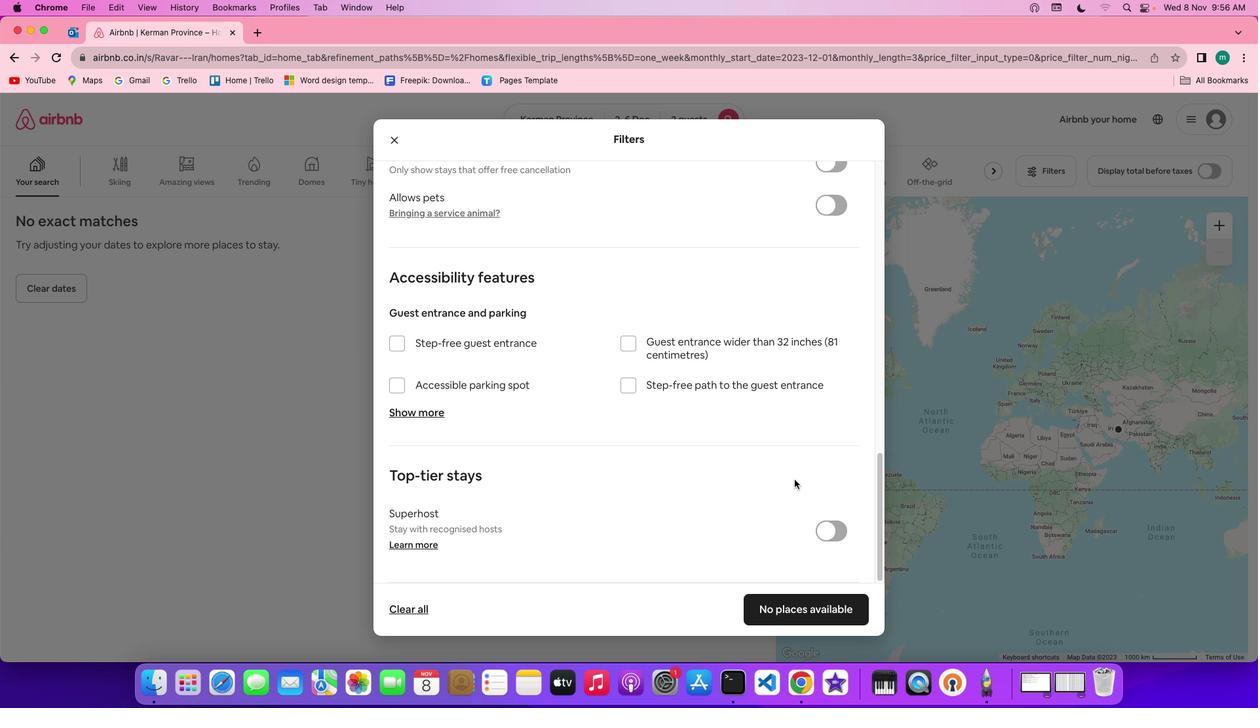 
Action: Mouse scrolled (794, 479) with delta (0, -3)
Screenshot: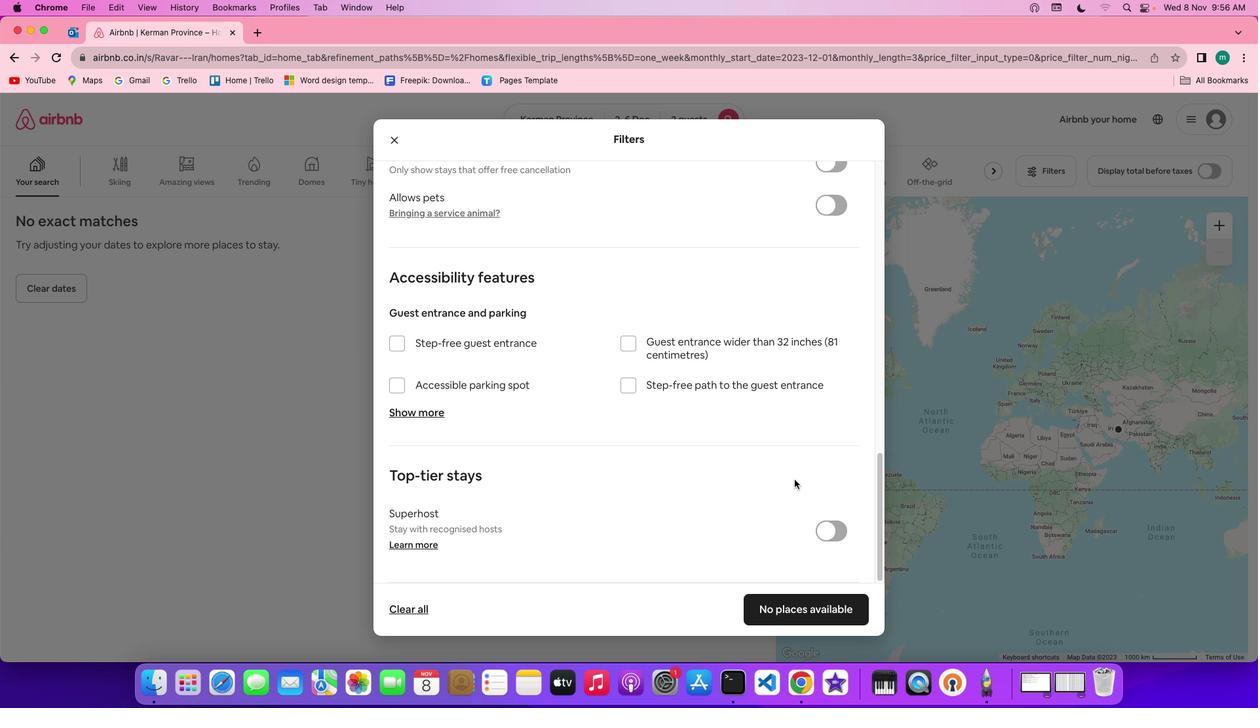 
Action: Mouse scrolled (794, 479) with delta (0, -3)
Screenshot: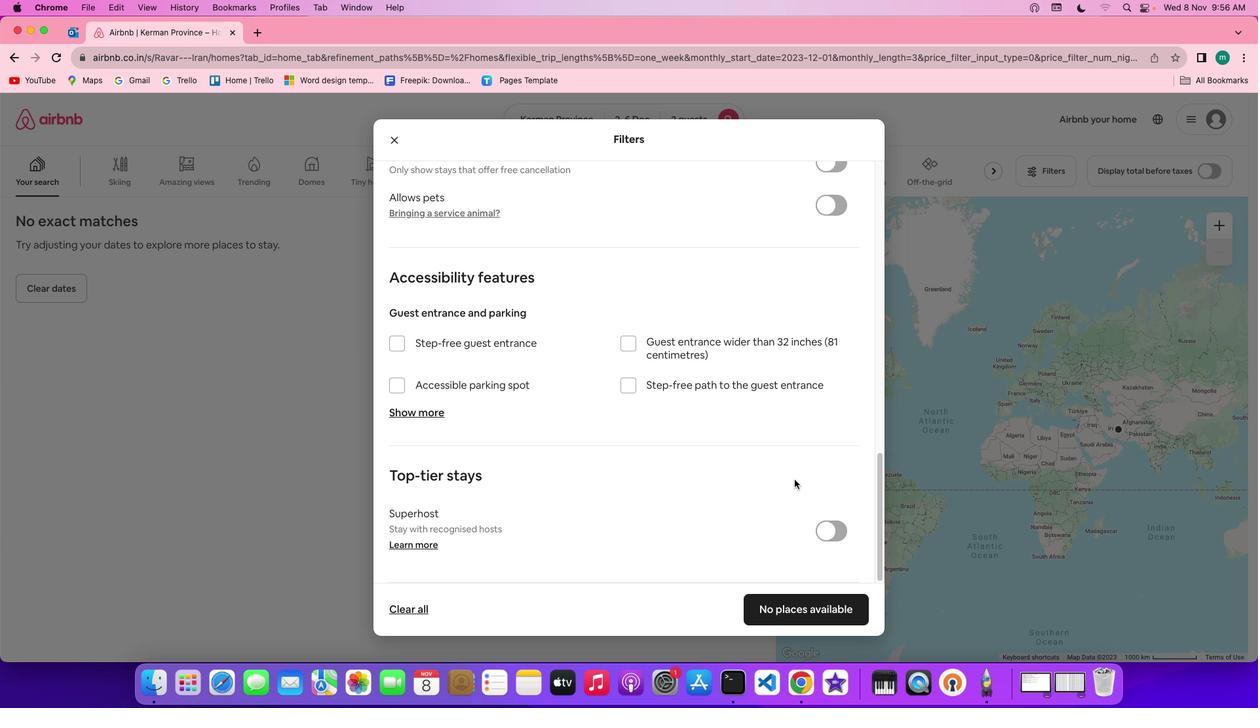 
Action: Mouse moved to (799, 599)
Screenshot: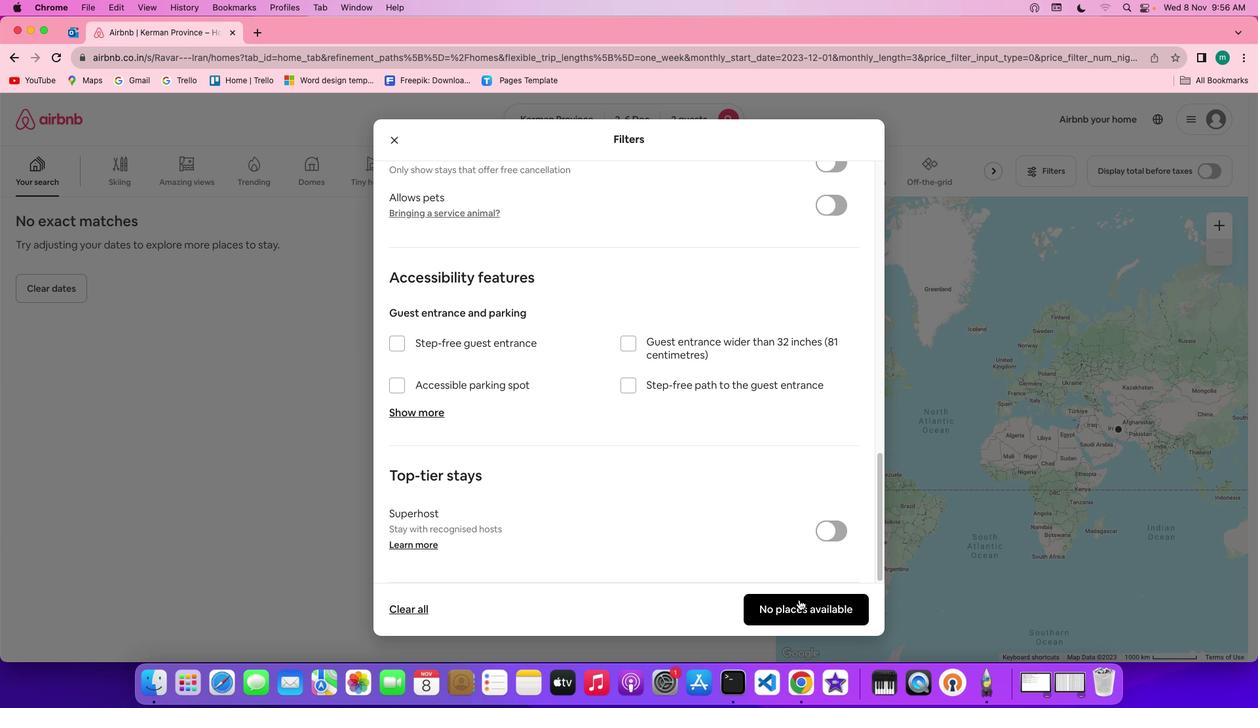 
Action: Mouse pressed left at (799, 599)
Screenshot: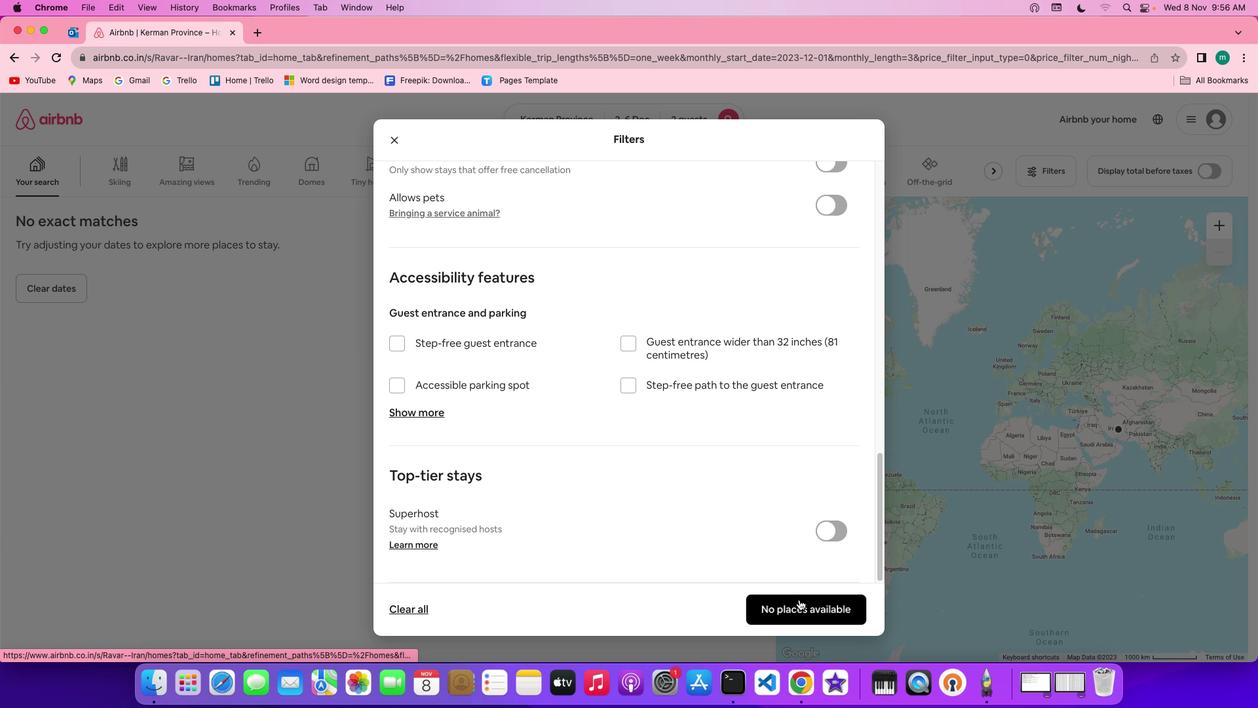 
Action: Mouse moved to (483, 529)
Screenshot: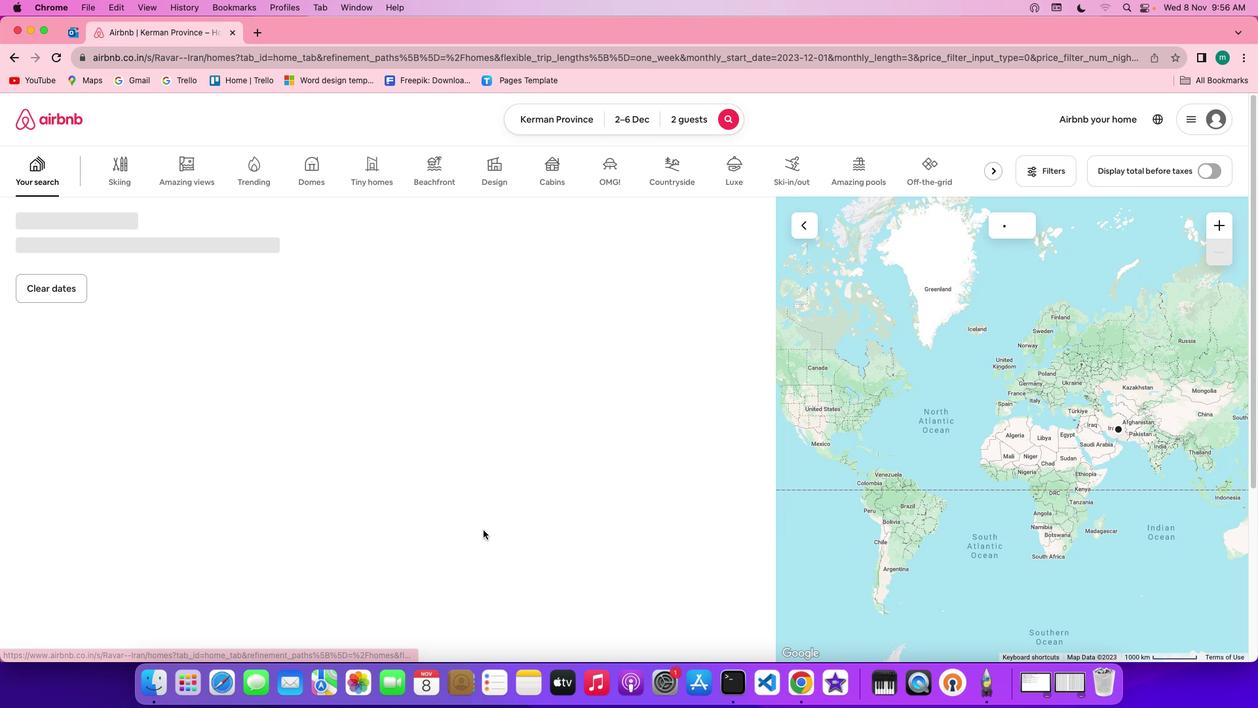 
